 Task: Look for space in San Pedro, Argentina from 1st July, 2023 to 3rd July, 2023 for 1 adult in price range Rs.5000 to Rs.15000. Place can be private room with 1  bedroom having 1 bed and 1 bathroom. Property type can be house, flat, guest house, hotel. Amenities needed are: wifi, heating. Booking option can be shelf check-in. Required host language is English.
Action: Mouse moved to (472, 102)
Screenshot: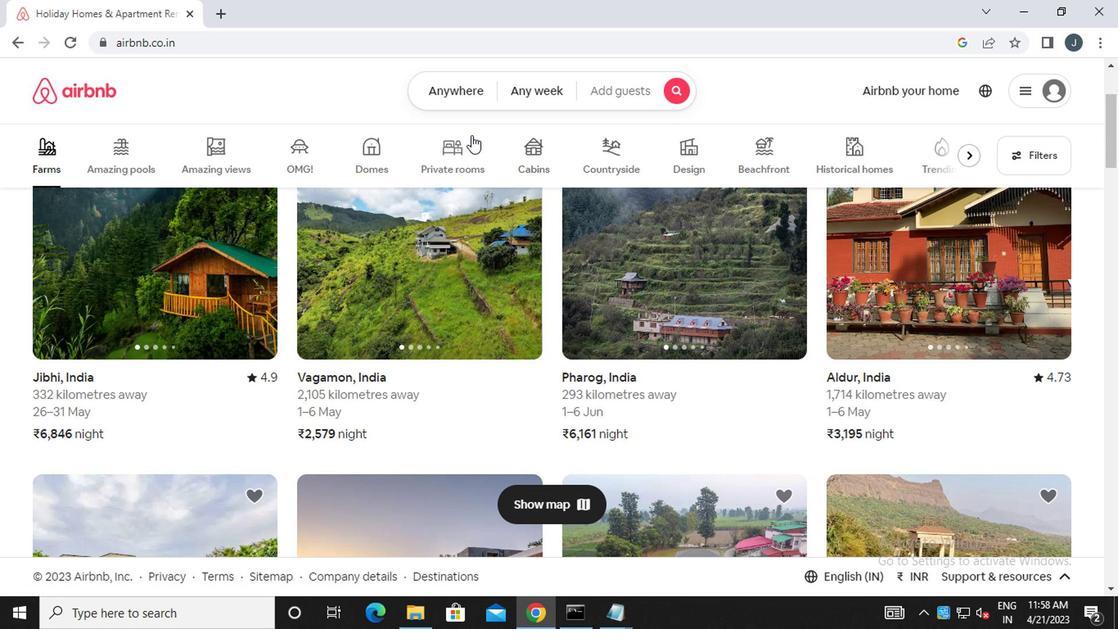 
Action: Mouse pressed left at (472, 102)
Screenshot: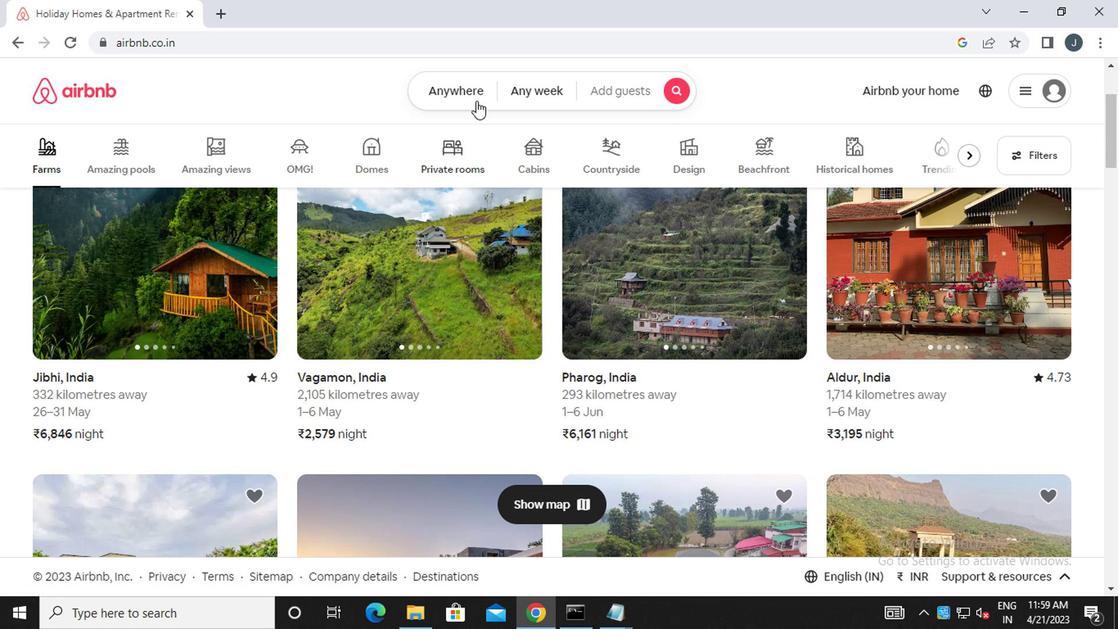 
Action: Mouse moved to (283, 164)
Screenshot: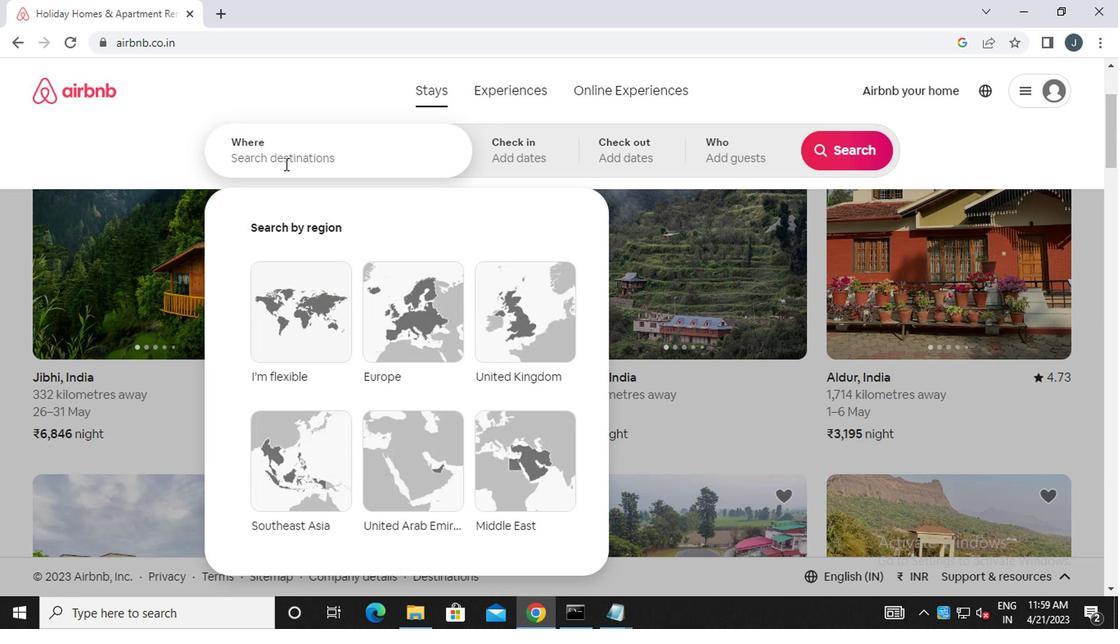 
Action: Key pressed s<Key.caps_lock>anp<Key.backspace><Key.space>p
Screenshot: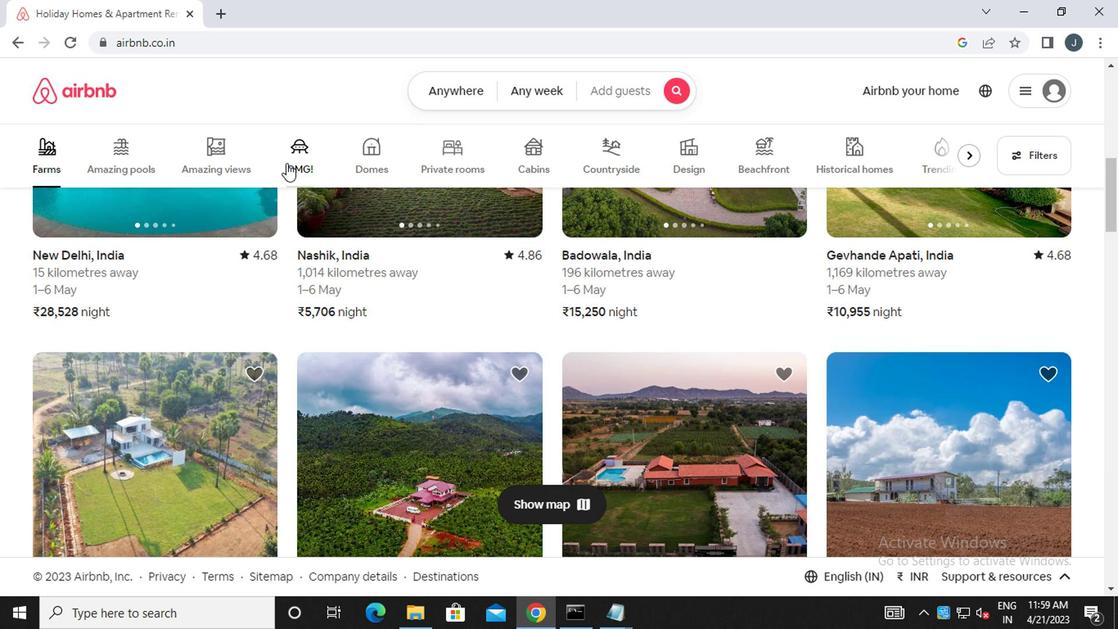 
Action: Mouse moved to (451, 99)
Screenshot: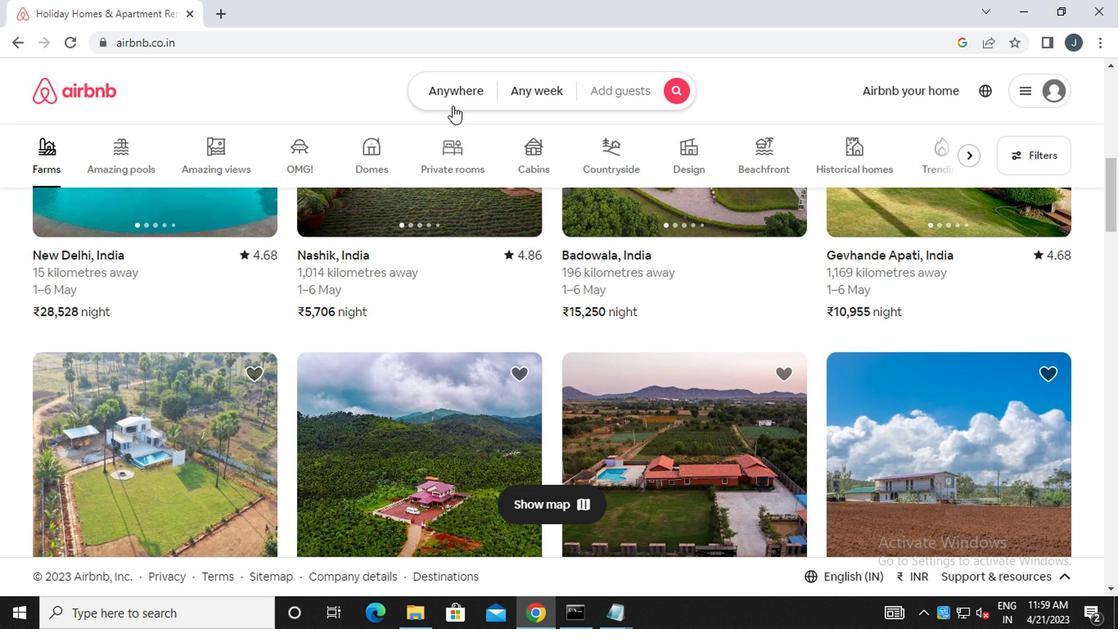 
Action: Mouse pressed left at (451, 99)
Screenshot: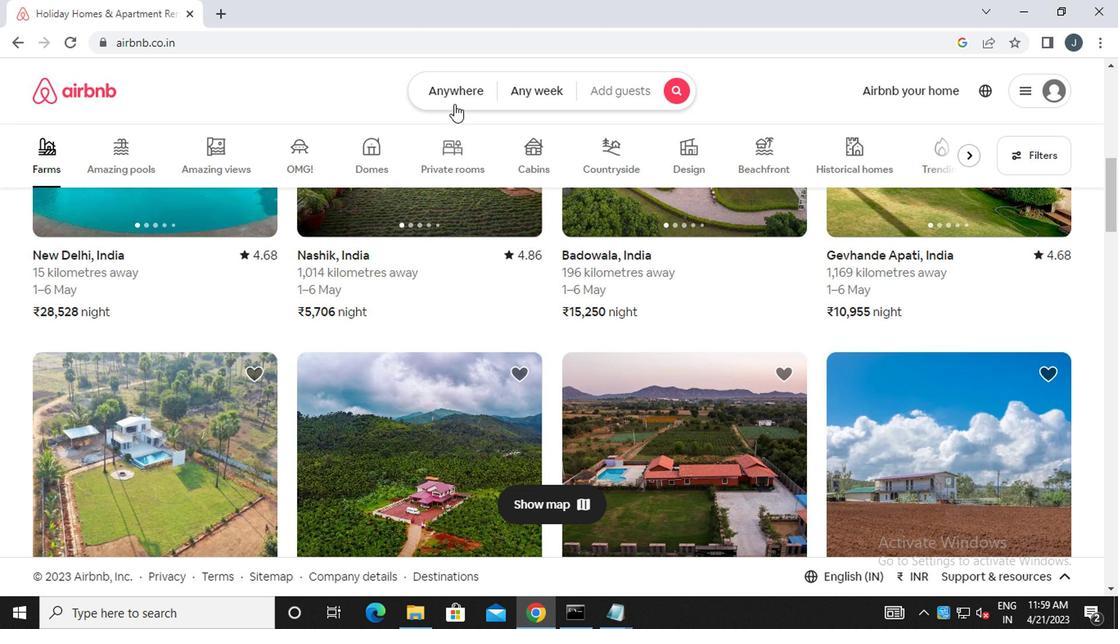 
Action: Mouse moved to (260, 159)
Screenshot: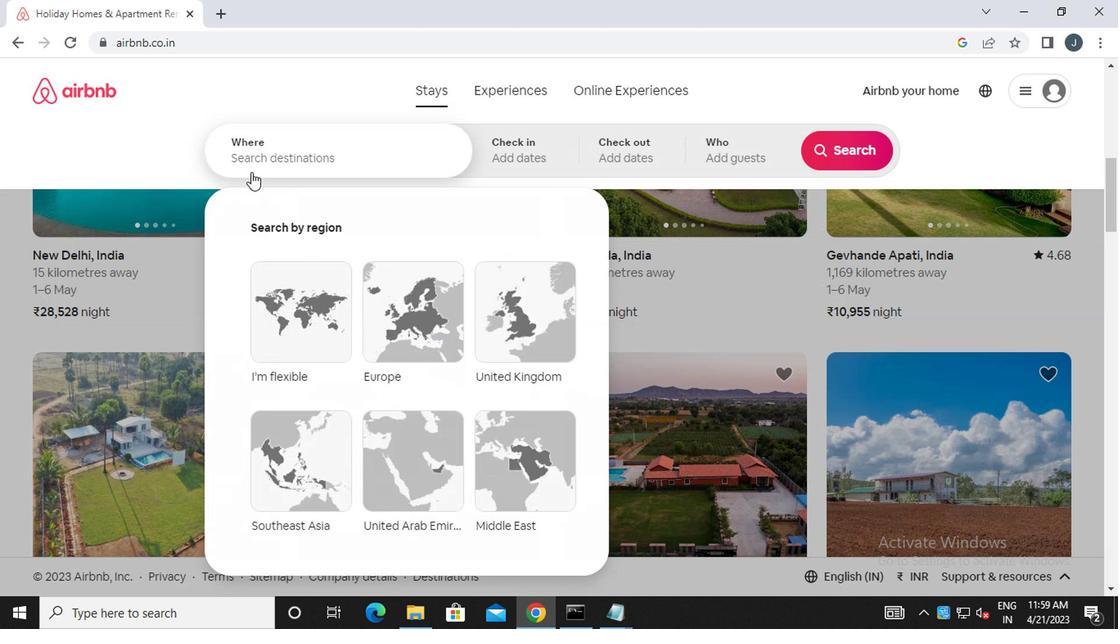 
Action: Mouse pressed left at (260, 159)
Screenshot: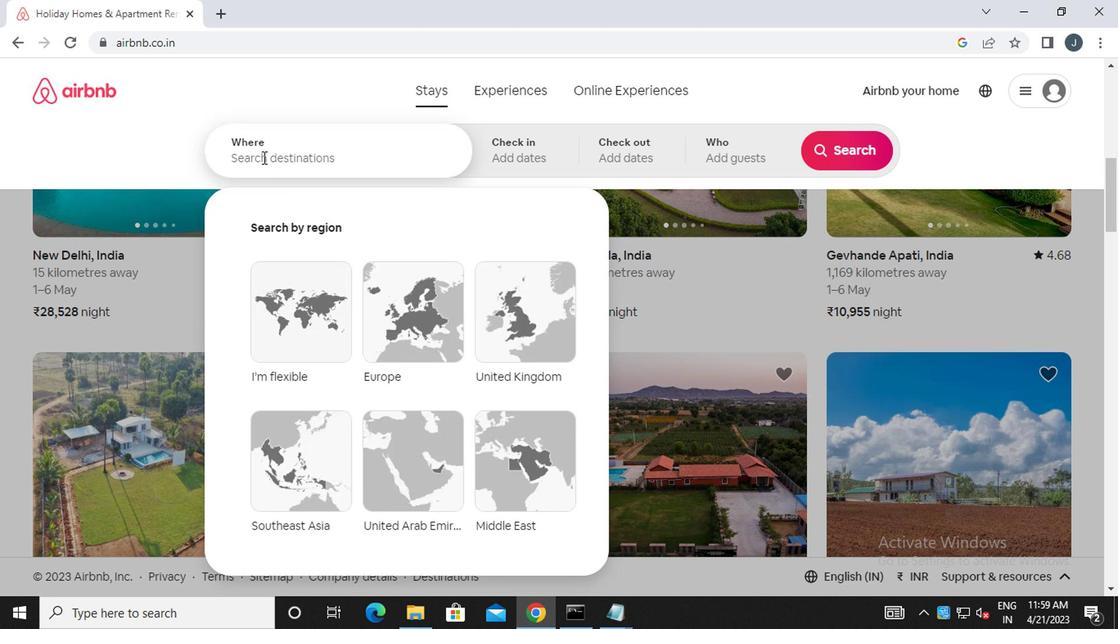 
Action: Mouse moved to (260, 159)
Screenshot: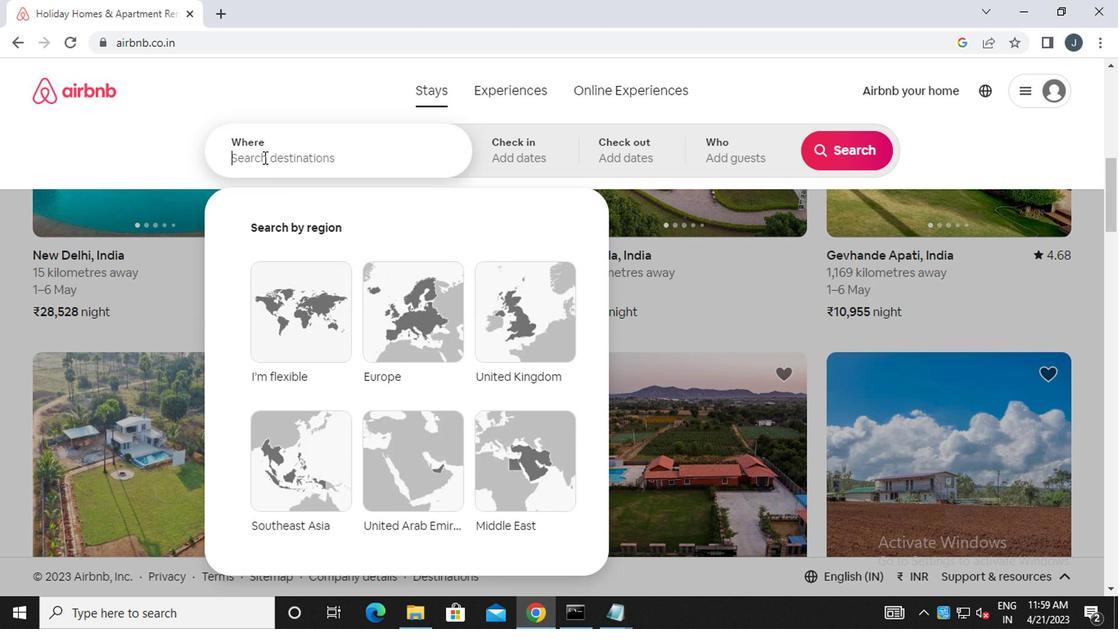 
Action: Key pressed <Key.caps_lock>s<Key.caps_lock>an<Key.space><Key.caps_lock>p<Key.caps_lock>edro
Screenshot: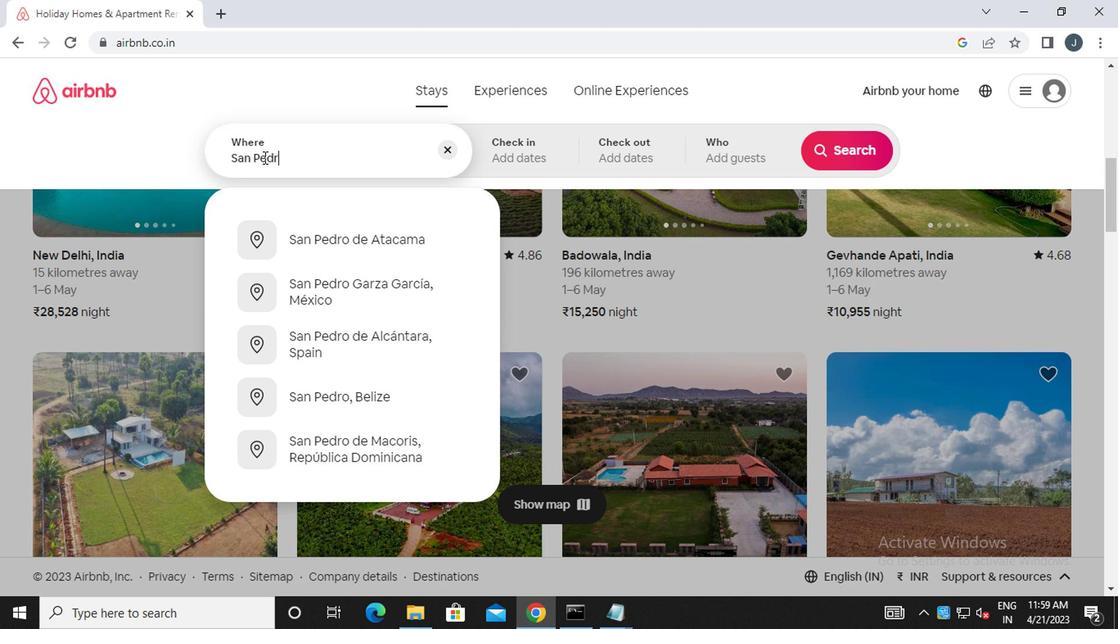 
Action: Mouse moved to (290, 174)
Screenshot: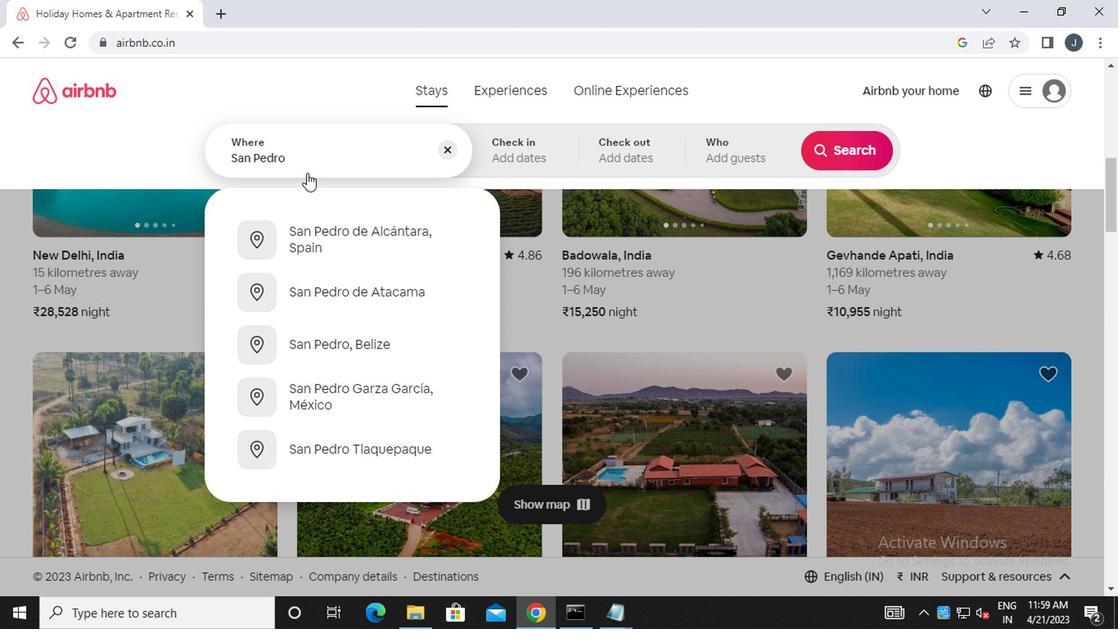 
Action: Key pressed ,<Key.space><Key.caps_lock>a<Key.caps_lock>rgentina
Screenshot: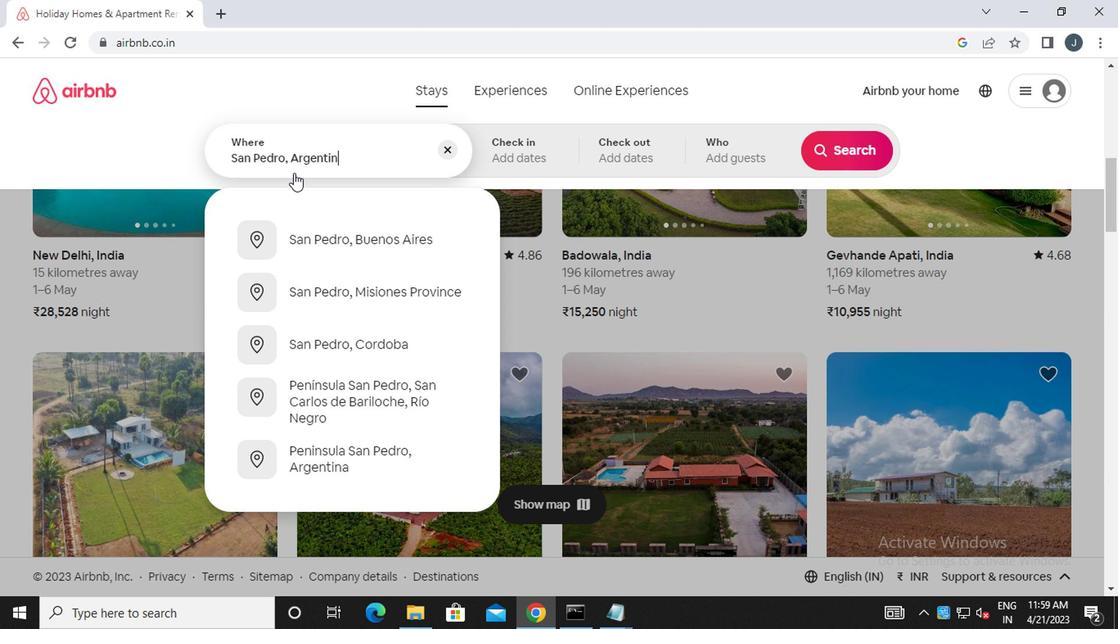 
Action: Mouse moved to (517, 158)
Screenshot: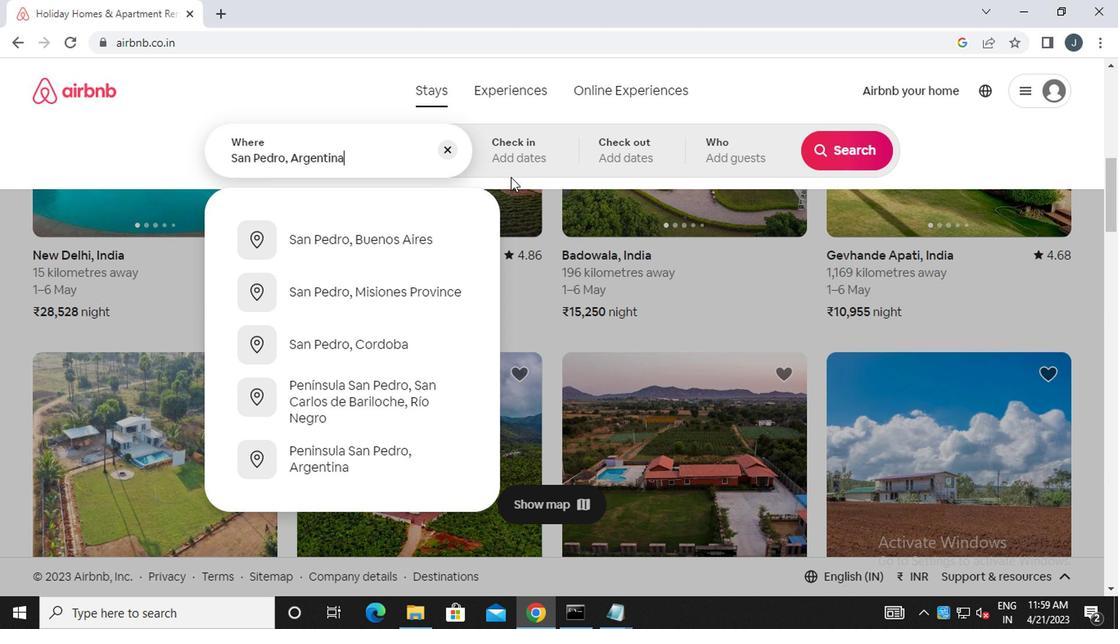 
Action: Mouse pressed left at (517, 158)
Screenshot: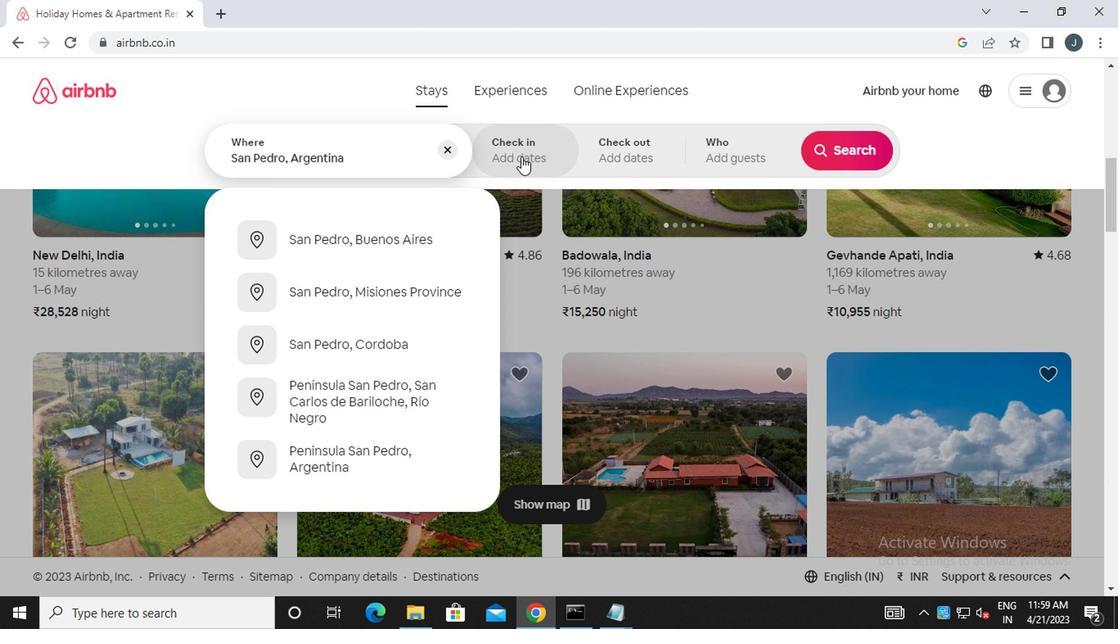 
Action: Mouse moved to (835, 280)
Screenshot: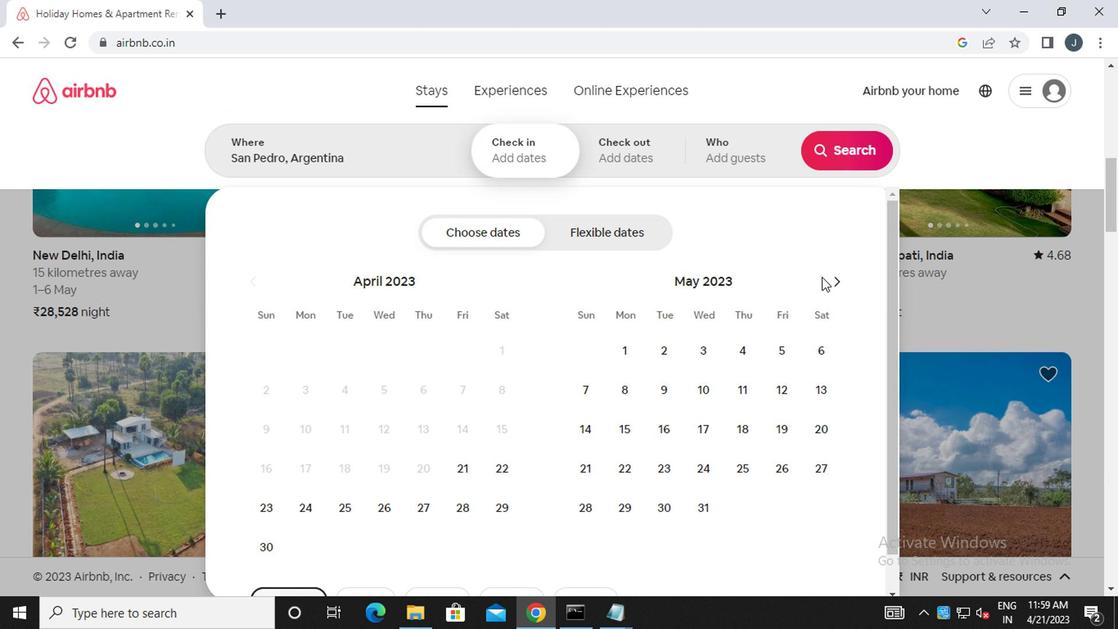 
Action: Mouse pressed left at (835, 280)
Screenshot: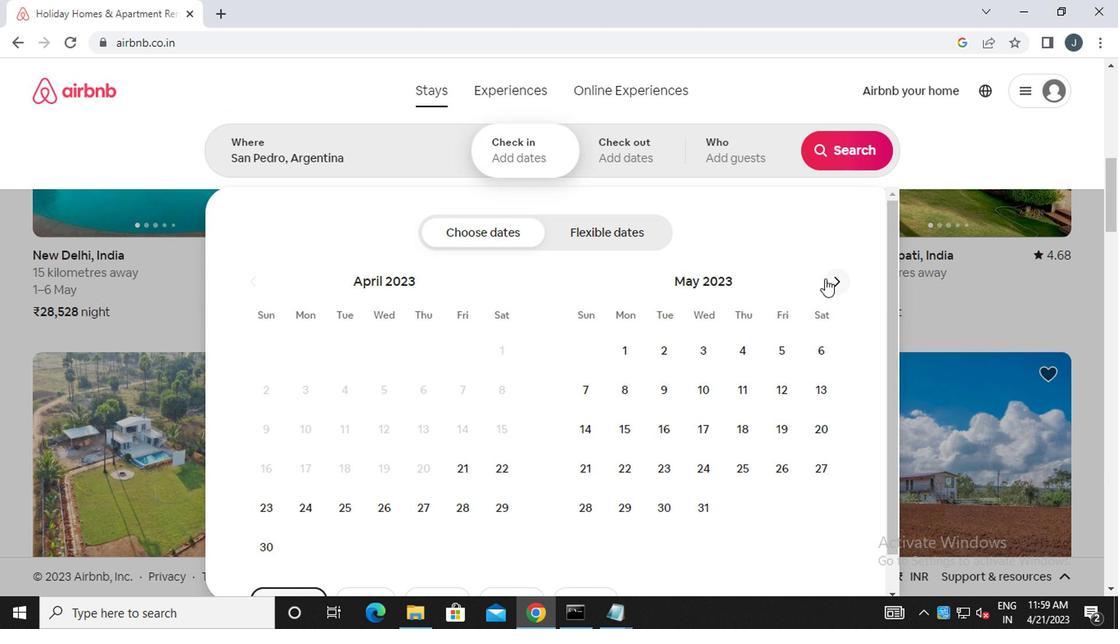 
Action: Mouse pressed left at (835, 280)
Screenshot: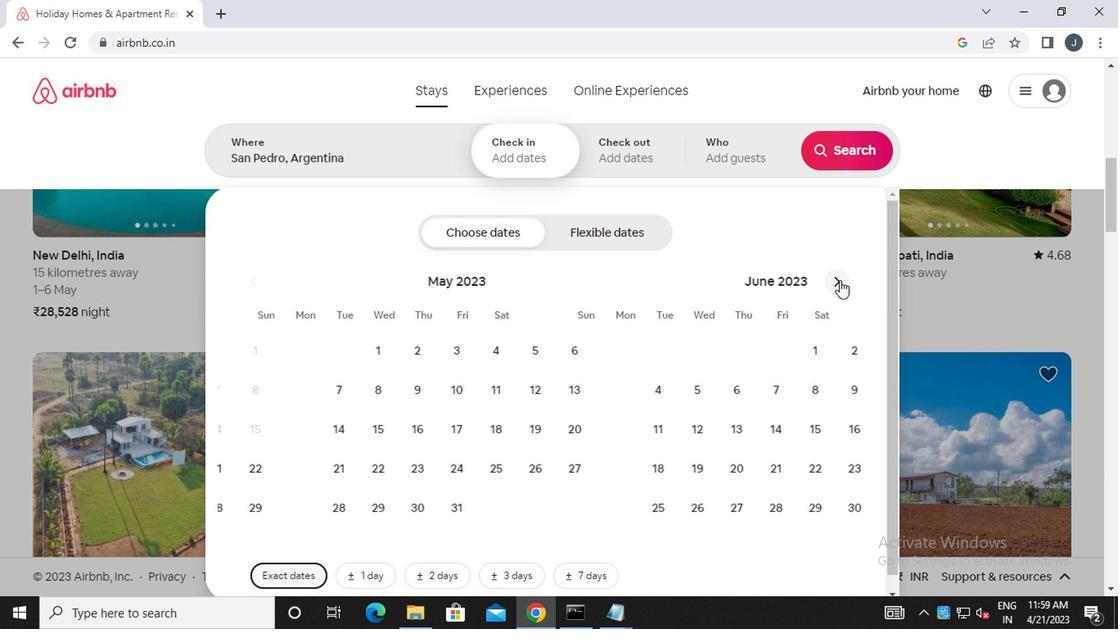 
Action: Mouse moved to (828, 351)
Screenshot: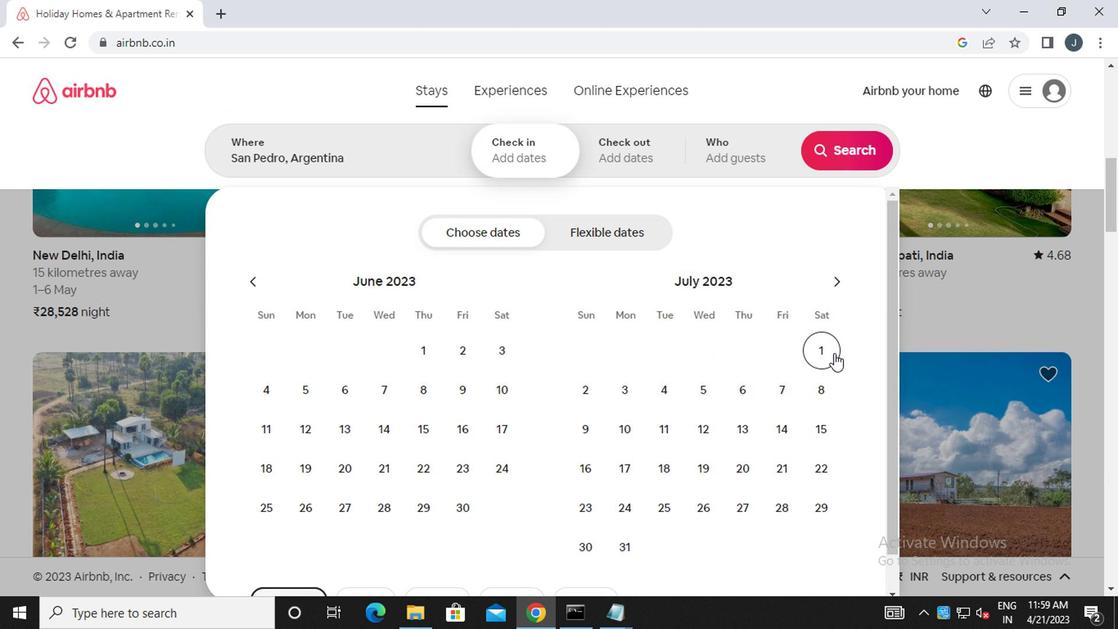 
Action: Mouse pressed left at (828, 351)
Screenshot: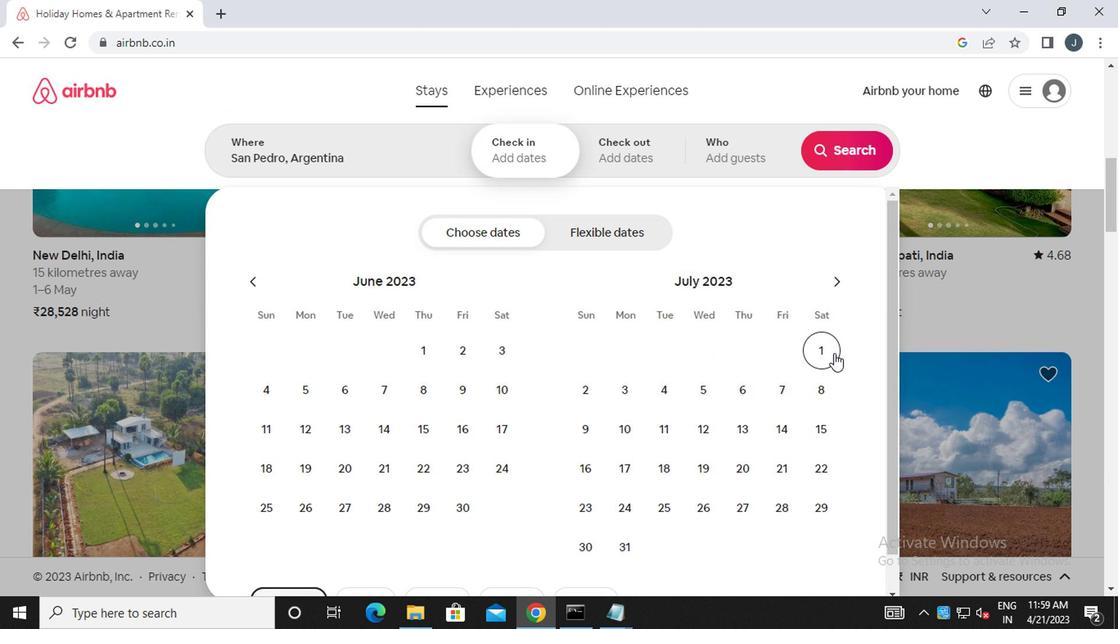 
Action: Mouse moved to (633, 390)
Screenshot: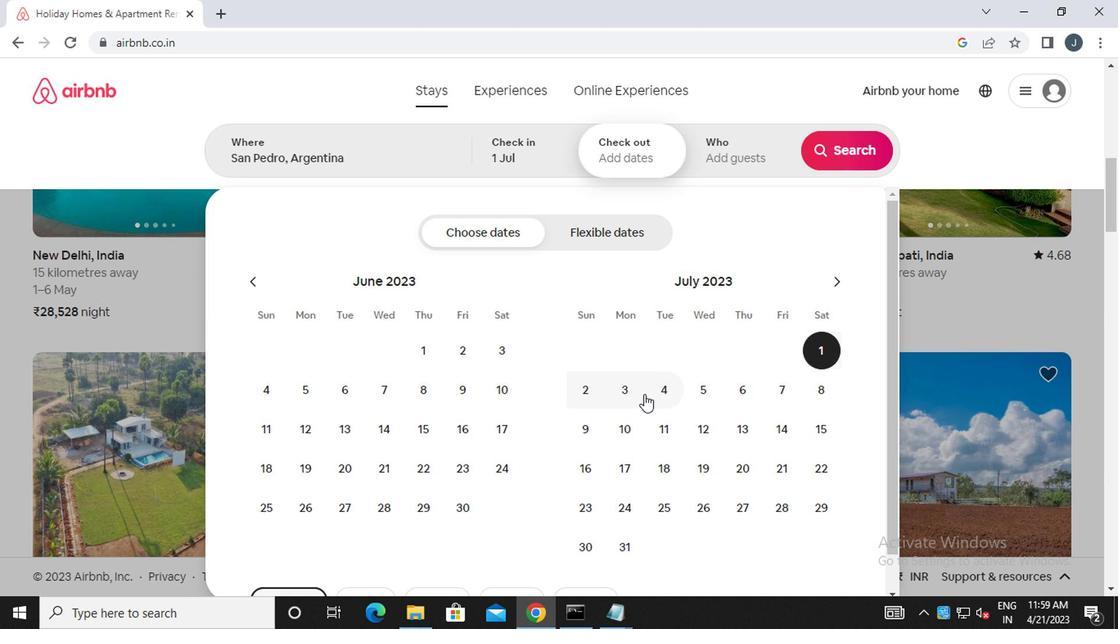 
Action: Mouse pressed left at (633, 390)
Screenshot: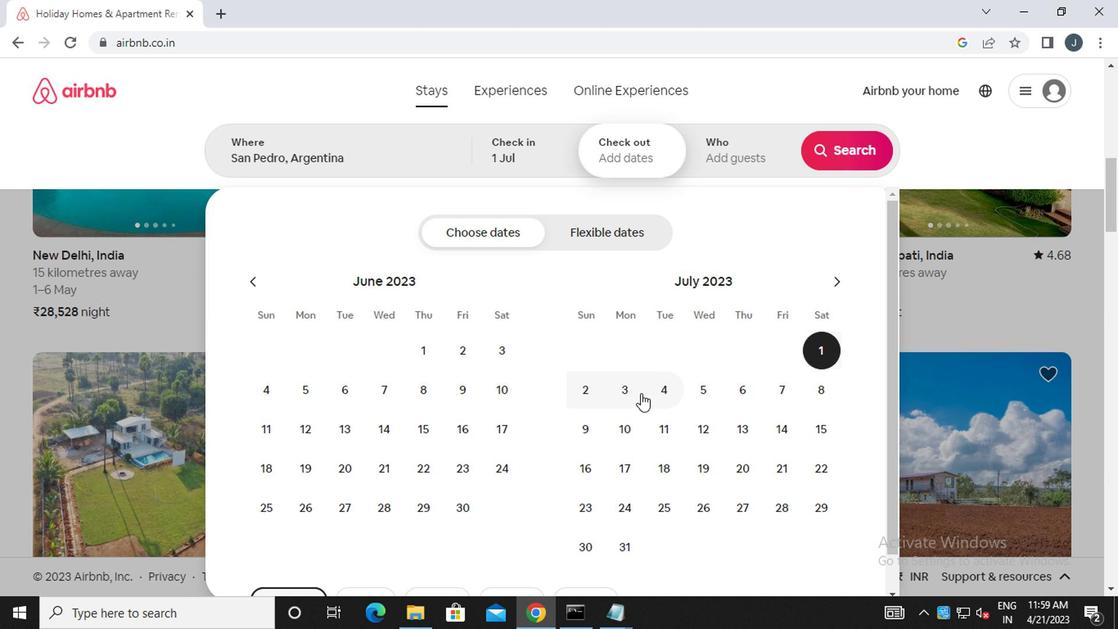 
Action: Mouse moved to (736, 147)
Screenshot: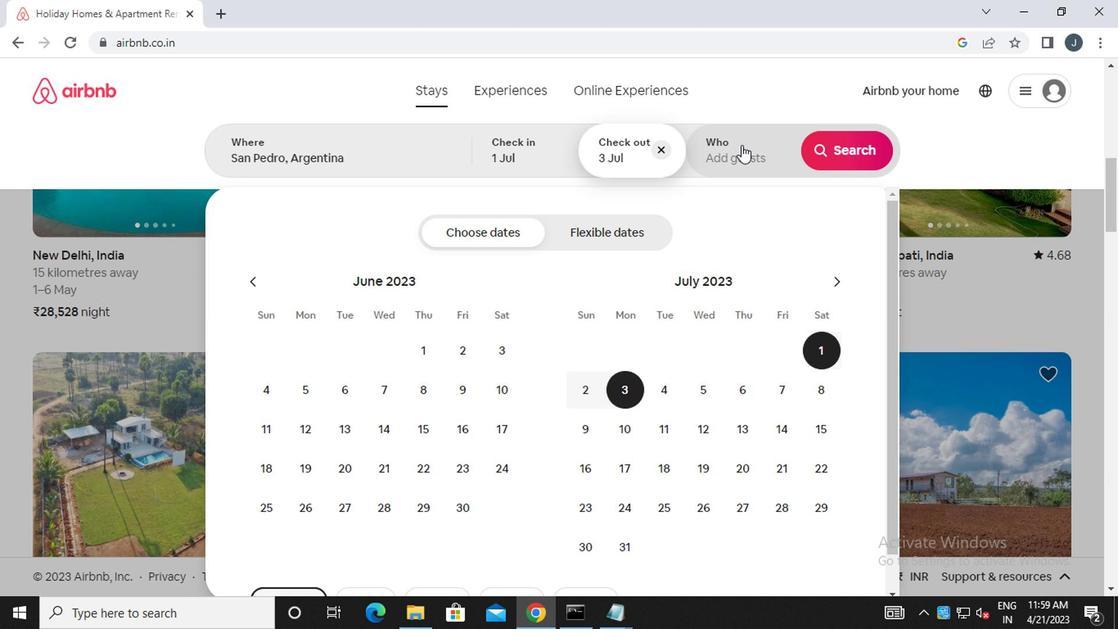 
Action: Mouse pressed left at (736, 147)
Screenshot: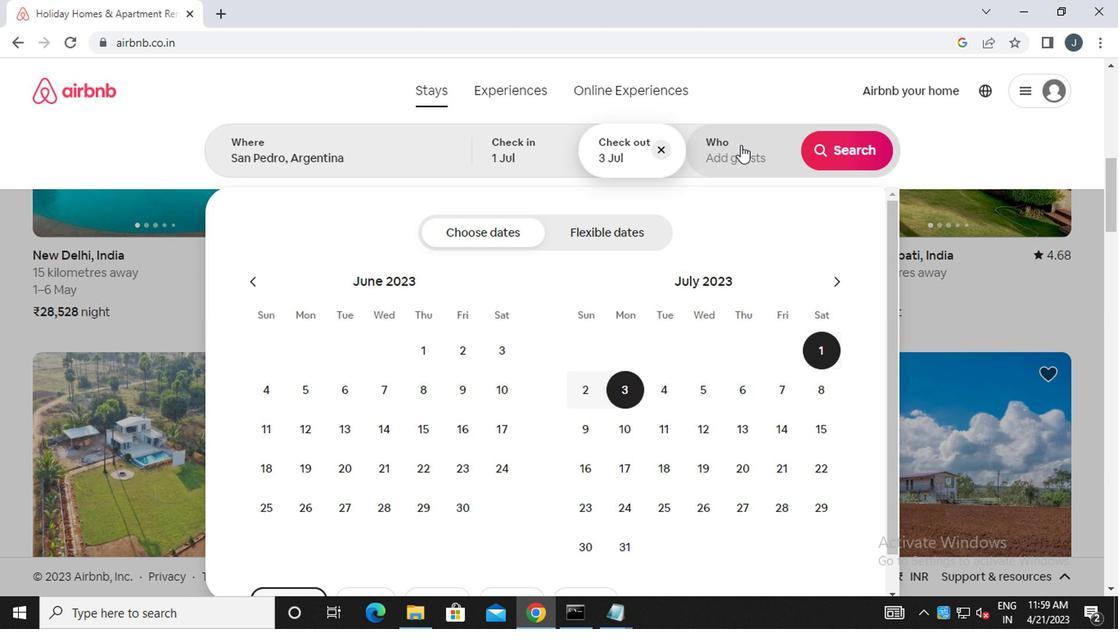 
Action: Mouse moved to (859, 237)
Screenshot: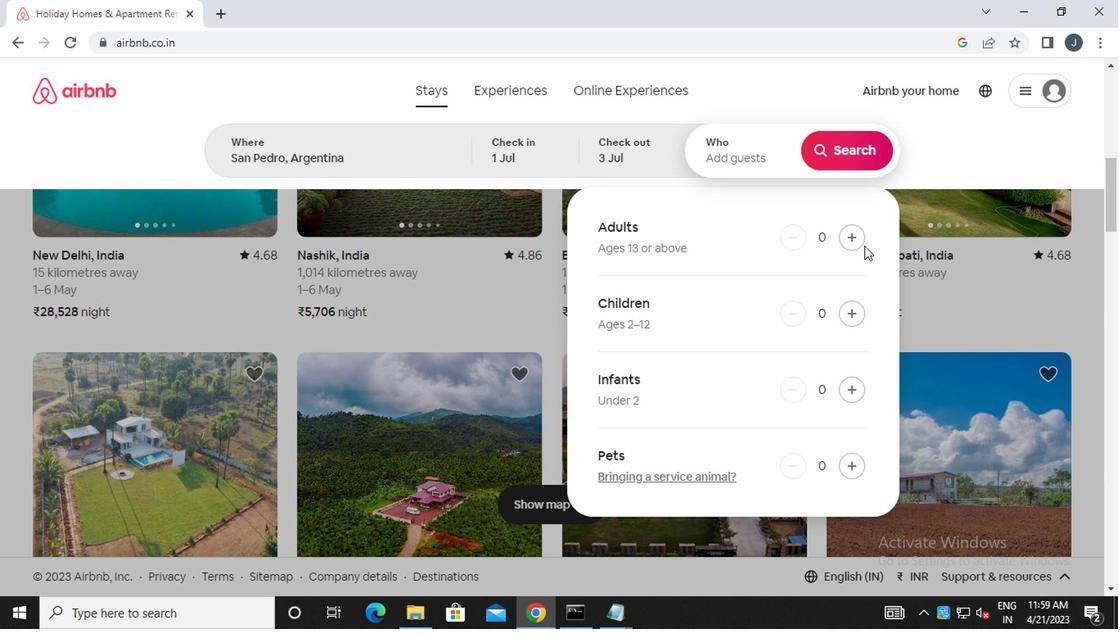
Action: Mouse pressed left at (859, 237)
Screenshot: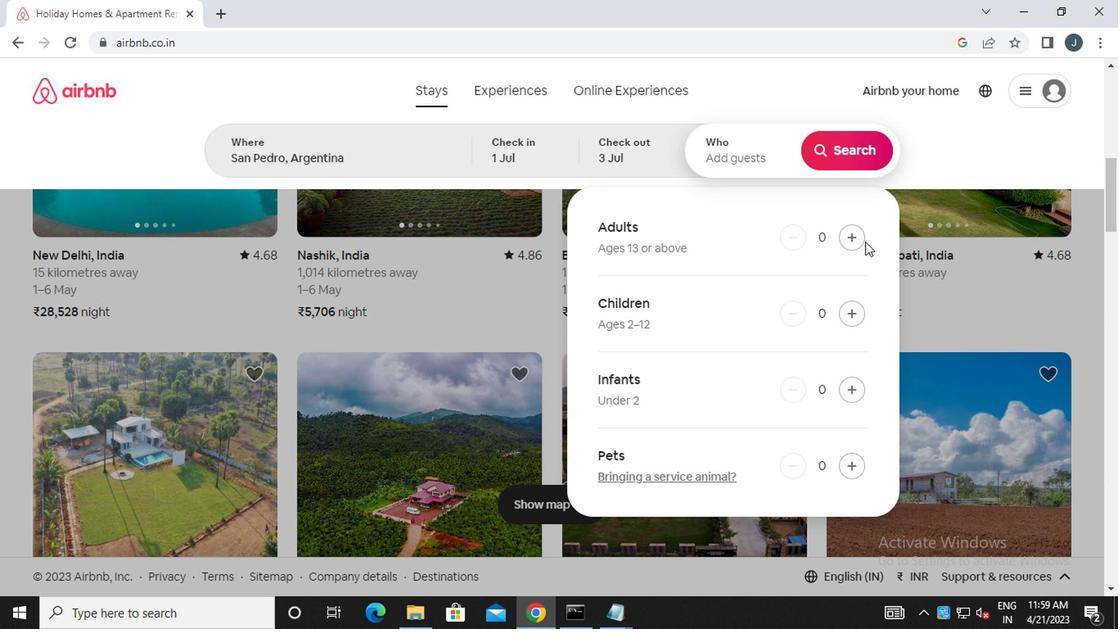 
Action: Mouse moved to (843, 149)
Screenshot: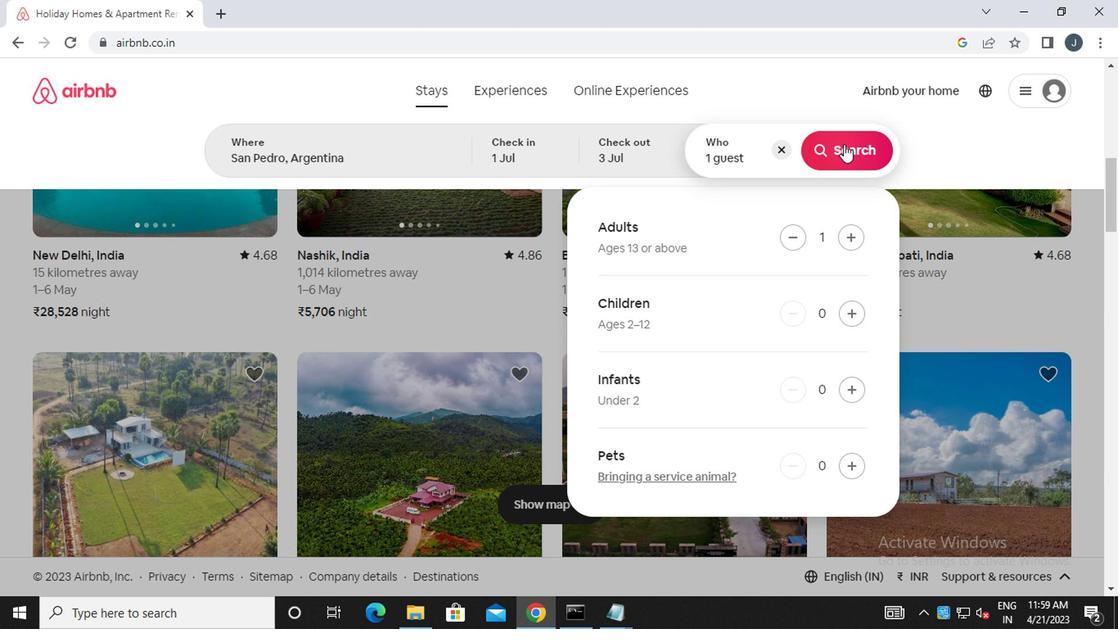 
Action: Mouse pressed left at (843, 149)
Screenshot: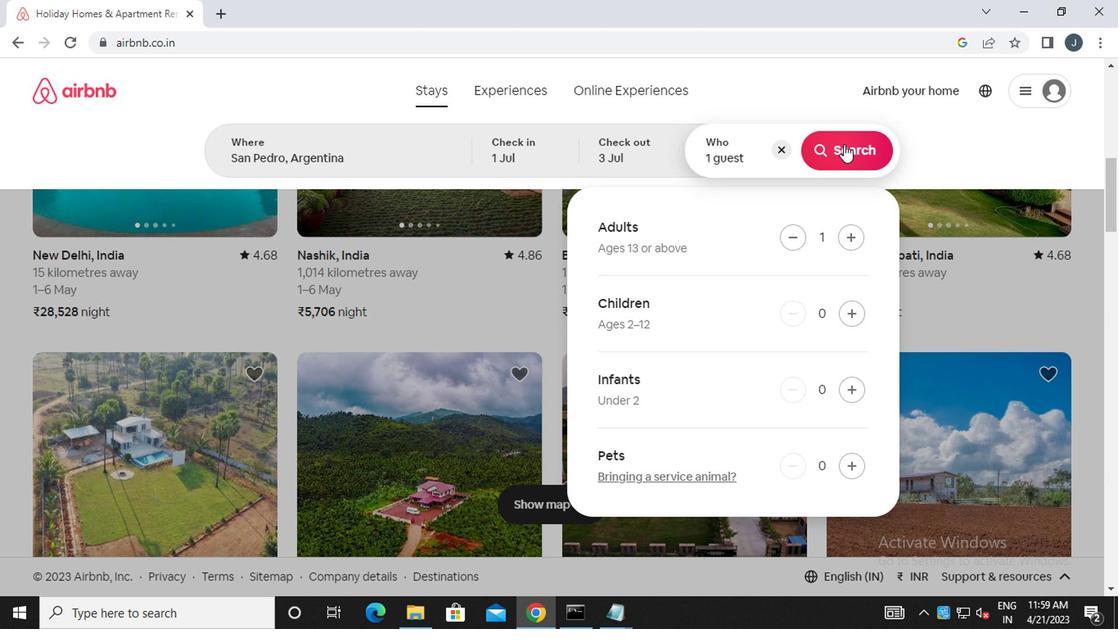 
Action: Mouse moved to (1047, 156)
Screenshot: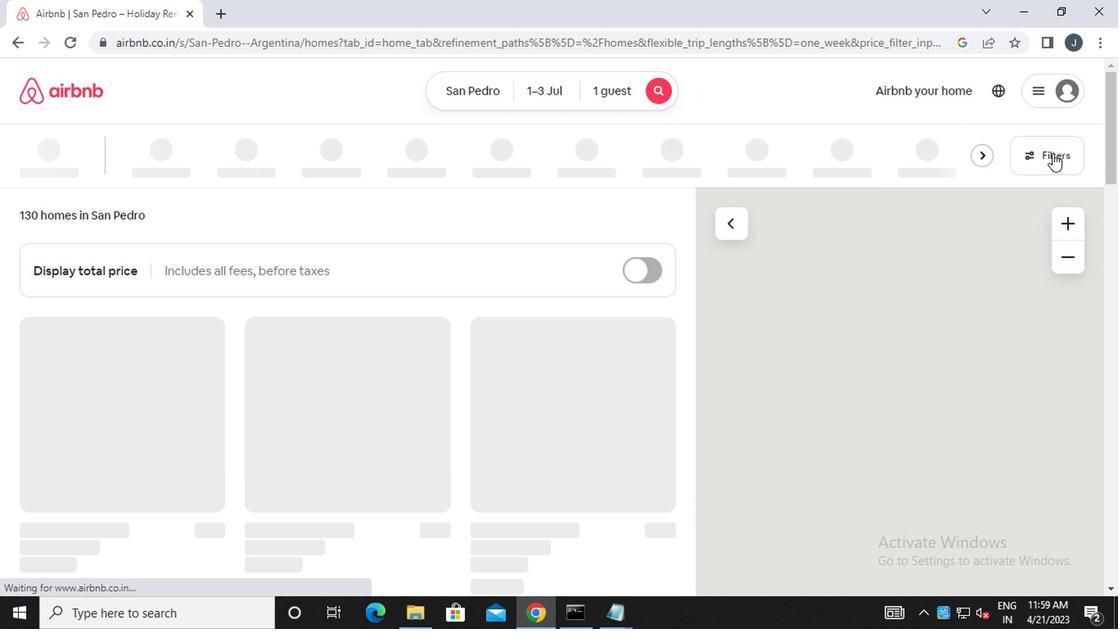 
Action: Mouse pressed left at (1047, 156)
Screenshot: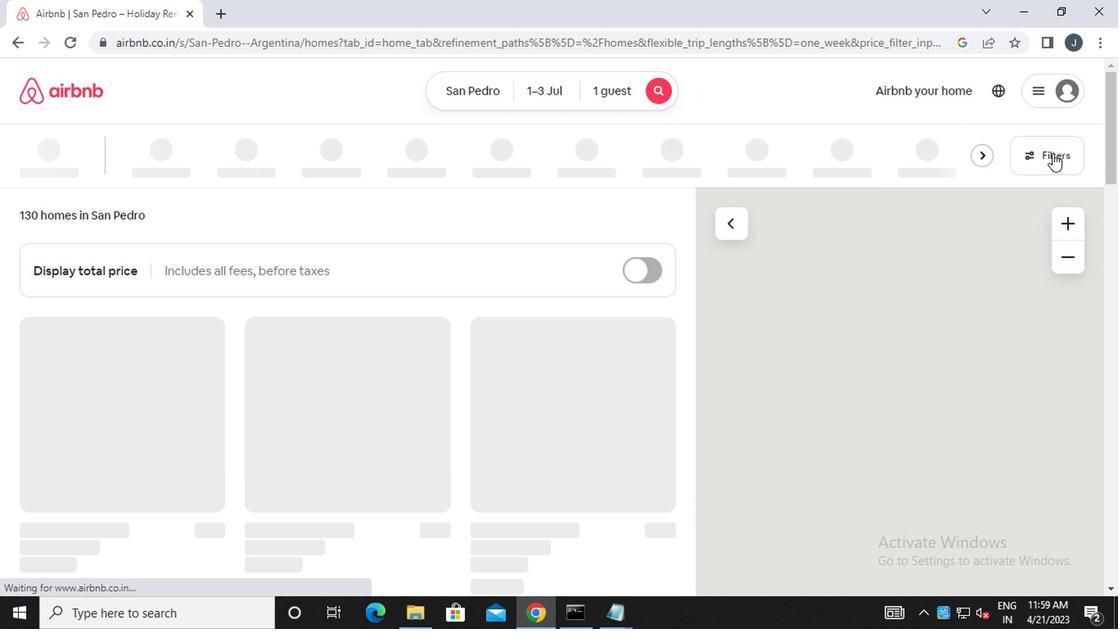 
Action: Mouse moved to (367, 363)
Screenshot: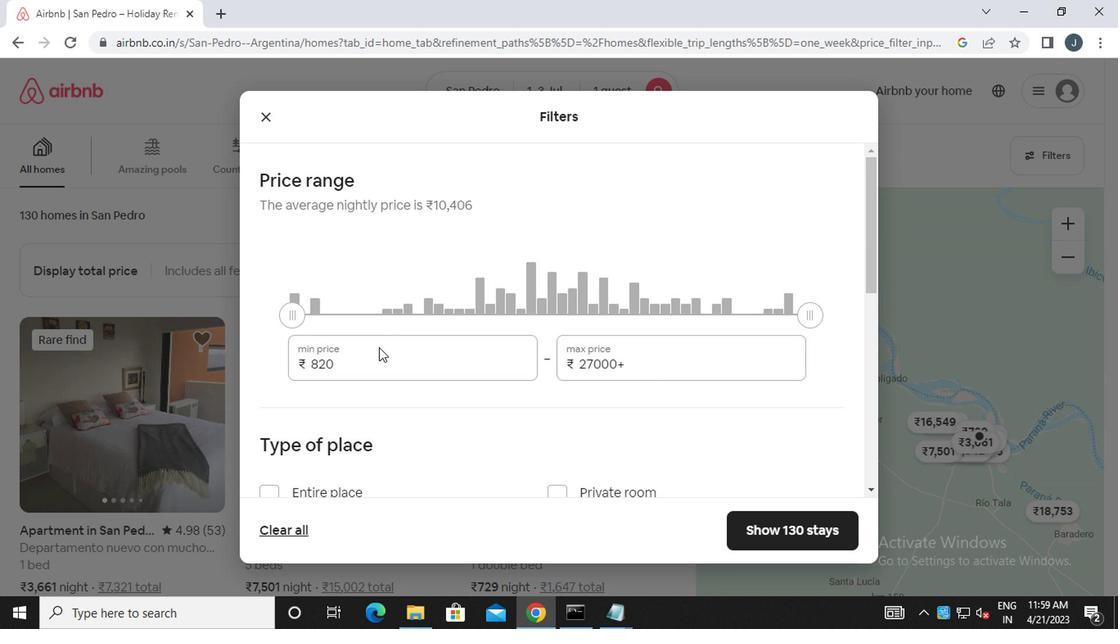 
Action: Mouse pressed left at (367, 363)
Screenshot: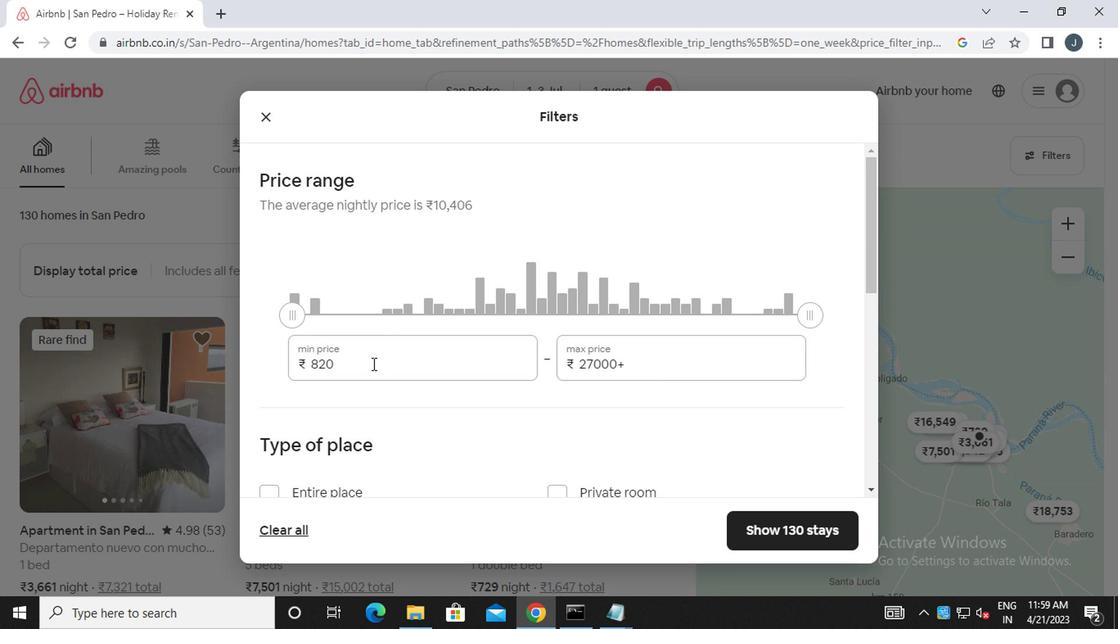 
Action: Mouse moved to (367, 363)
Screenshot: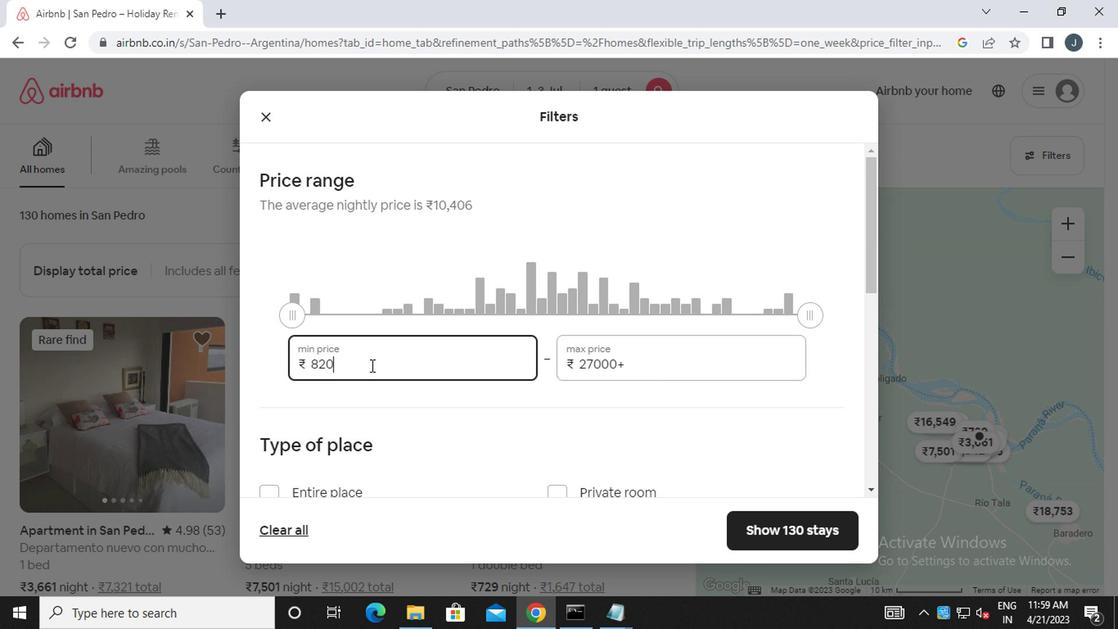 
Action: Key pressed <Key.backspace><Key.backspace><Key.backspace><Key.backspace><Key.backspace><Key.backspace><Key.backspace><Key.backspace><Key.backspace><Key.backspace><Key.backspace><Key.backspace><Key.backspace><Key.backspace><Key.backspace><Key.backspace><Key.backspace><Key.backspace><Key.backspace><Key.backspace><Key.backspace><Key.backspace><Key.backspace><Key.backspace><Key.backspace><Key.backspace><Key.backspace><Key.backspace><Key.backspace><Key.backspace><Key.backspace><Key.backspace><Key.backspace><Key.backspace><Key.backspace><Key.backspace><Key.backspace><Key.backspace><Key.backspace><Key.backspace><Key.backspace><Key.backspace><Key.backspace><Key.backspace>5000
Screenshot: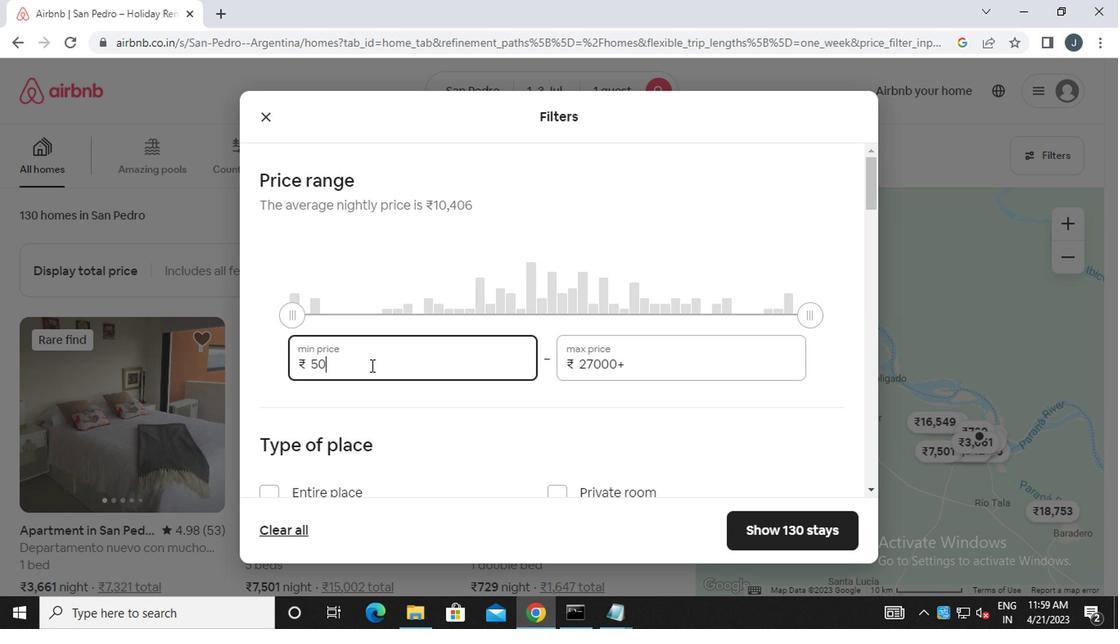 
Action: Mouse moved to (654, 357)
Screenshot: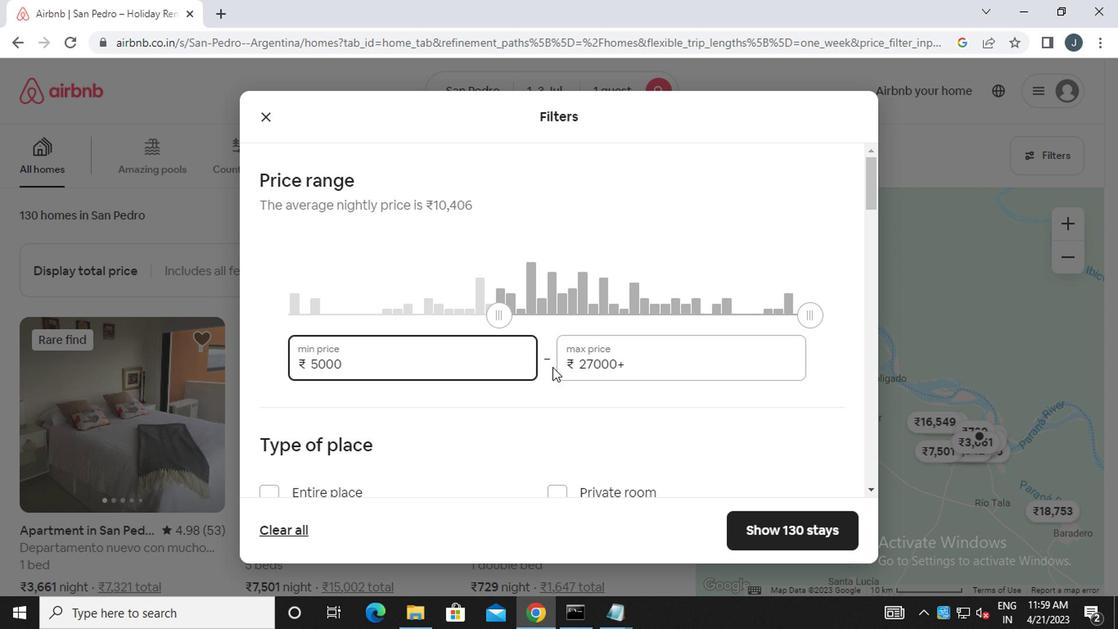 
Action: Mouse pressed left at (654, 357)
Screenshot: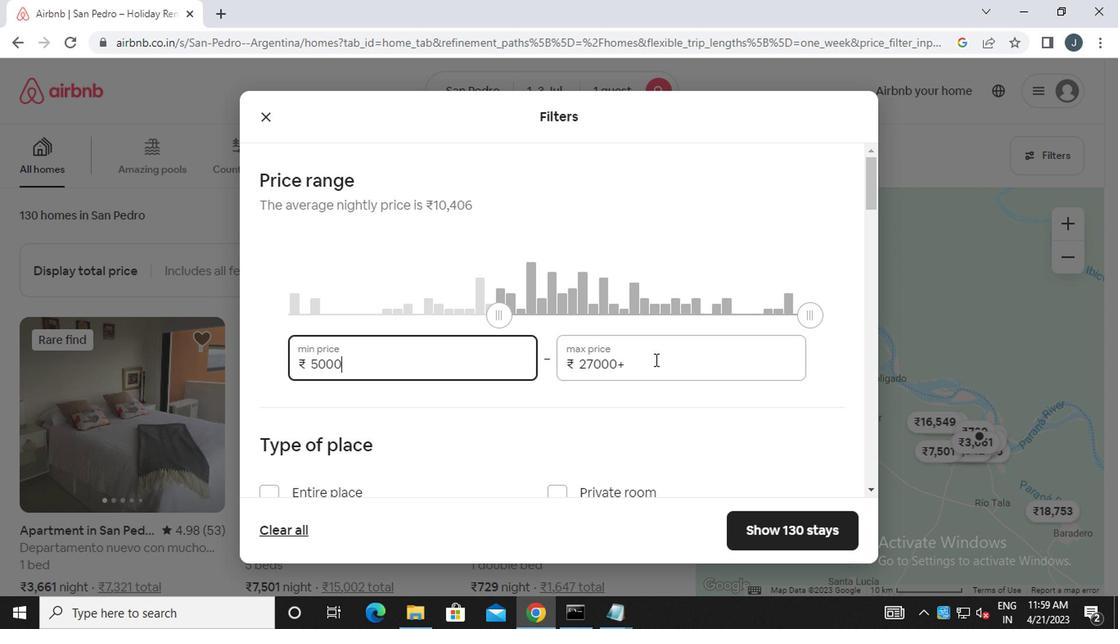 
Action: Mouse moved to (654, 359)
Screenshot: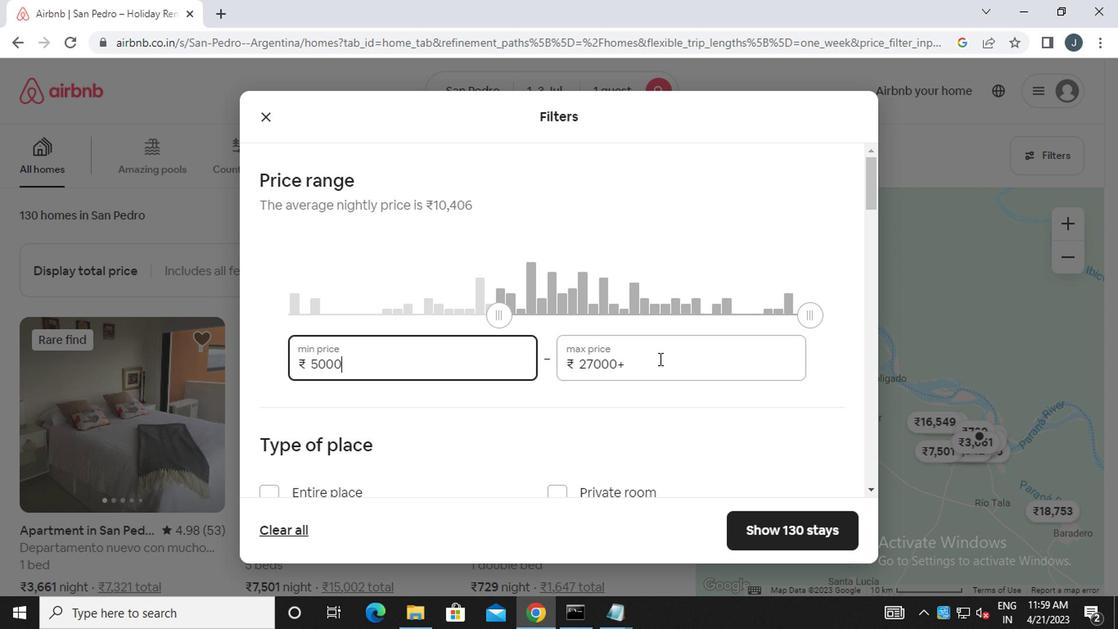 
Action: Key pressed <Key.backspace><Key.backspace><Key.backspace><Key.backspace><Key.backspace><Key.backspace><Key.backspace><Key.backspace><Key.backspace><Key.backspace><Key.backspace>15000
Screenshot: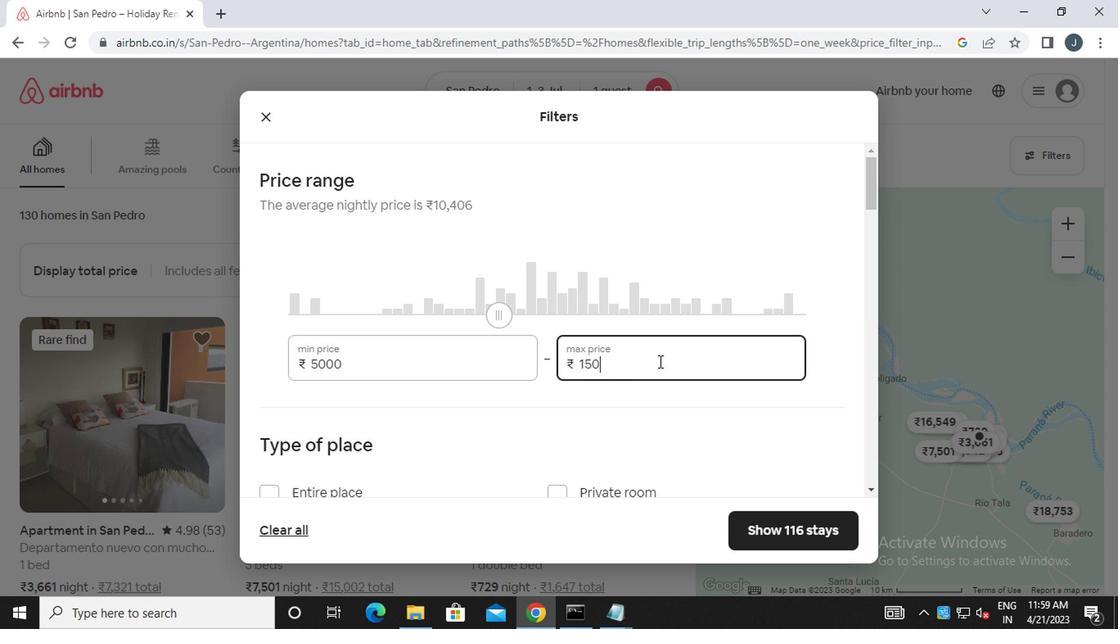 
Action: Mouse moved to (639, 371)
Screenshot: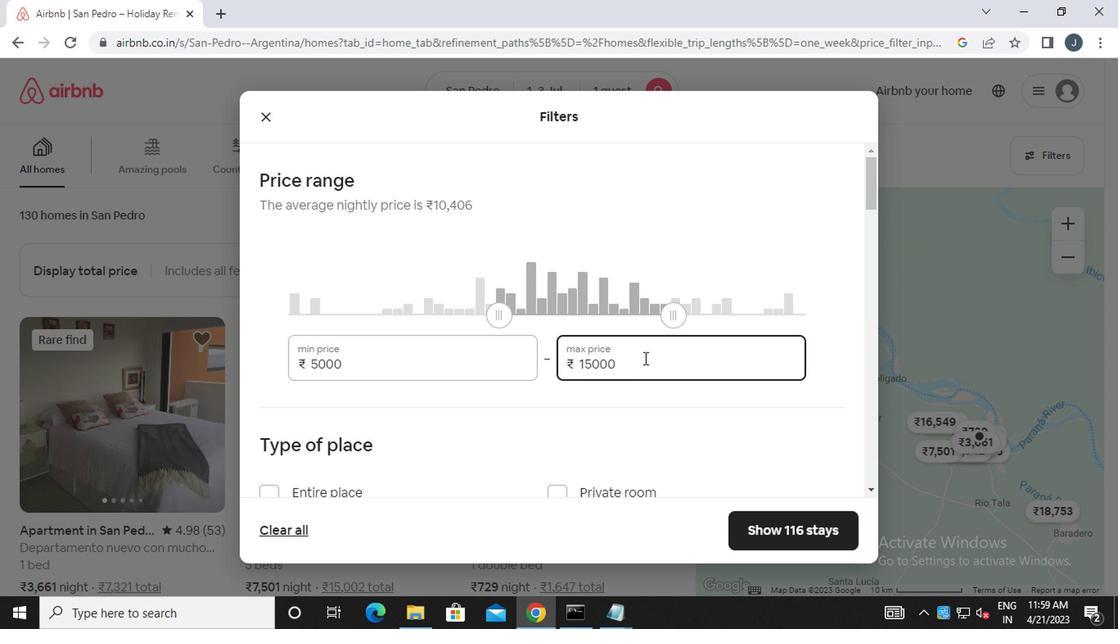 
Action: Mouse scrolled (639, 369) with delta (0, -1)
Screenshot: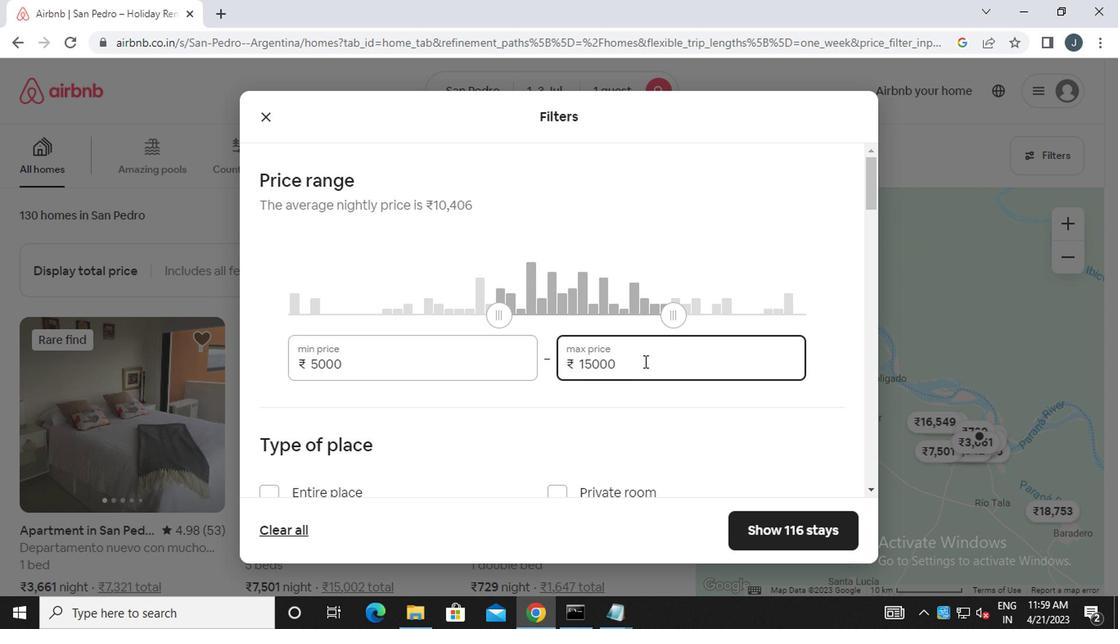 
Action: Mouse scrolled (639, 369) with delta (0, -1)
Screenshot: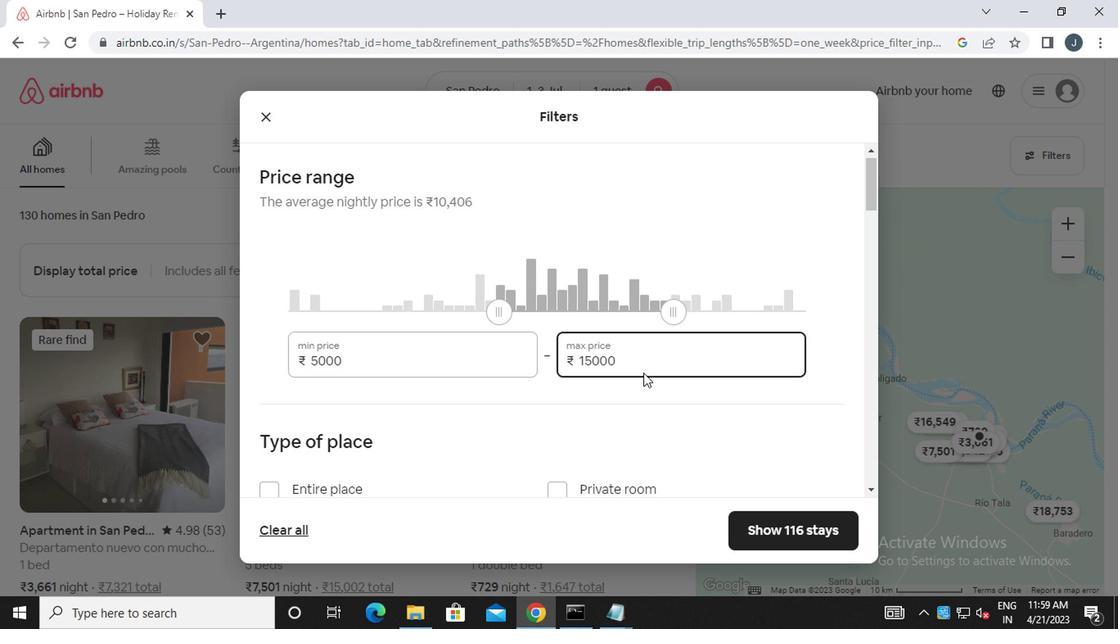 
Action: Mouse moved to (361, 334)
Screenshot: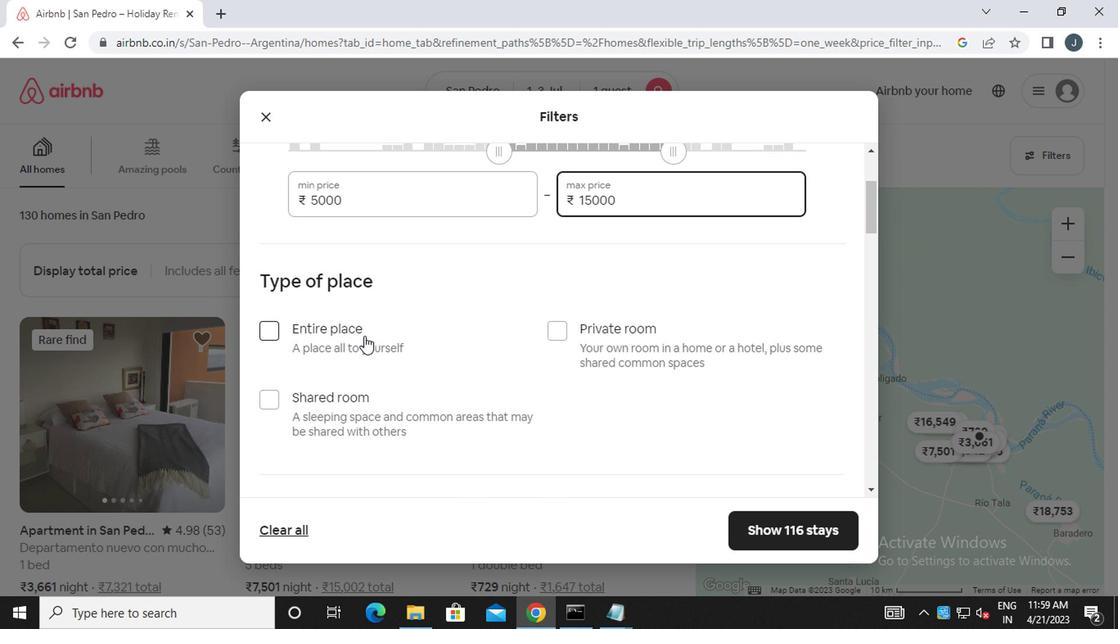 
Action: Mouse pressed left at (361, 334)
Screenshot: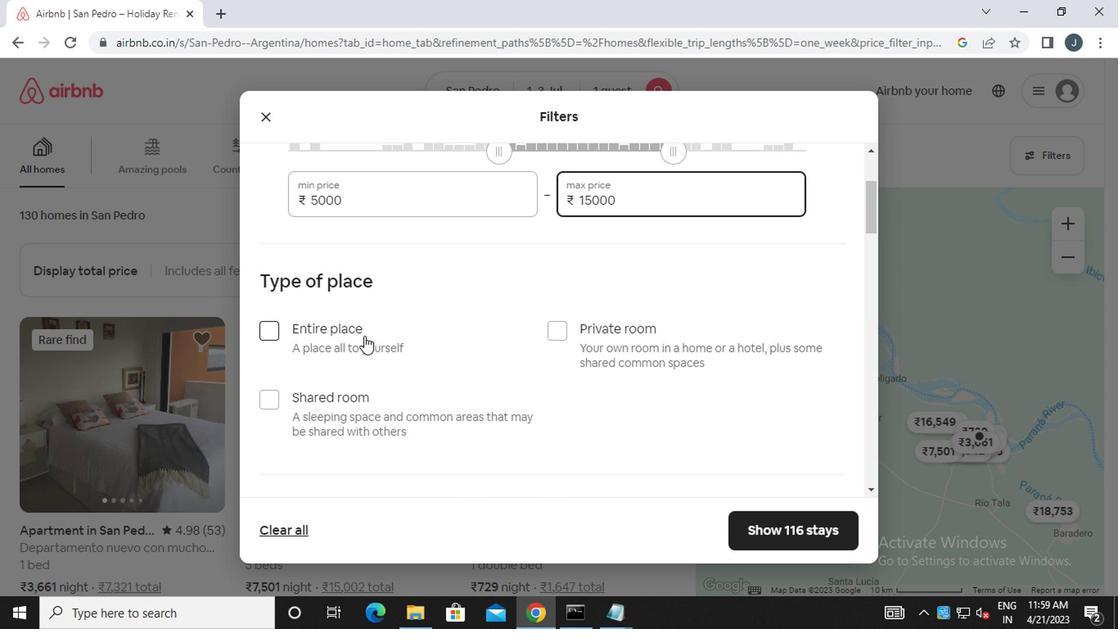 
Action: Mouse moved to (375, 355)
Screenshot: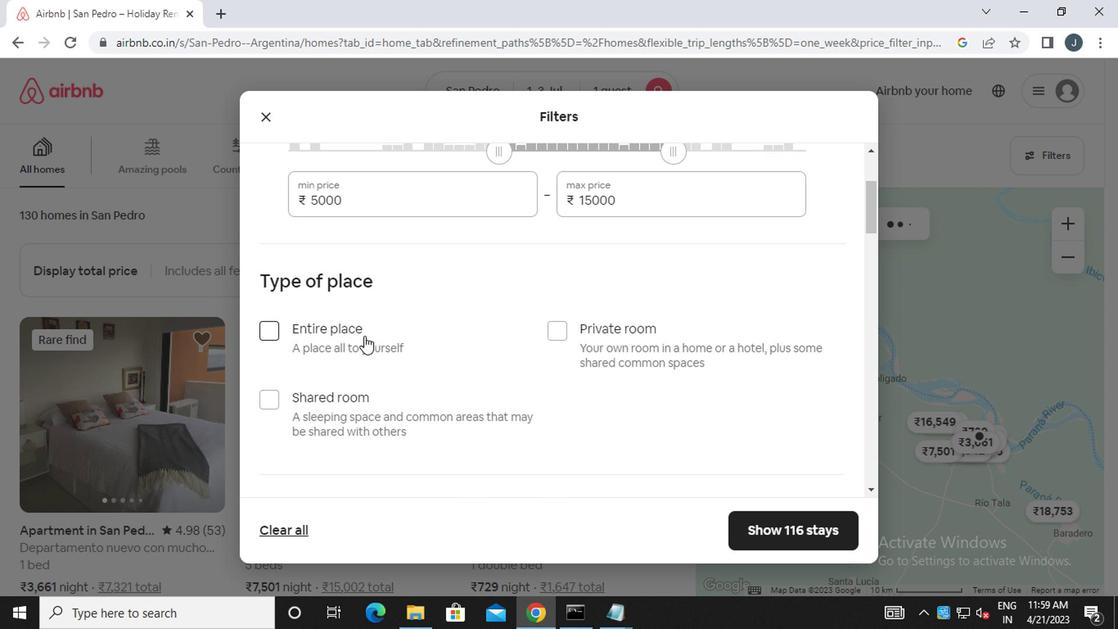 
Action: Mouse scrolled (375, 354) with delta (0, 0)
Screenshot: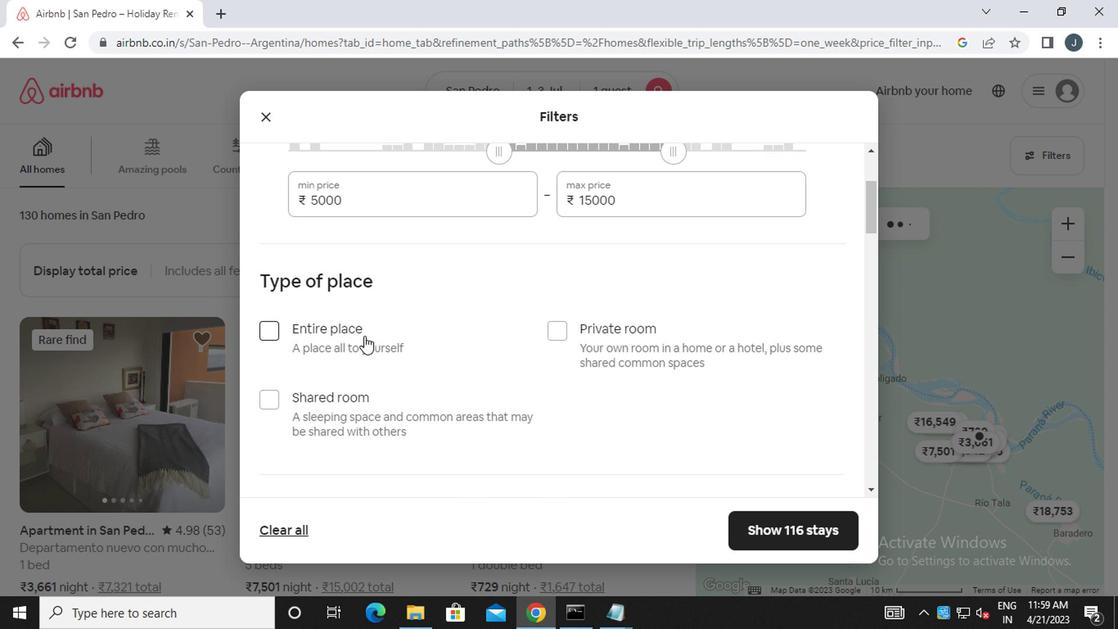 
Action: Mouse moved to (376, 357)
Screenshot: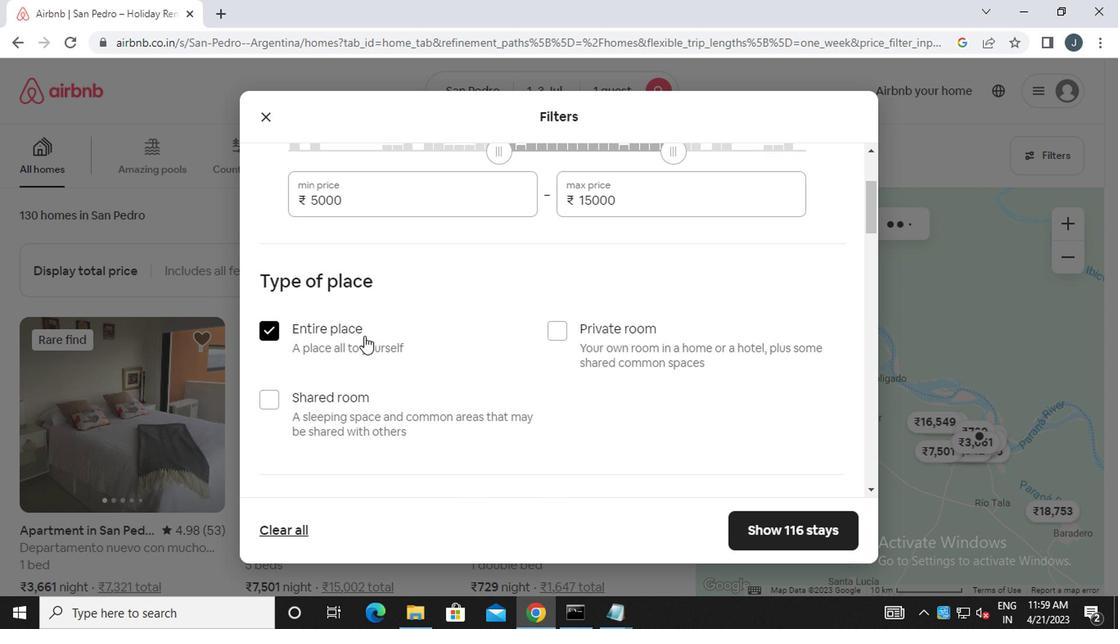 
Action: Mouse scrolled (376, 356) with delta (0, 0)
Screenshot: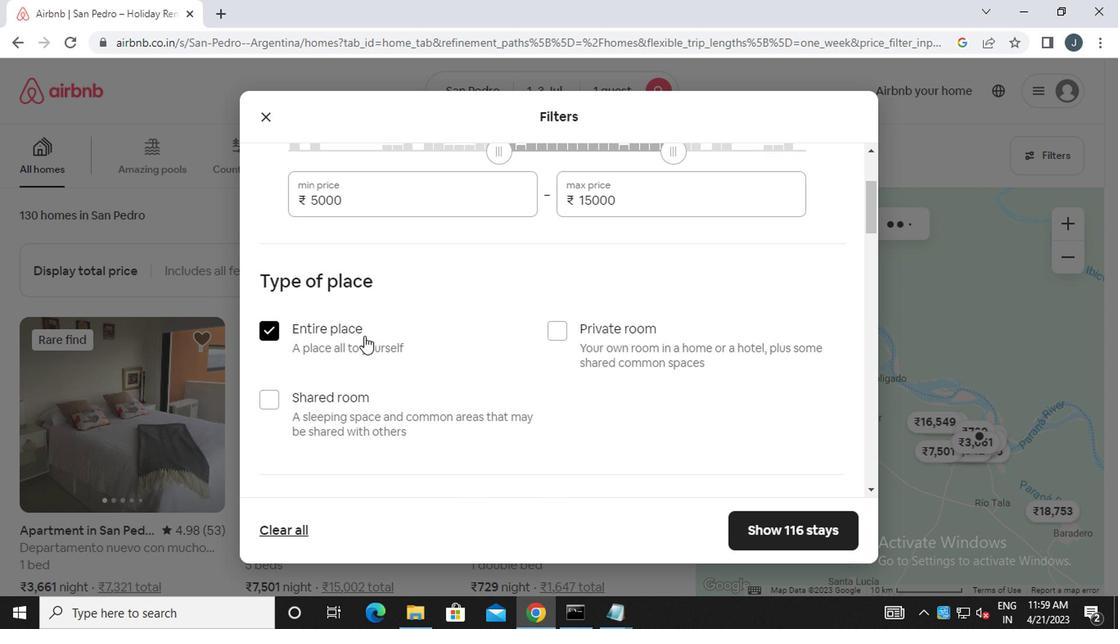 
Action: Mouse moved to (269, 168)
Screenshot: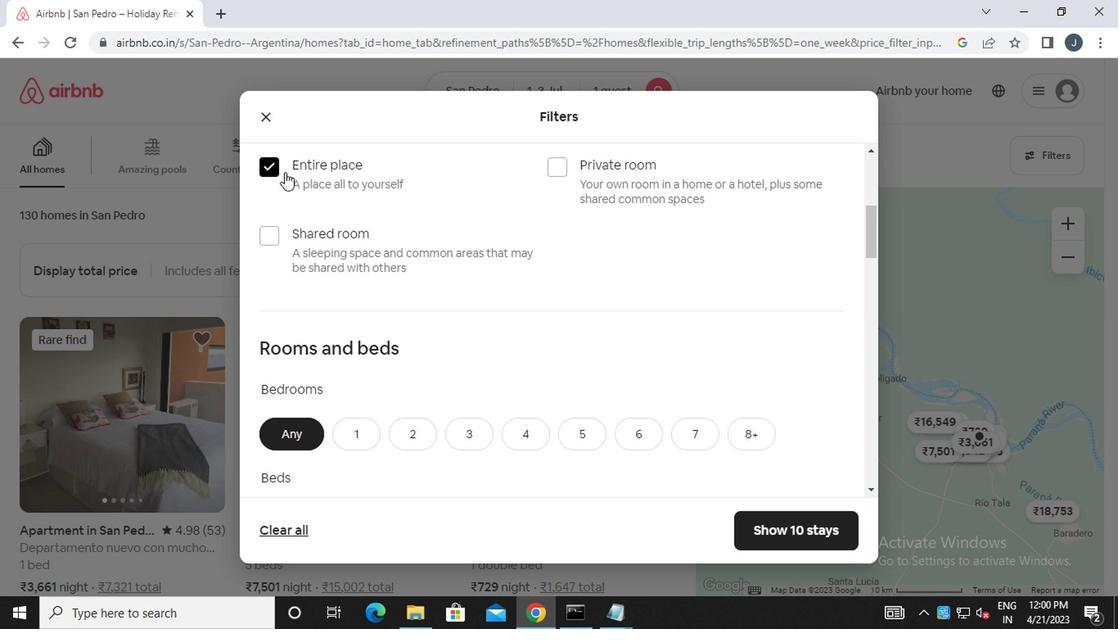 
Action: Mouse pressed left at (269, 168)
Screenshot: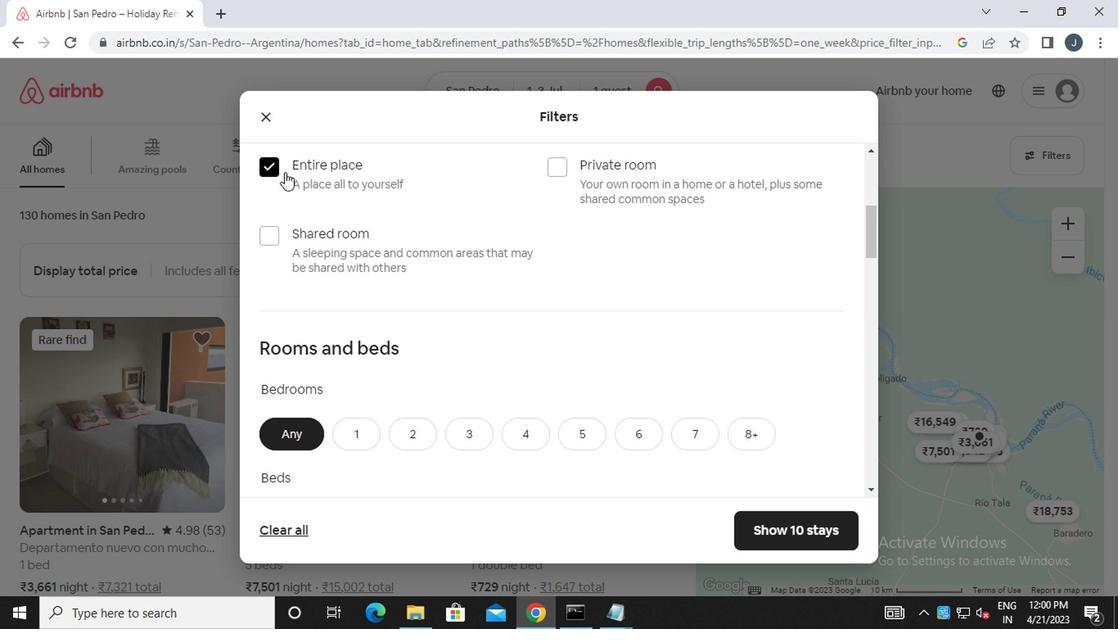 
Action: Mouse moved to (569, 170)
Screenshot: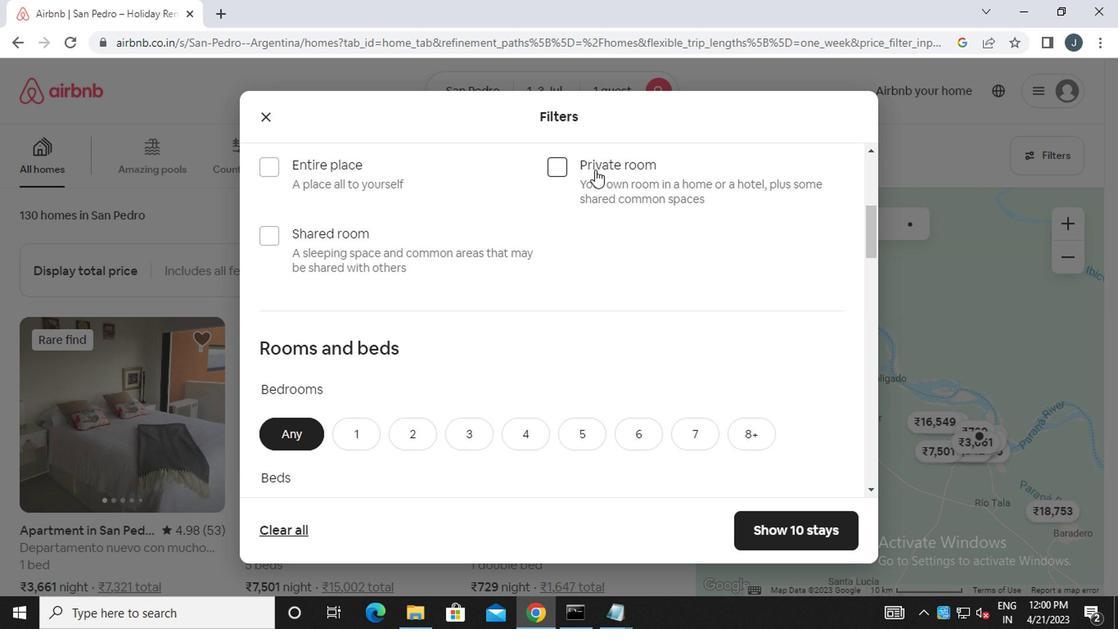 
Action: Mouse pressed left at (569, 170)
Screenshot: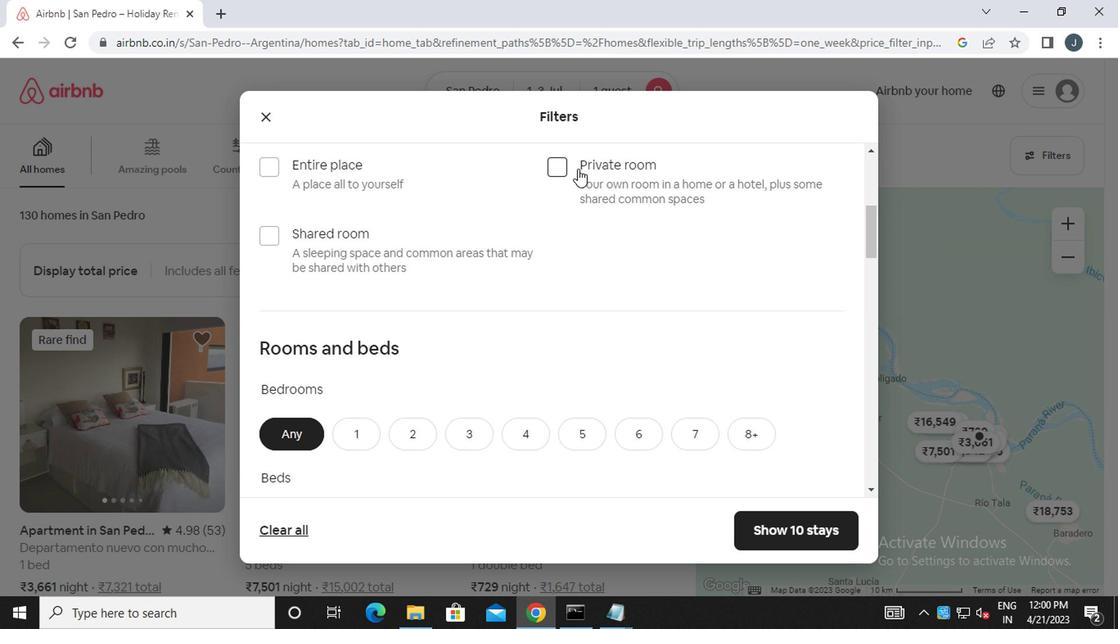 
Action: Mouse moved to (570, 170)
Screenshot: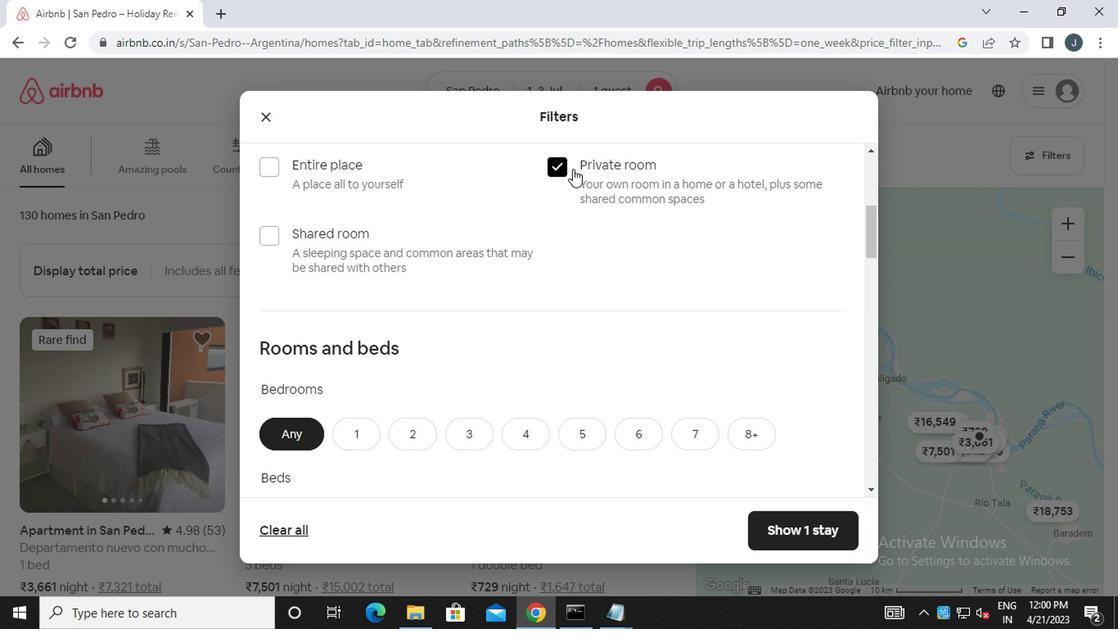 
Action: Mouse scrolled (570, 170) with delta (0, 0)
Screenshot: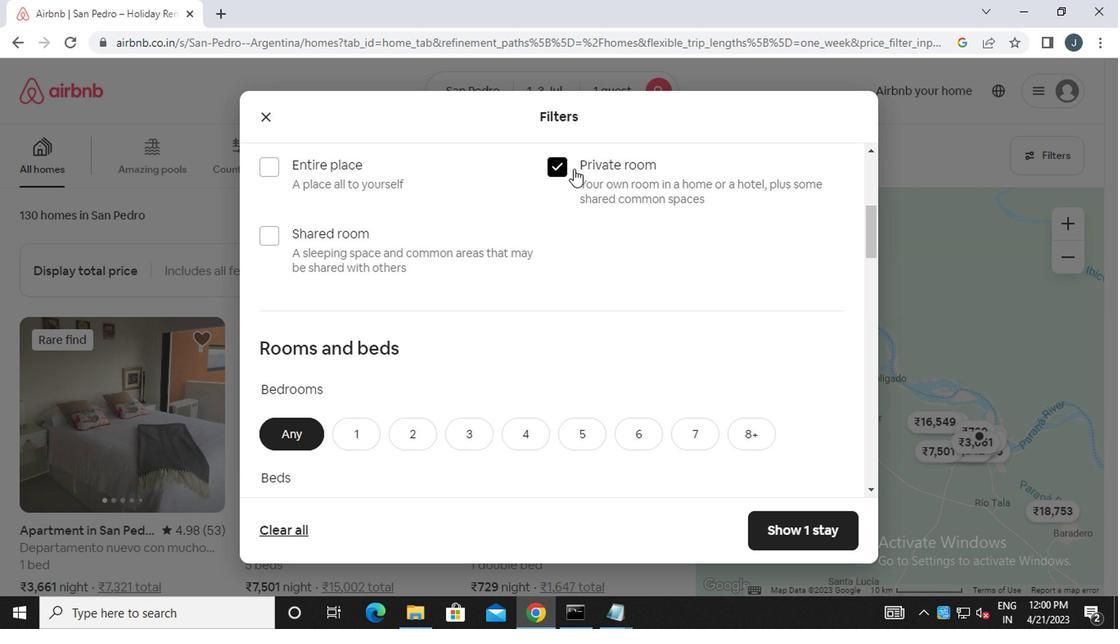 
Action: Mouse scrolled (570, 170) with delta (0, 0)
Screenshot: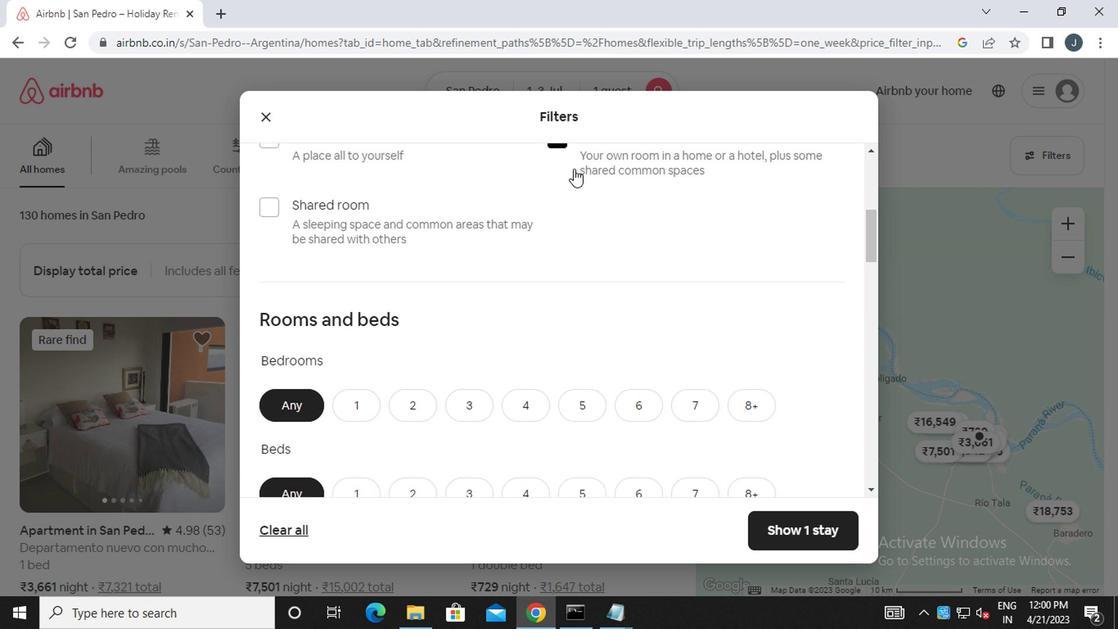 
Action: Mouse moved to (365, 265)
Screenshot: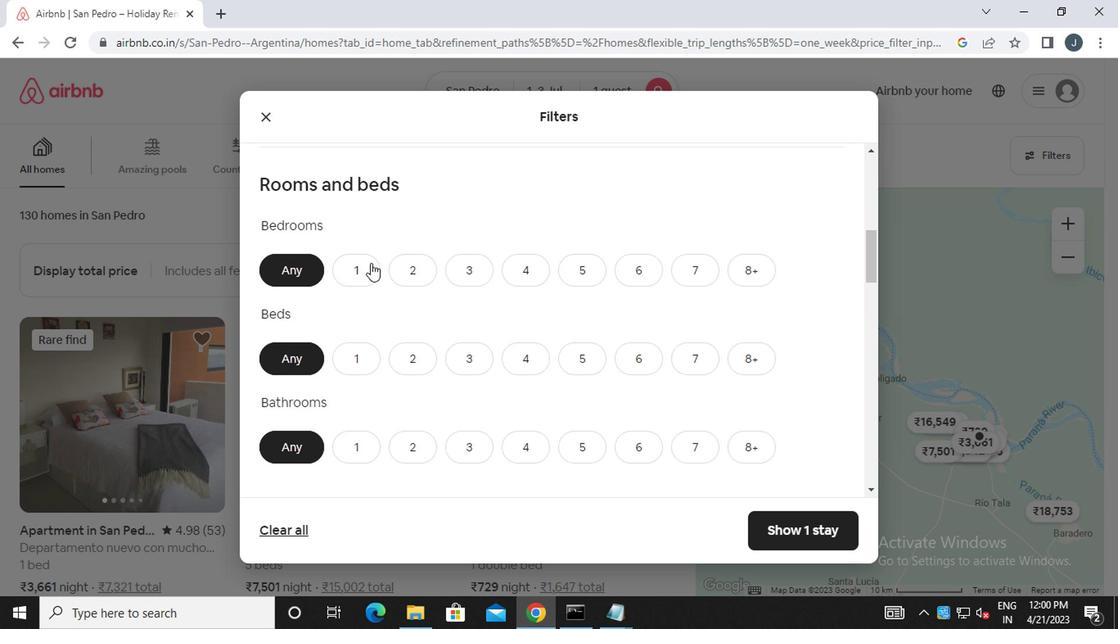 
Action: Mouse pressed left at (365, 265)
Screenshot: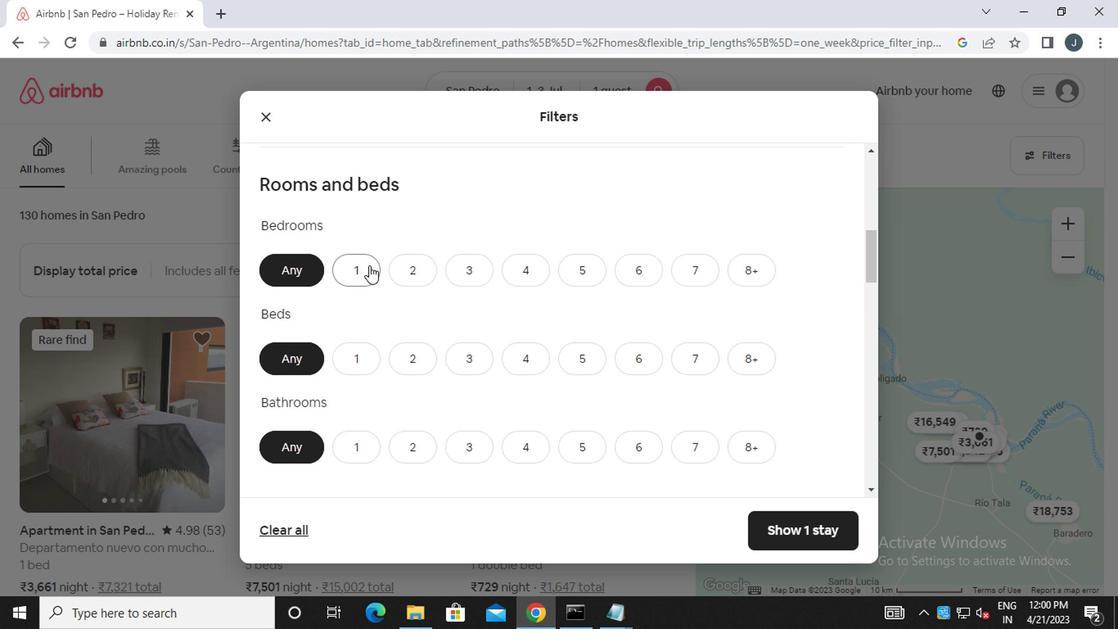 
Action: Mouse moved to (365, 266)
Screenshot: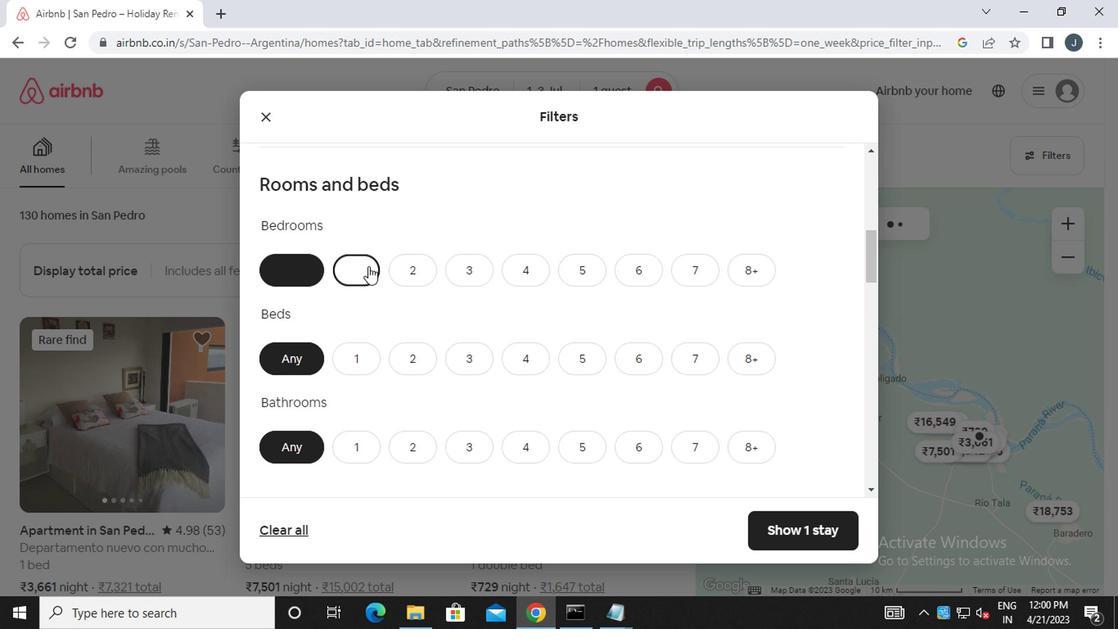 
Action: Mouse scrolled (365, 265) with delta (0, 0)
Screenshot: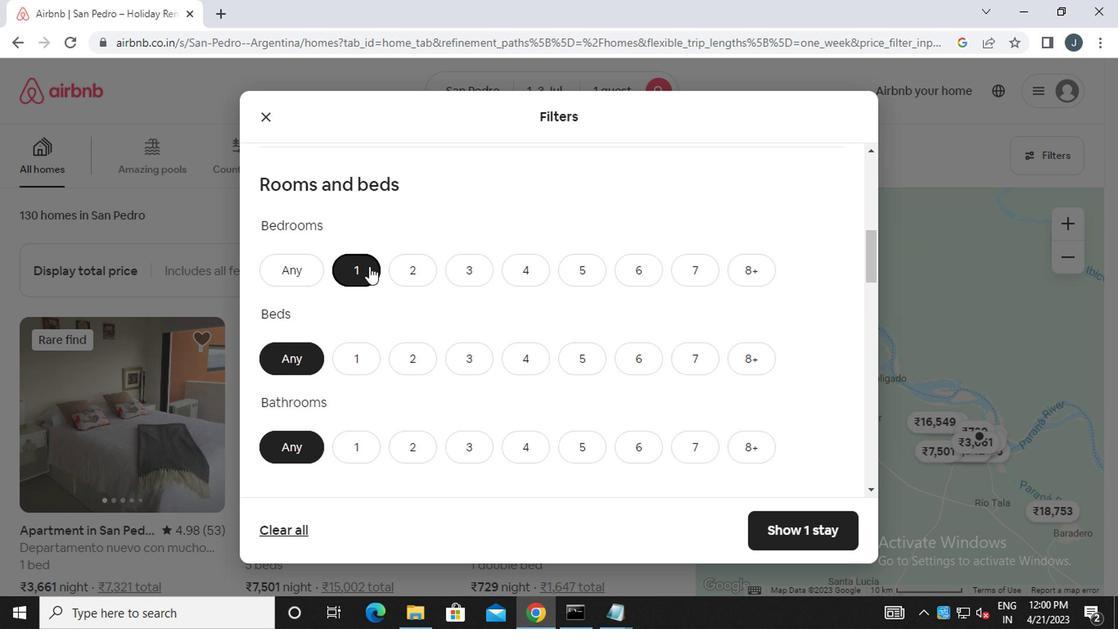 
Action: Mouse moved to (365, 266)
Screenshot: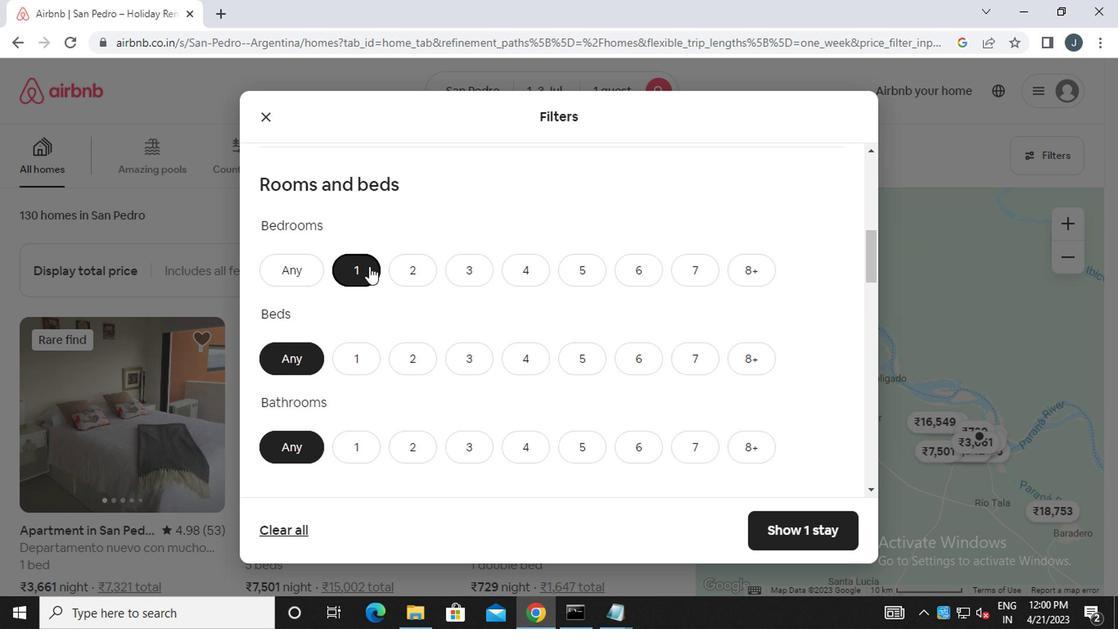 
Action: Mouse scrolled (365, 265) with delta (0, 0)
Screenshot: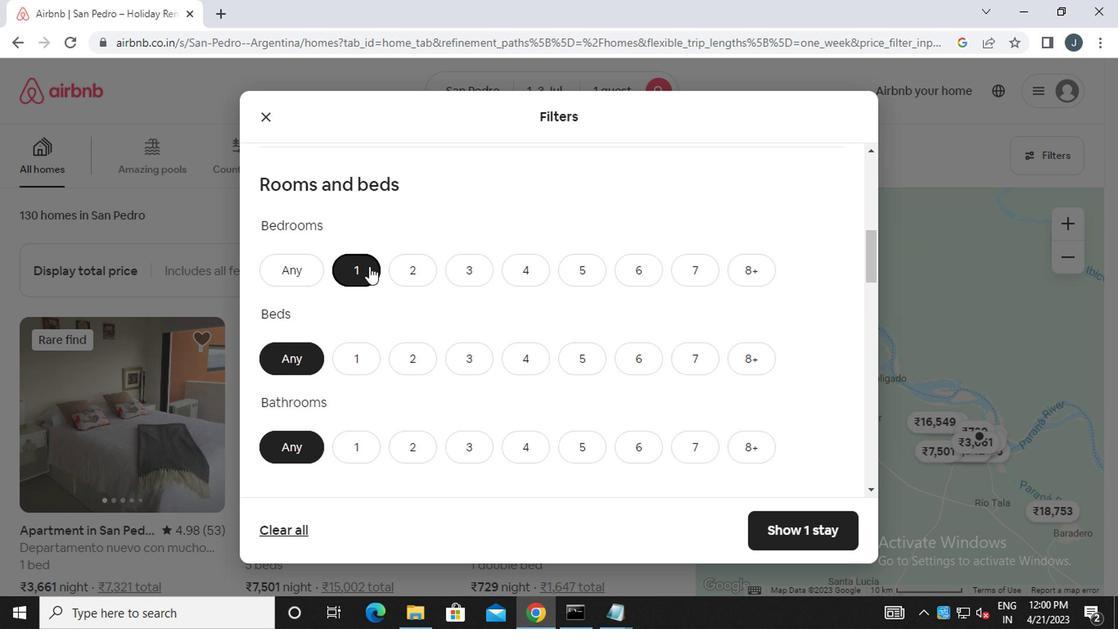 
Action: Mouse moved to (367, 202)
Screenshot: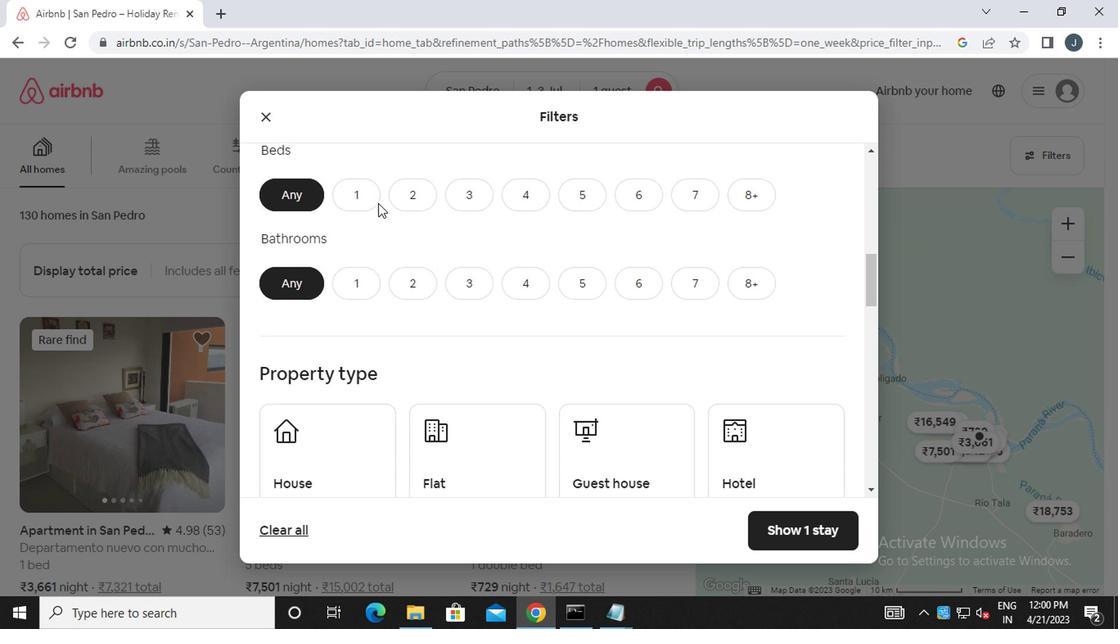 
Action: Mouse pressed left at (367, 202)
Screenshot: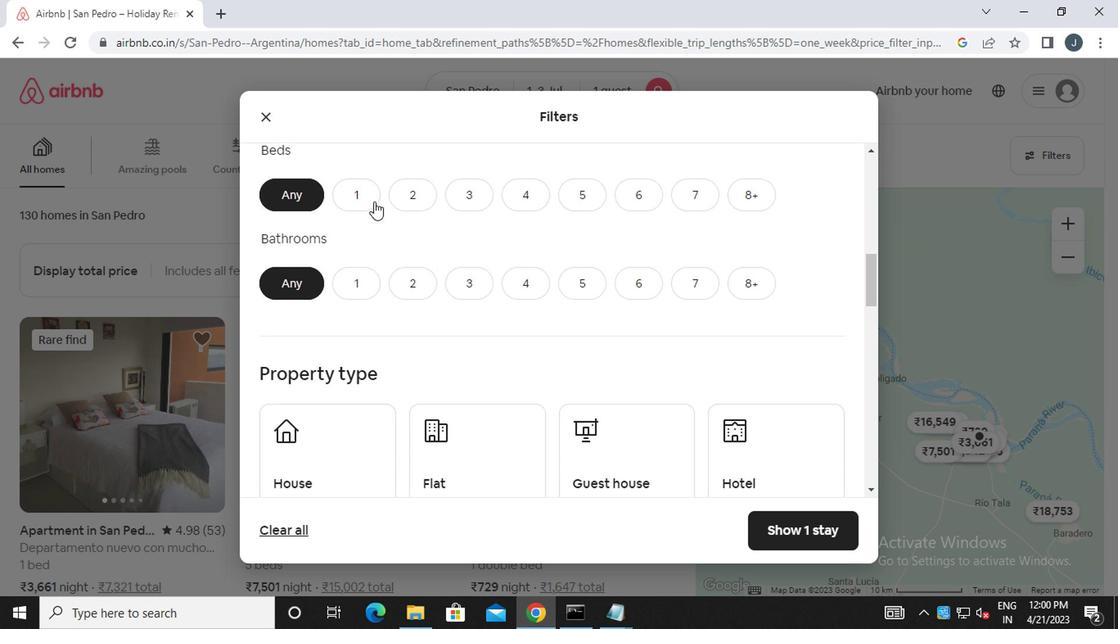 
Action: Mouse moved to (361, 273)
Screenshot: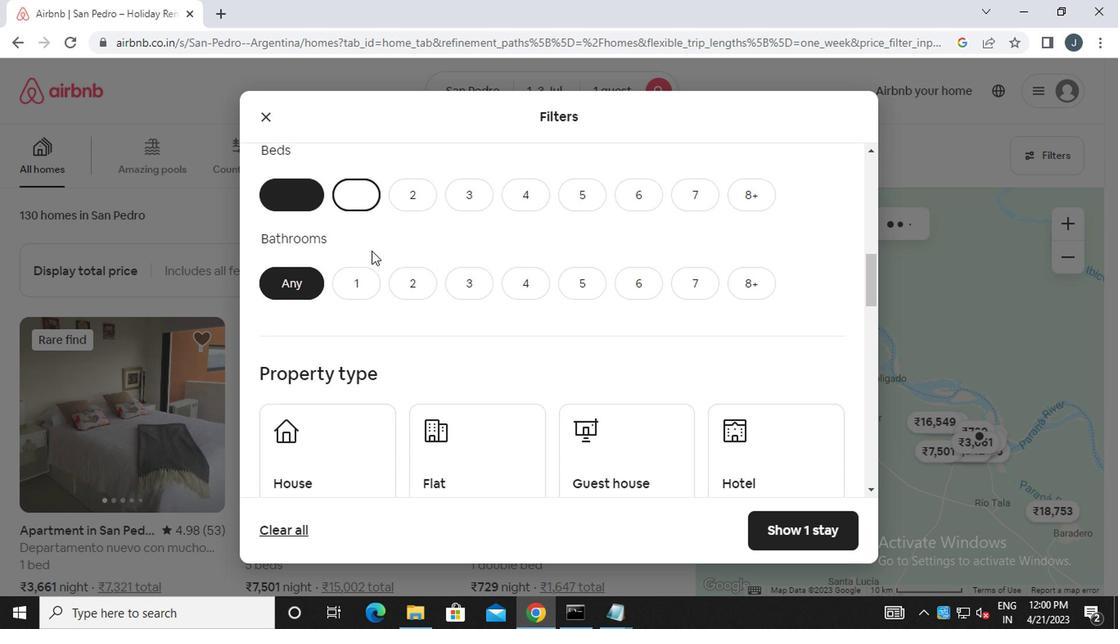 
Action: Mouse pressed left at (361, 273)
Screenshot: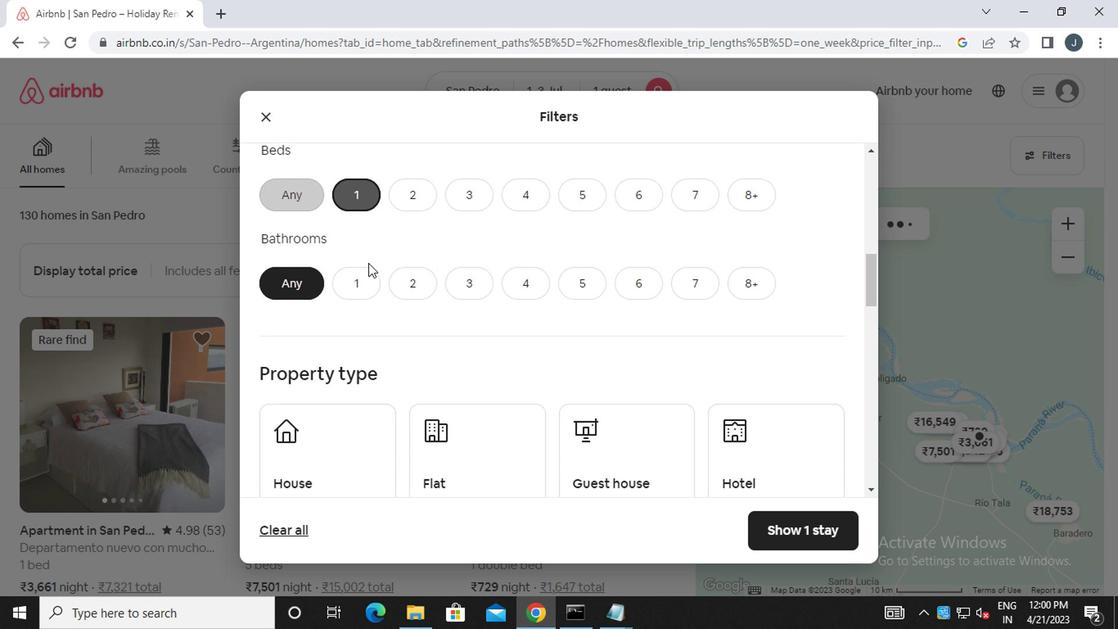 
Action: Mouse moved to (367, 306)
Screenshot: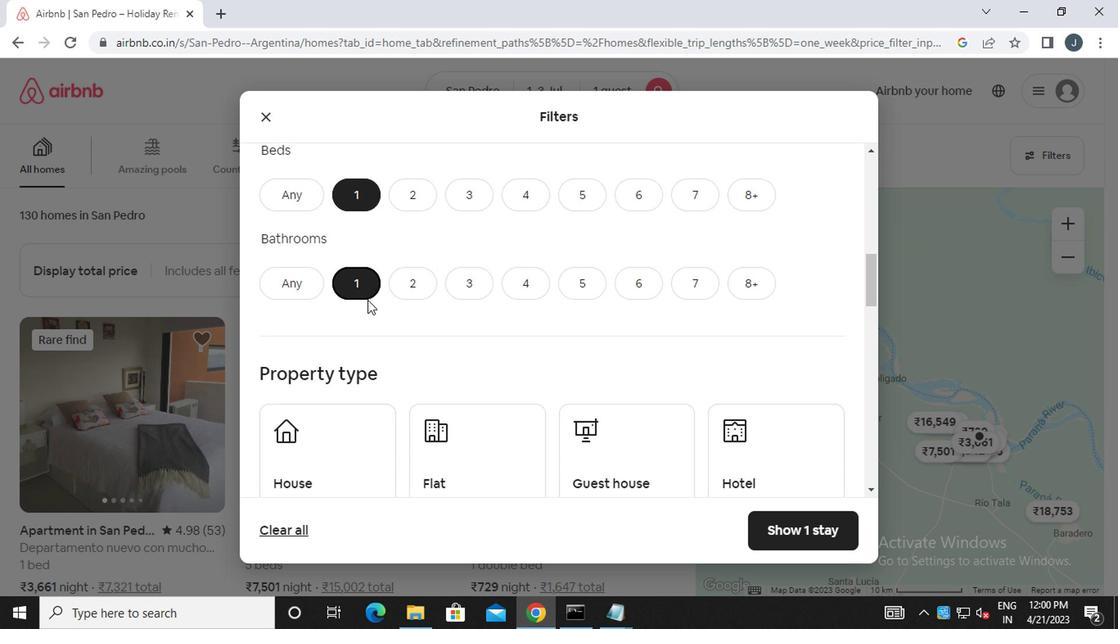
Action: Mouse scrolled (367, 305) with delta (0, 0)
Screenshot: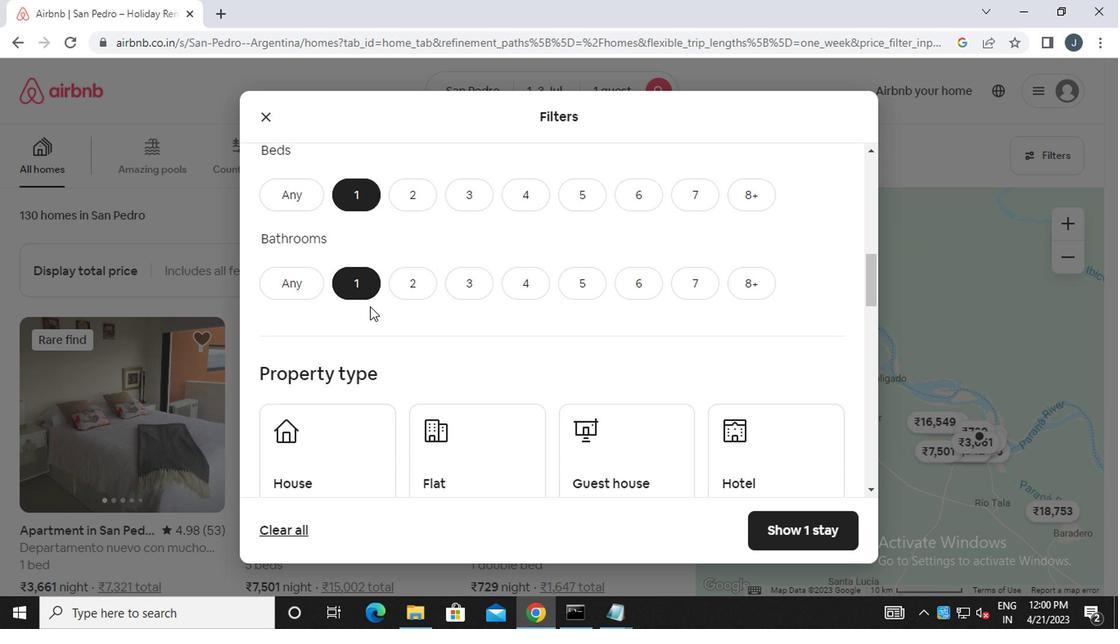 
Action: Mouse scrolled (367, 305) with delta (0, 0)
Screenshot: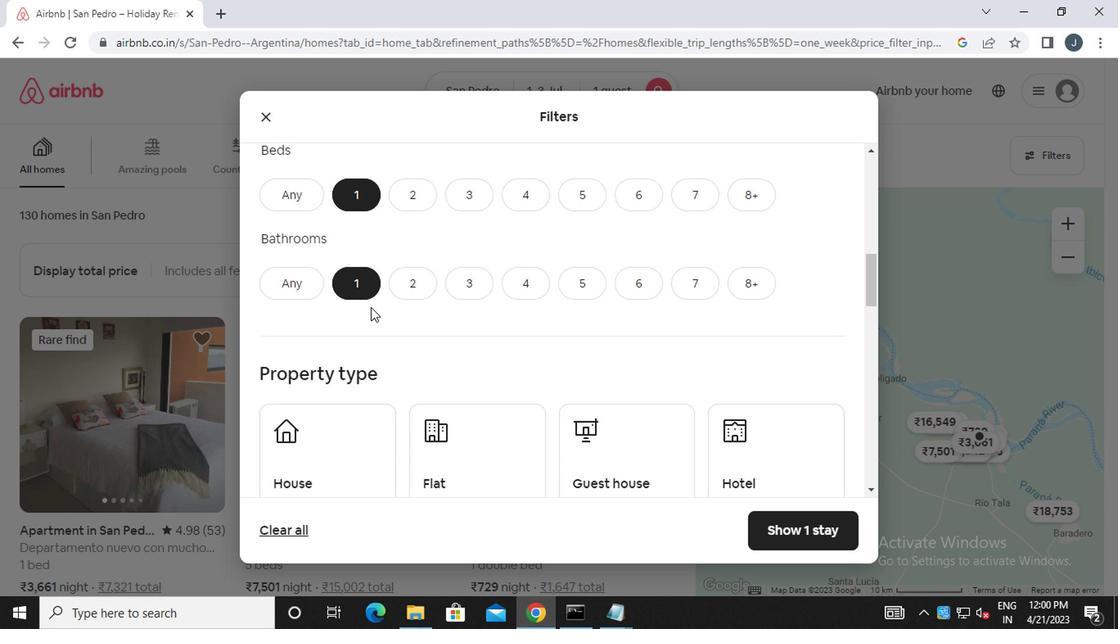 
Action: Mouse scrolled (367, 305) with delta (0, 0)
Screenshot: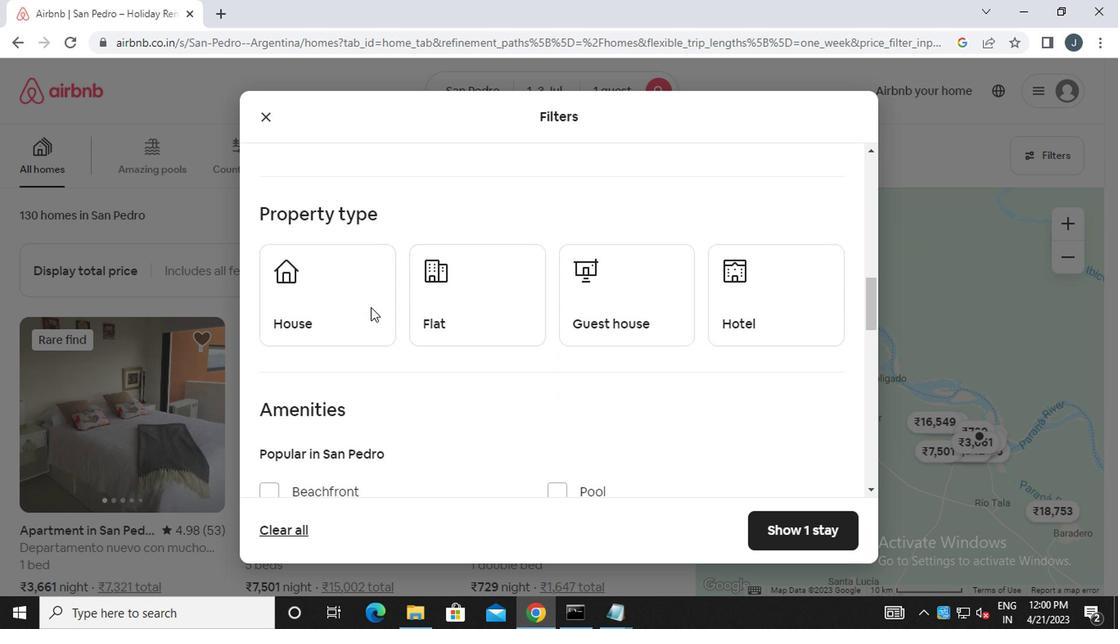 
Action: Mouse moved to (348, 206)
Screenshot: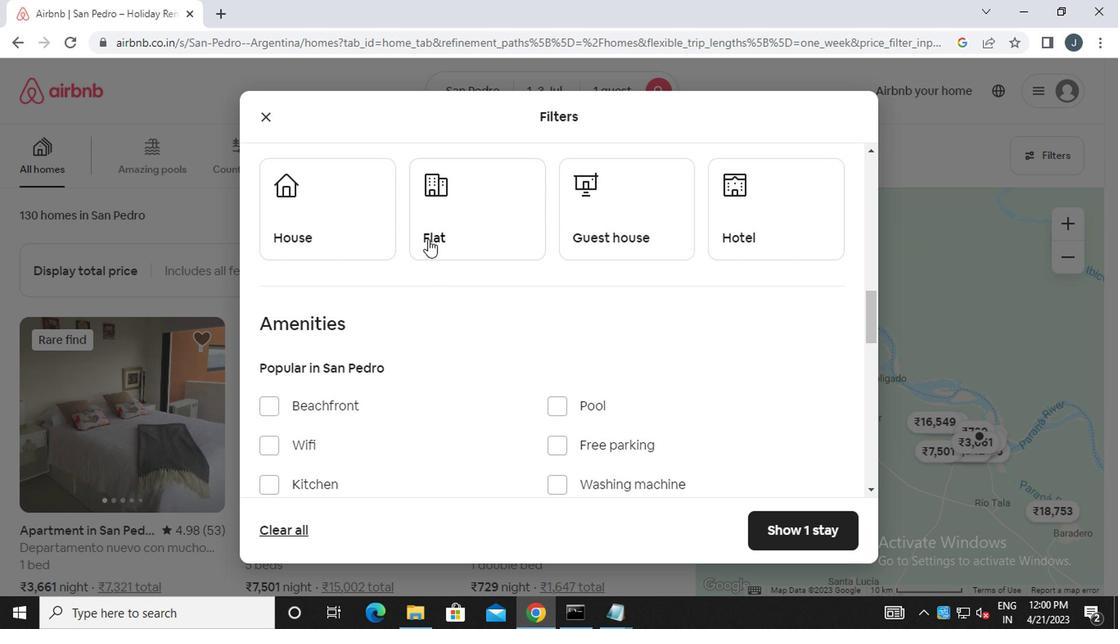 
Action: Mouse pressed left at (348, 206)
Screenshot: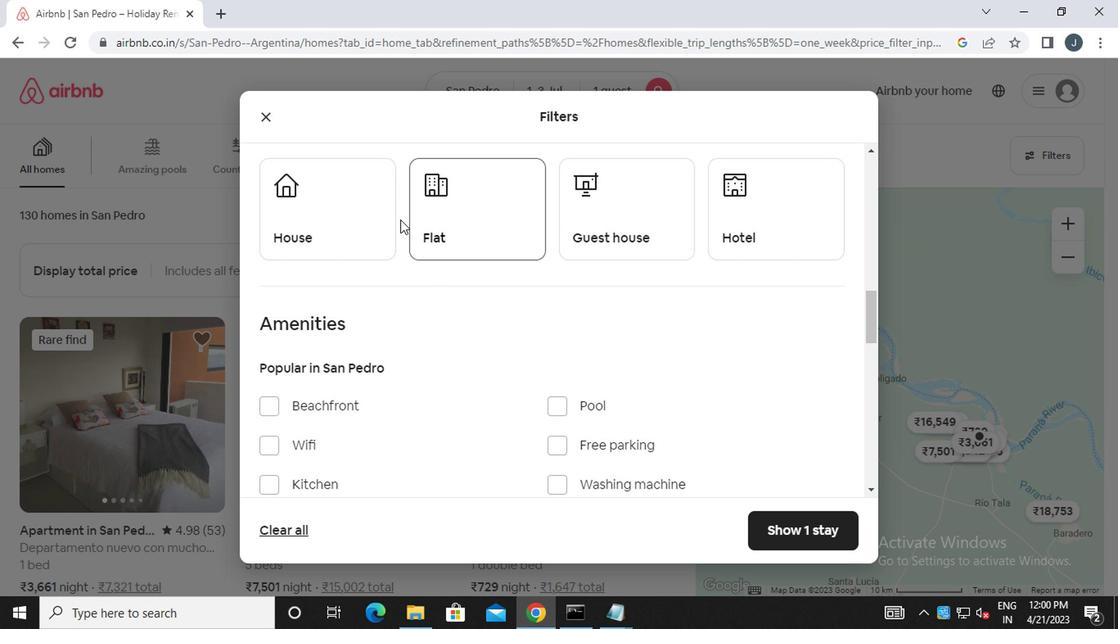 
Action: Mouse moved to (529, 233)
Screenshot: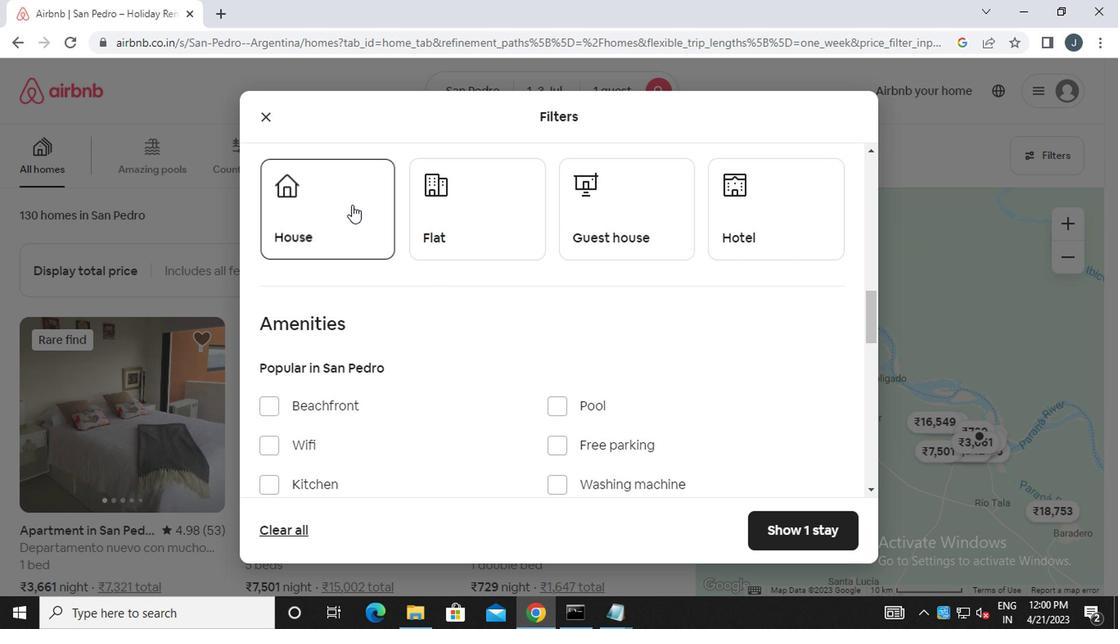 
Action: Mouse pressed left at (529, 233)
Screenshot: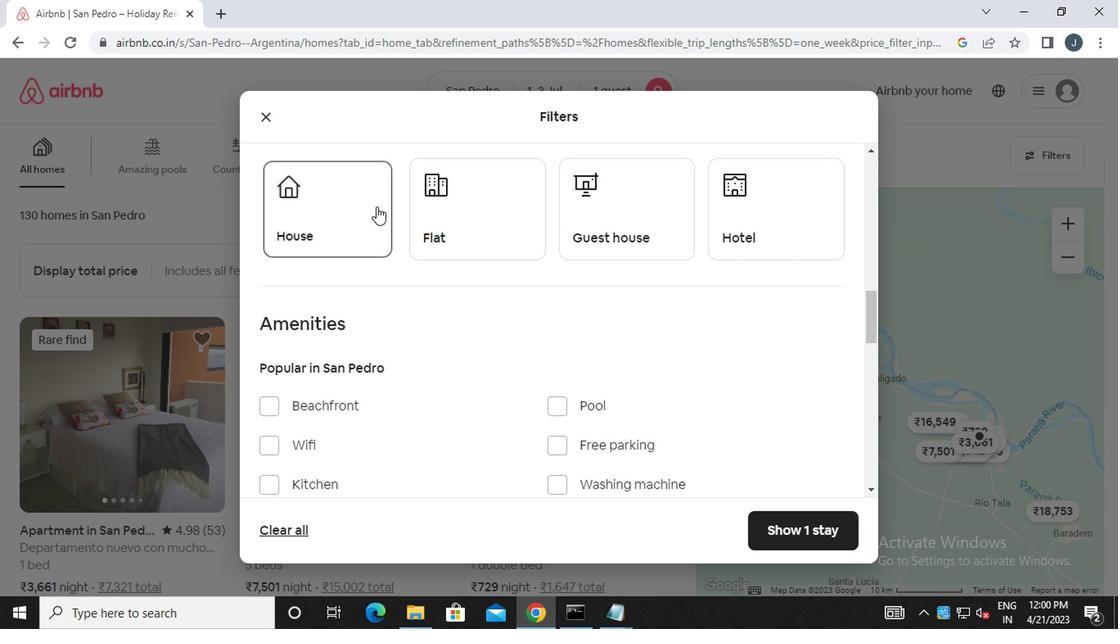 
Action: Mouse moved to (605, 221)
Screenshot: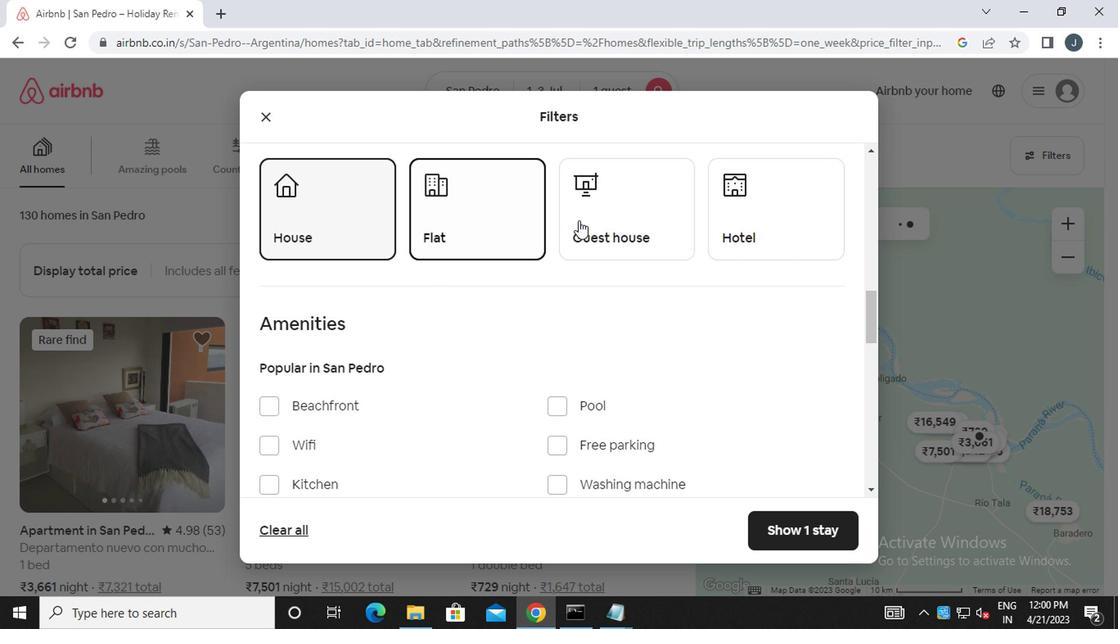 
Action: Mouse pressed left at (605, 221)
Screenshot: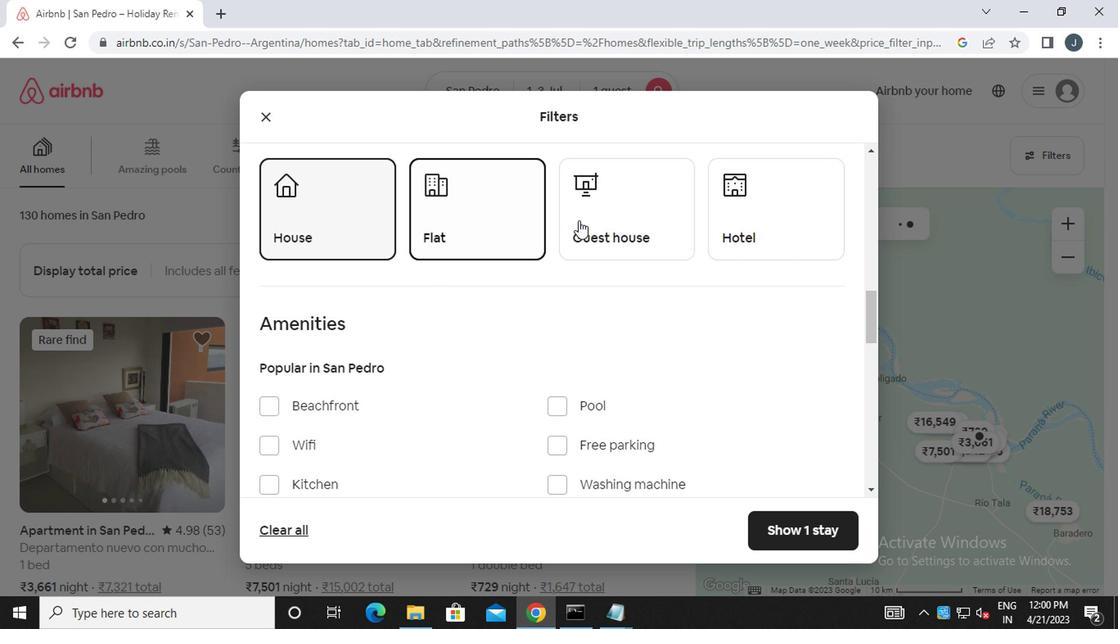 
Action: Mouse moved to (770, 231)
Screenshot: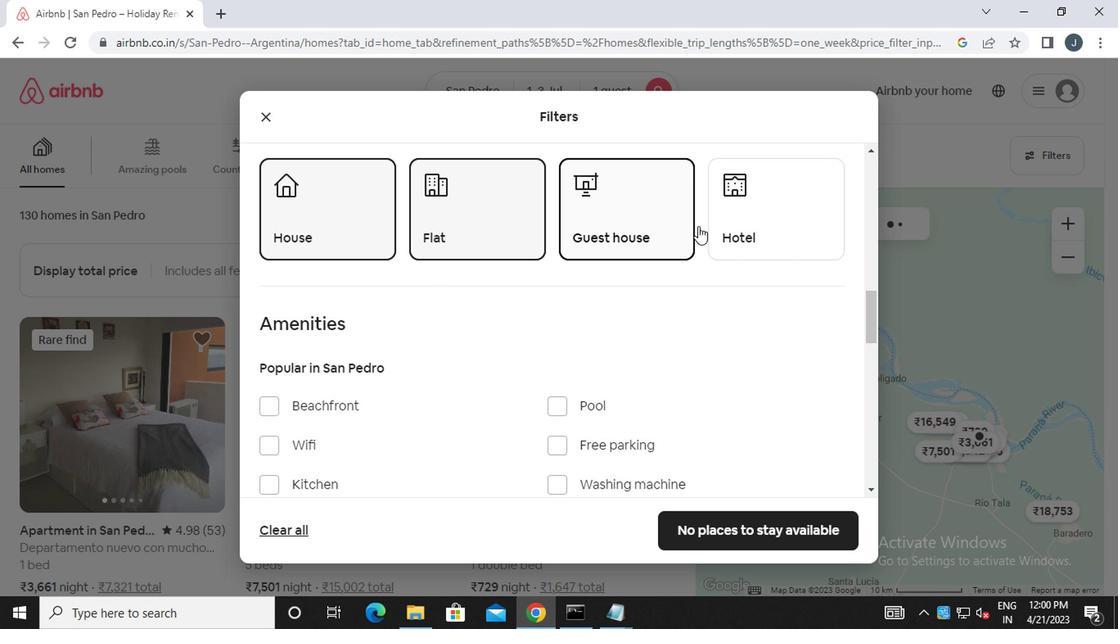 
Action: Mouse pressed left at (770, 231)
Screenshot: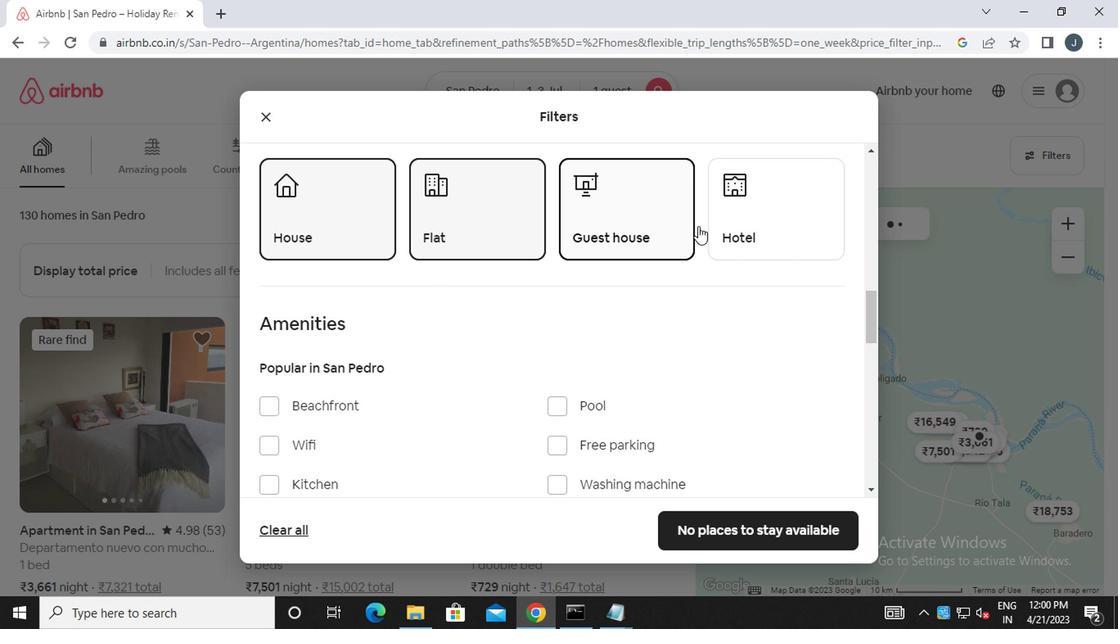 
Action: Mouse moved to (571, 283)
Screenshot: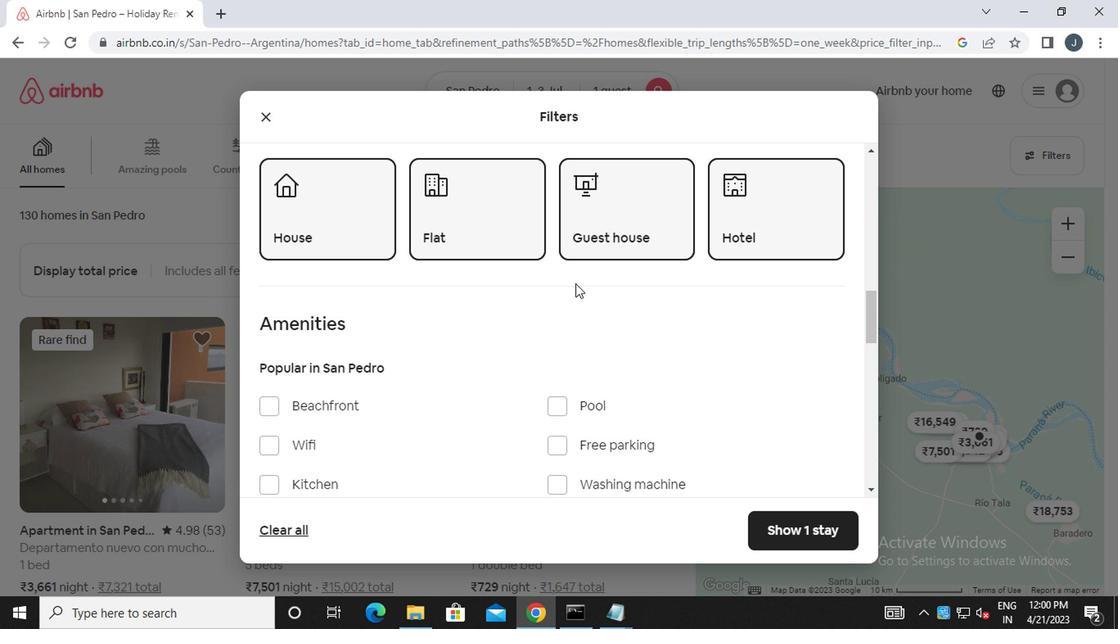 
Action: Mouse scrolled (571, 282) with delta (0, 0)
Screenshot: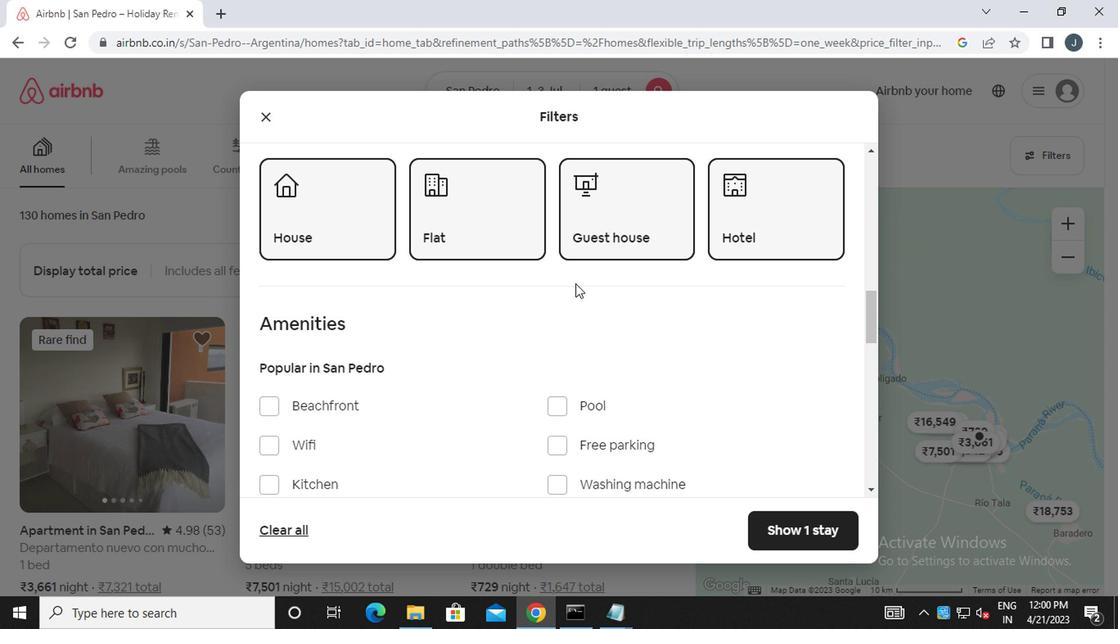 
Action: Mouse scrolled (571, 282) with delta (0, 0)
Screenshot: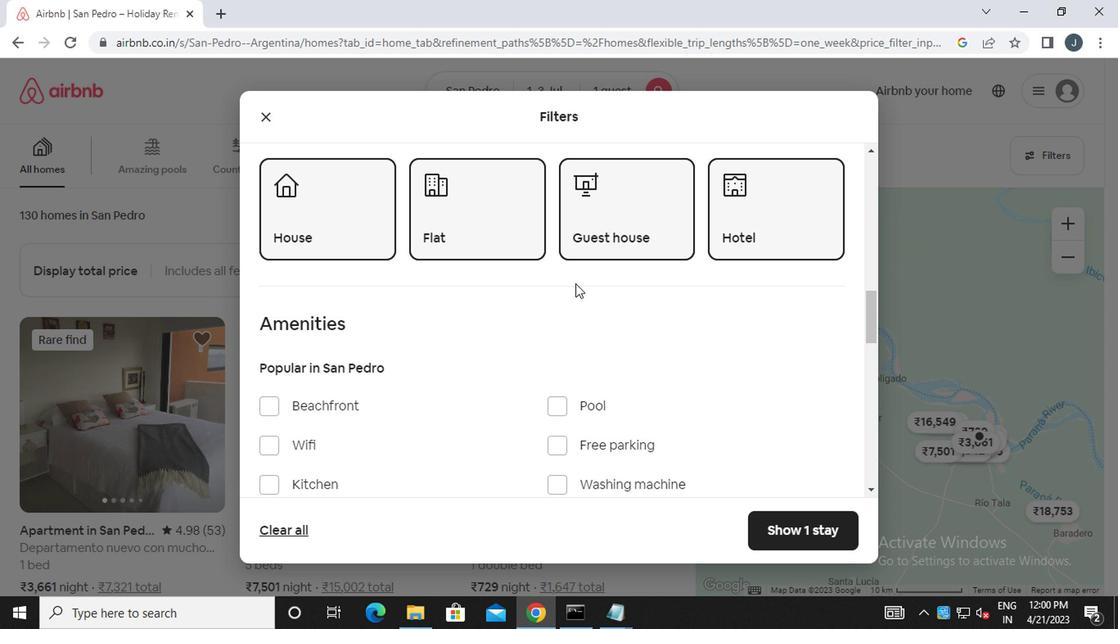 
Action: Mouse scrolled (571, 282) with delta (0, 0)
Screenshot: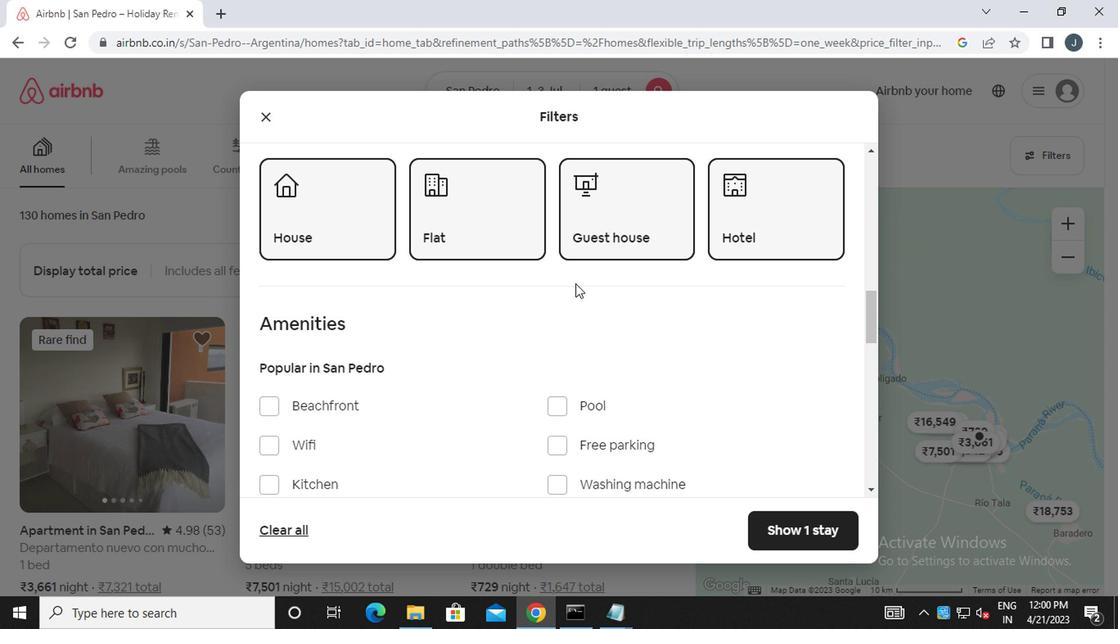 
Action: Mouse moved to (304, 203)
Screenshot: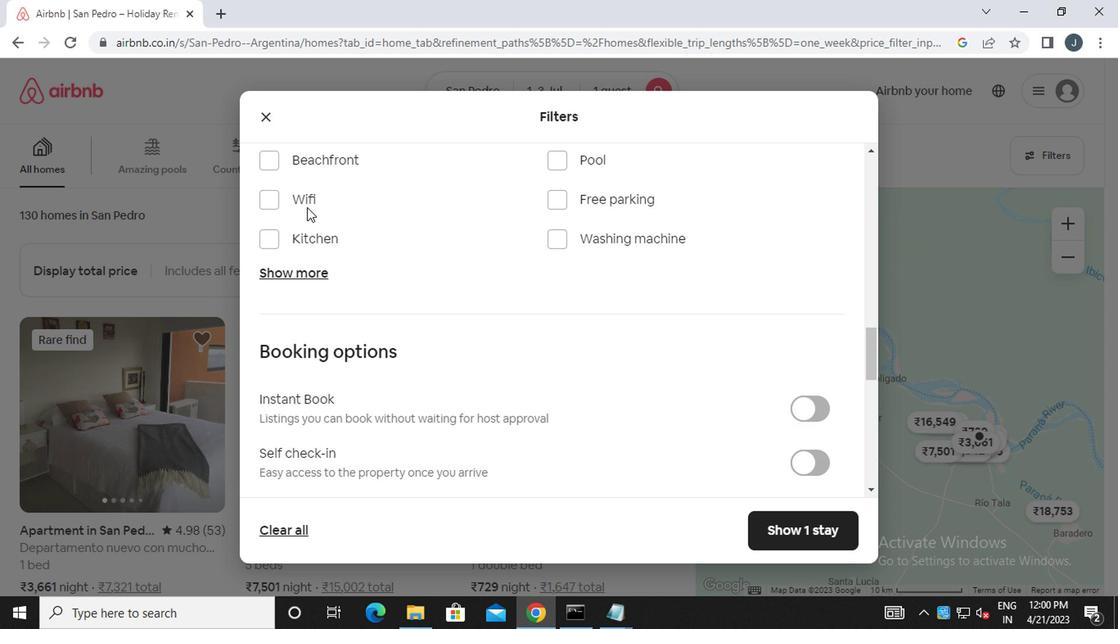 
Action: Mouse pressed left at (304, 203)
Screenshot: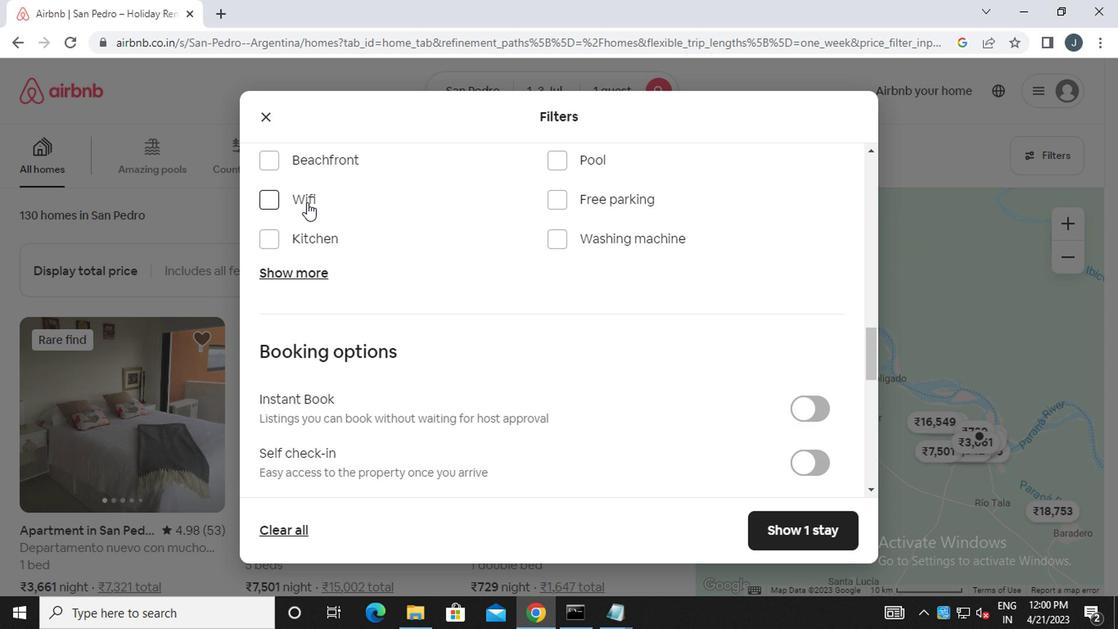 
Action: Mouse moved to (308, 272)
Screenshot: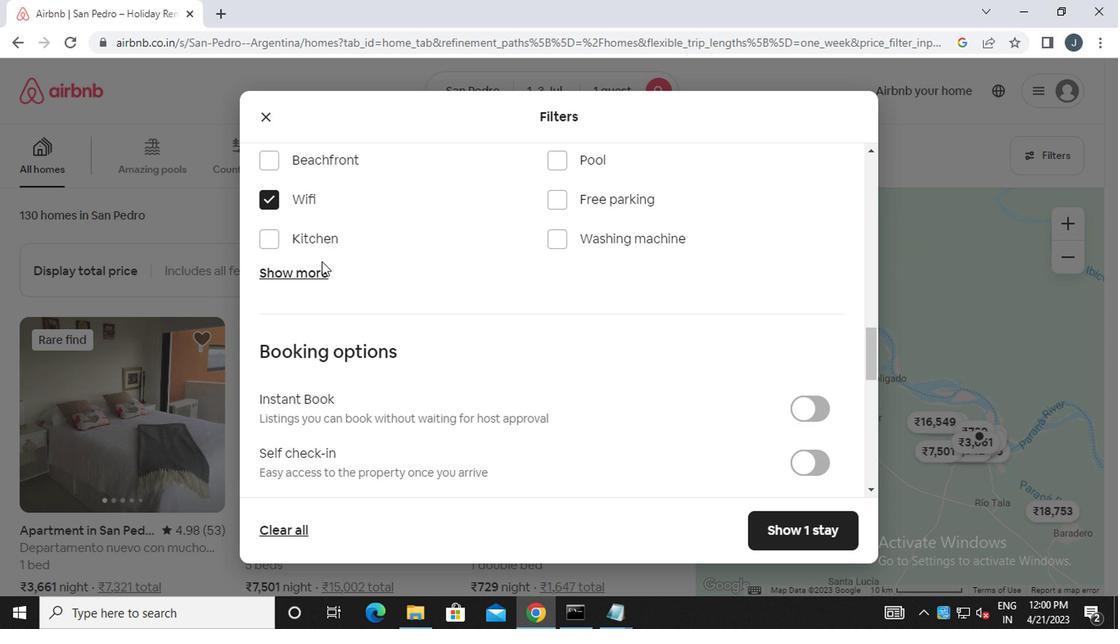 
Action: Mouse pressed left at (308, 272)
Screenshot: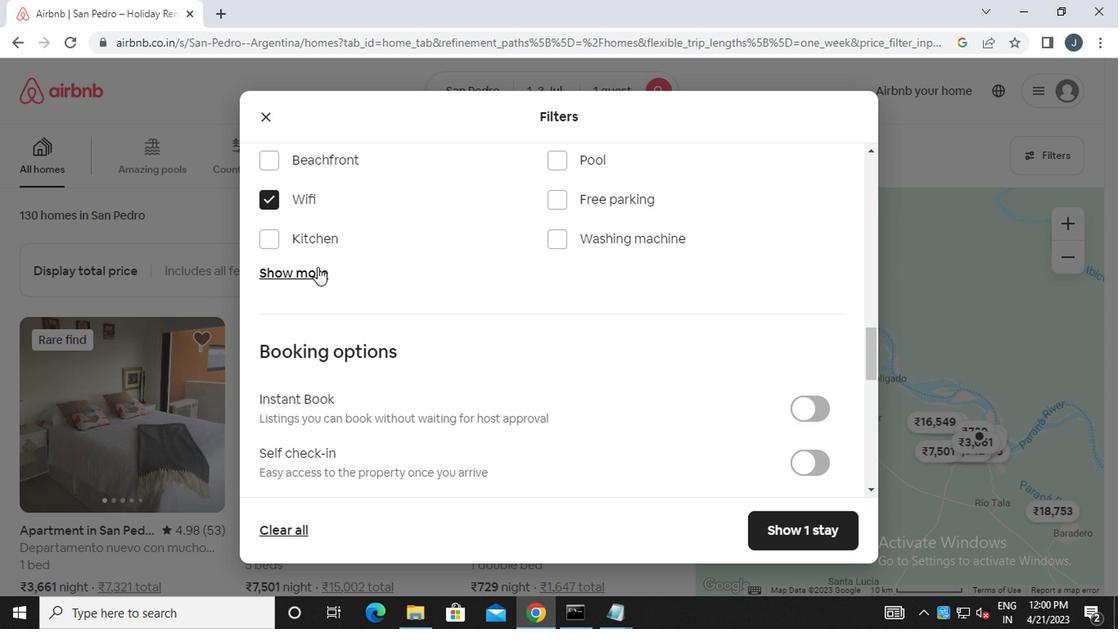 
Action: Mouse moved to (312, 367)
Screenshot: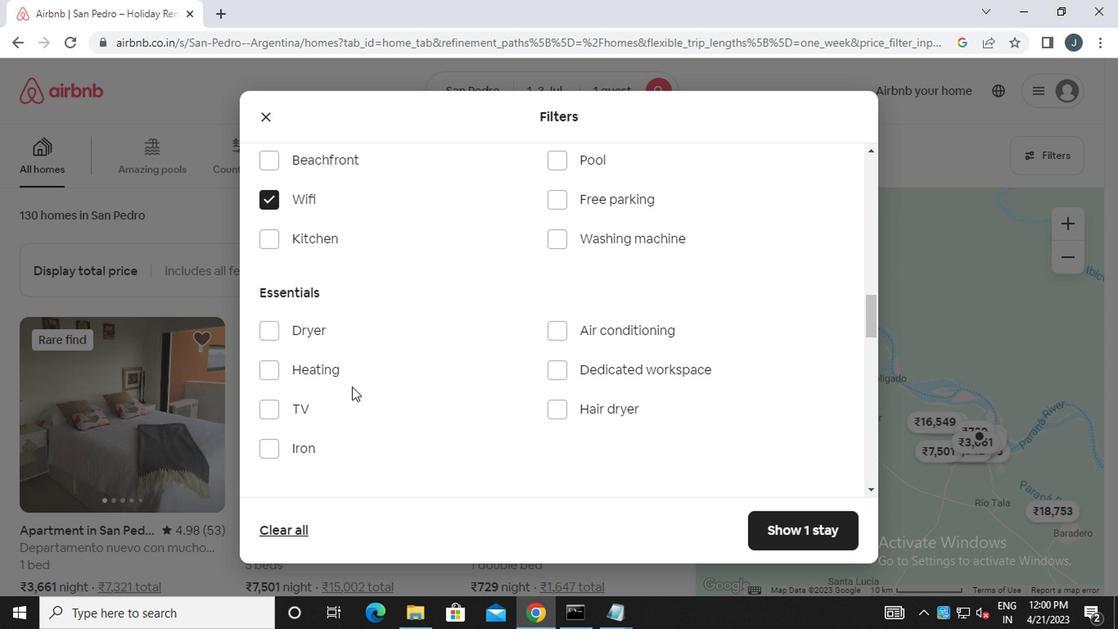 
Action: Mouse pressed left at (312, 367)
Screenshot: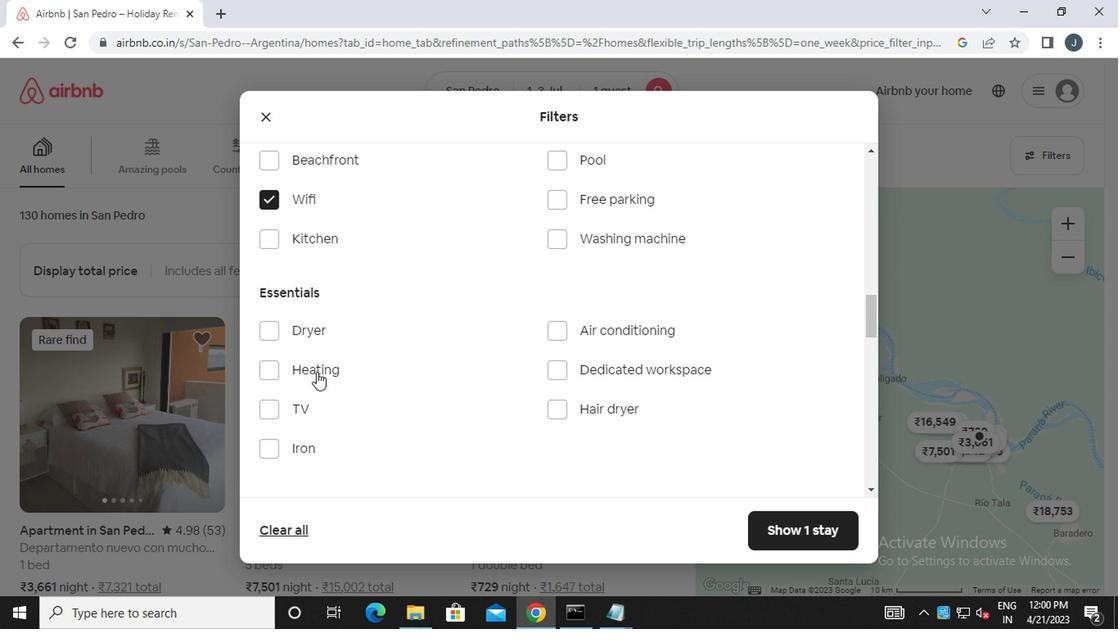 
Action: Mouse moved to (312, 367)
Screenshot: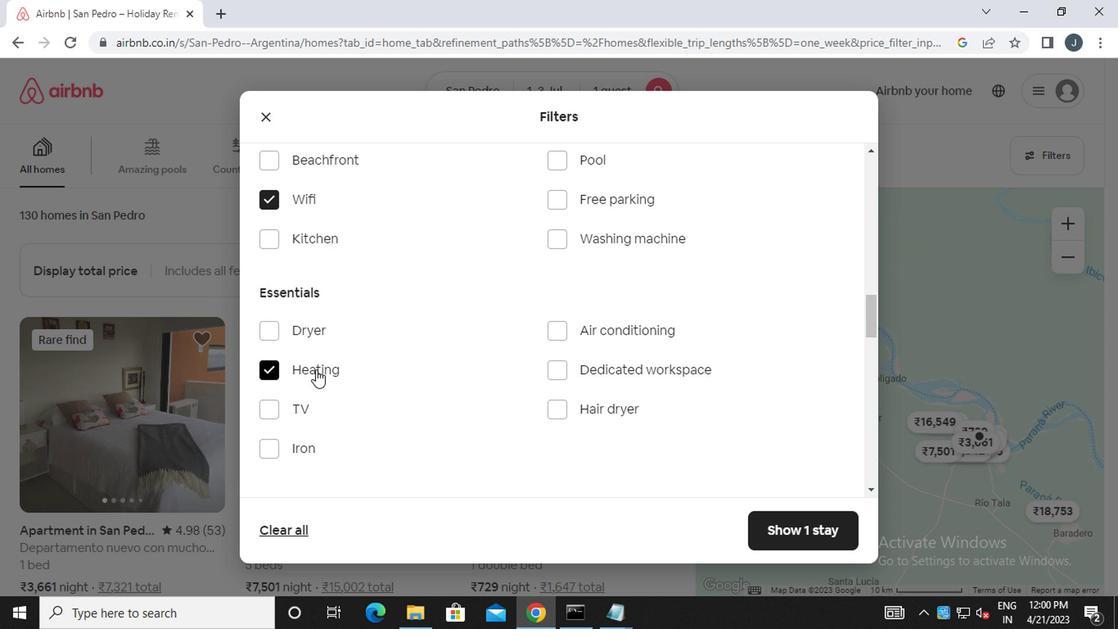 
Action: Mouse scrolled (312, 366) with delta (0, 0)
Screenshot: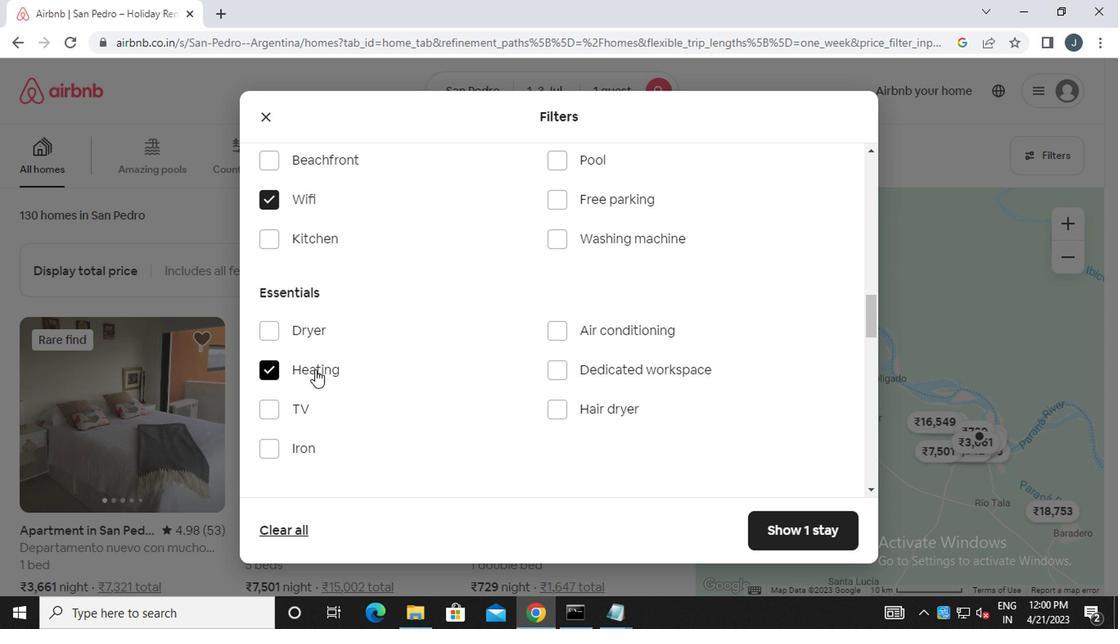 
Action: Mouse scrolled (312, 366) with delta (0, 0)
Screenshot: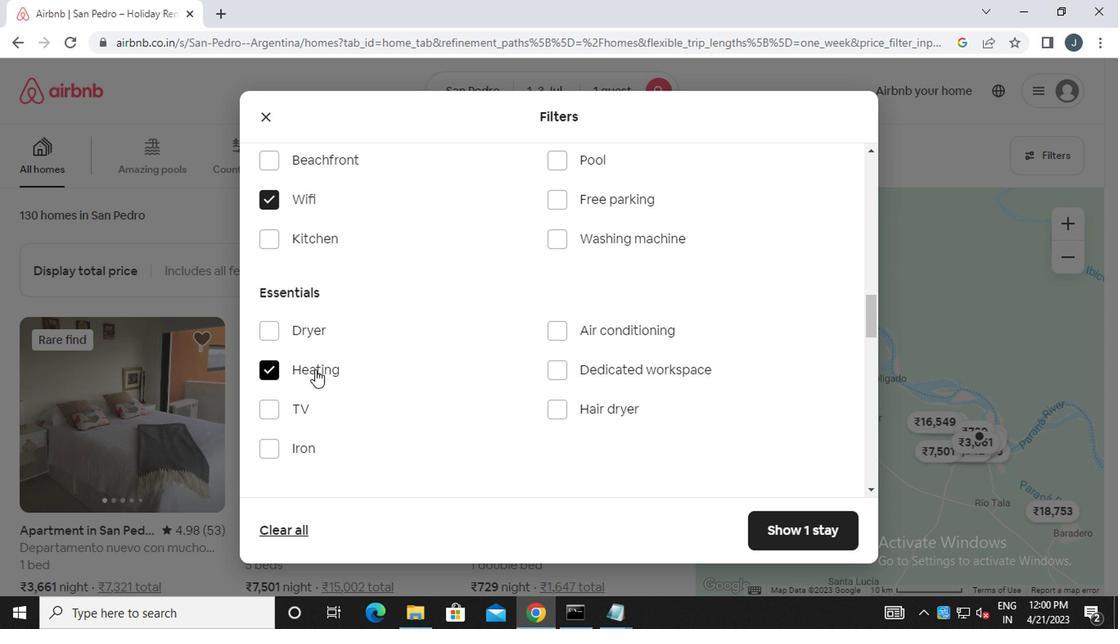 
Action: Mouse moved to (447, 335)
Screenshot: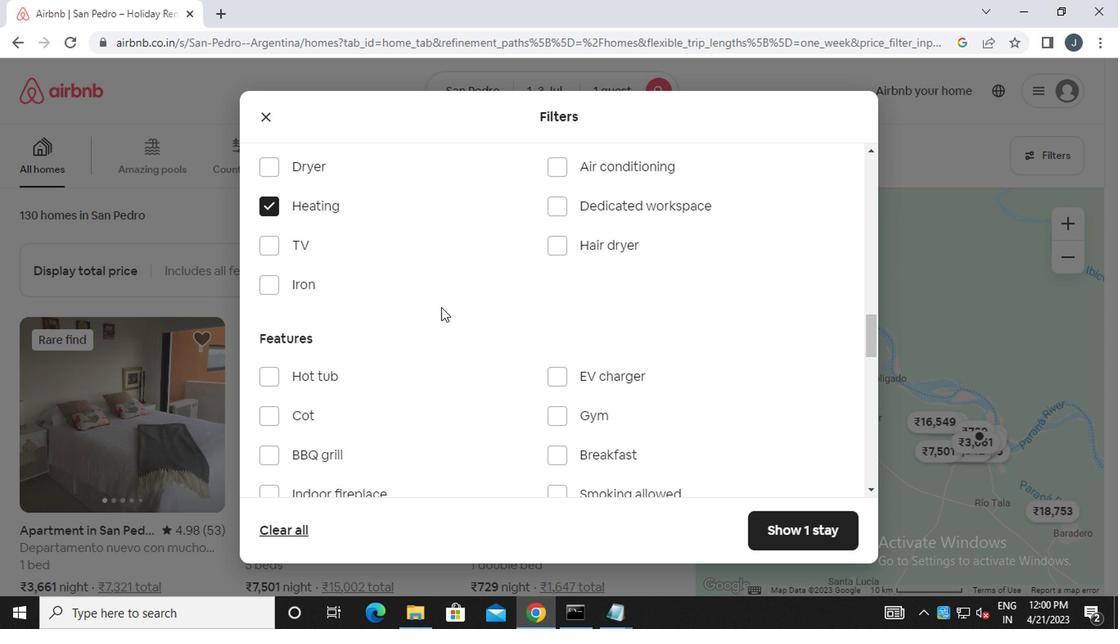 
Action: Mouse scrolled (447, 334) with delta (0, -1)
Screenshot: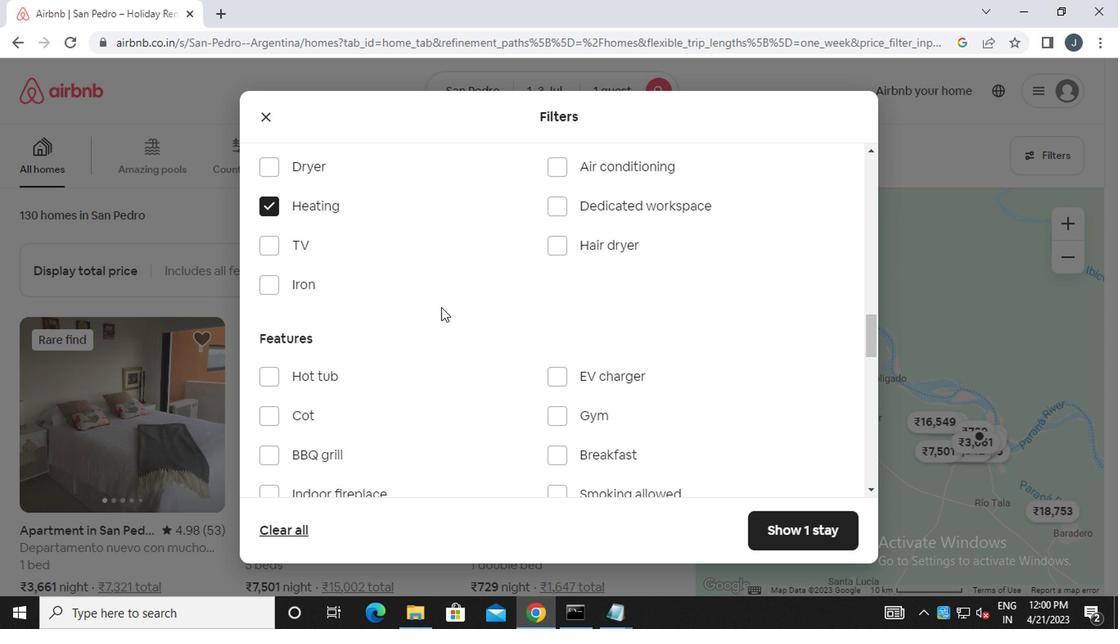
Action: Mouse scrolled (447, 334) with delta (0, -1)
Screenshot: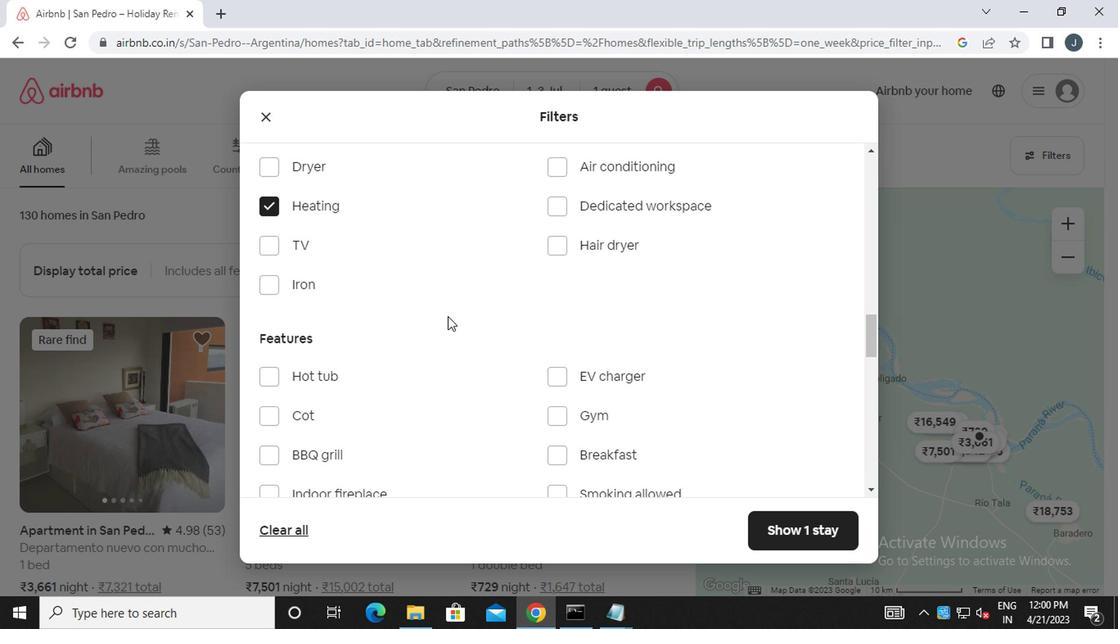 
Action: Mouse scrolled (447, 334) with delta (0, -1)
Screenshot: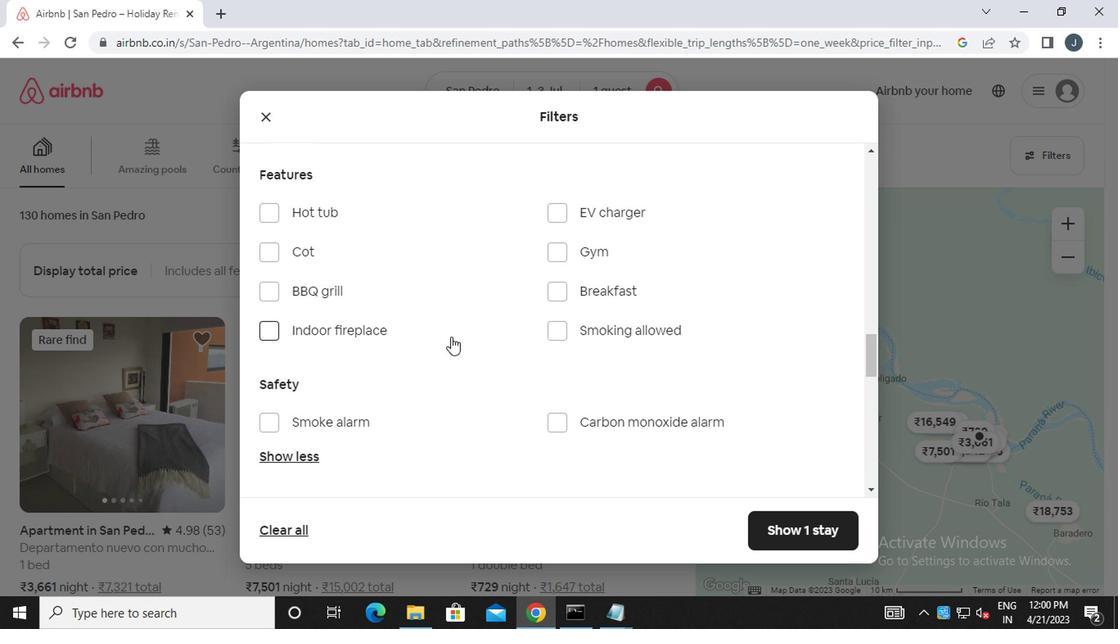 
Action: Mouse scrolled (447, 334) with delta (0, -1)
Screenshot: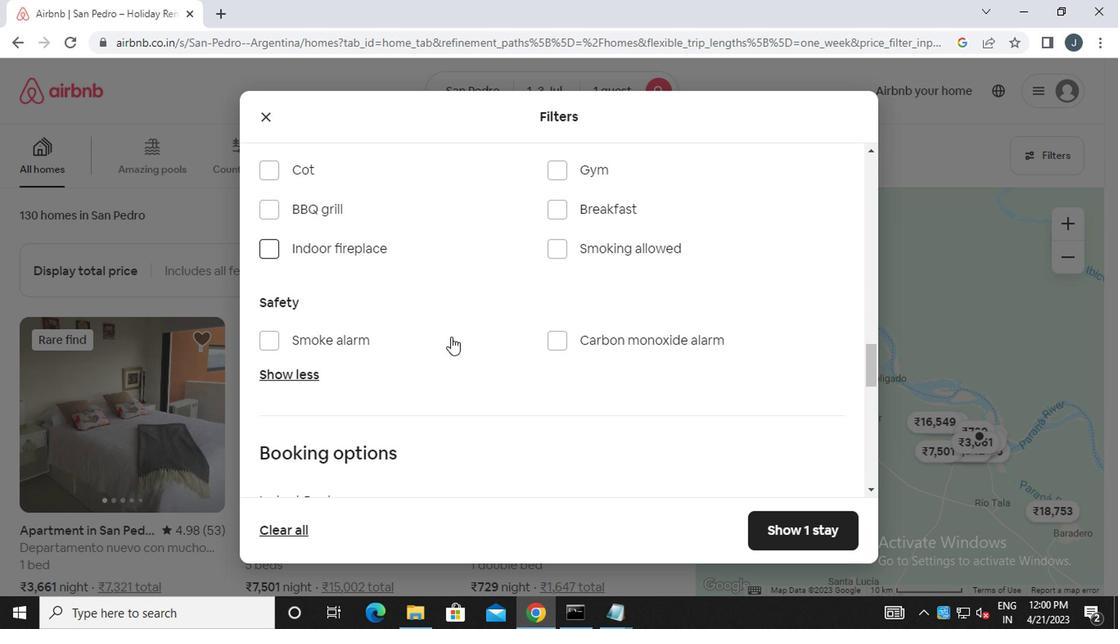 
Action: Mouse scrolled (447, 334) with delta (0, -1)
Screenshot: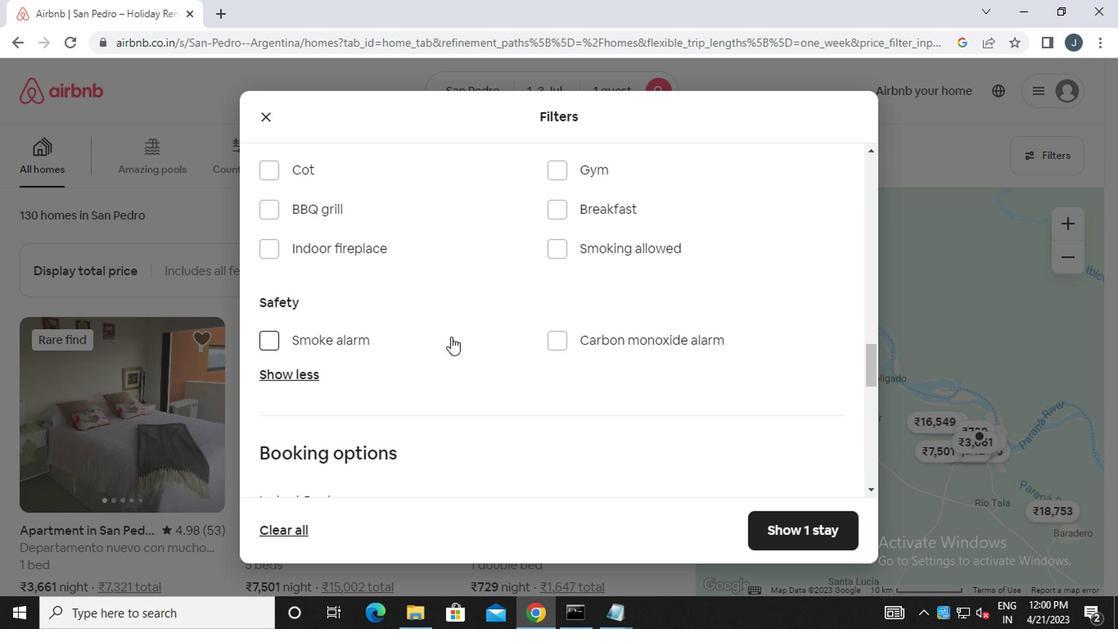 
Action: Mouse scrolled (447, 334) with delta (0, -1)
Screenshot: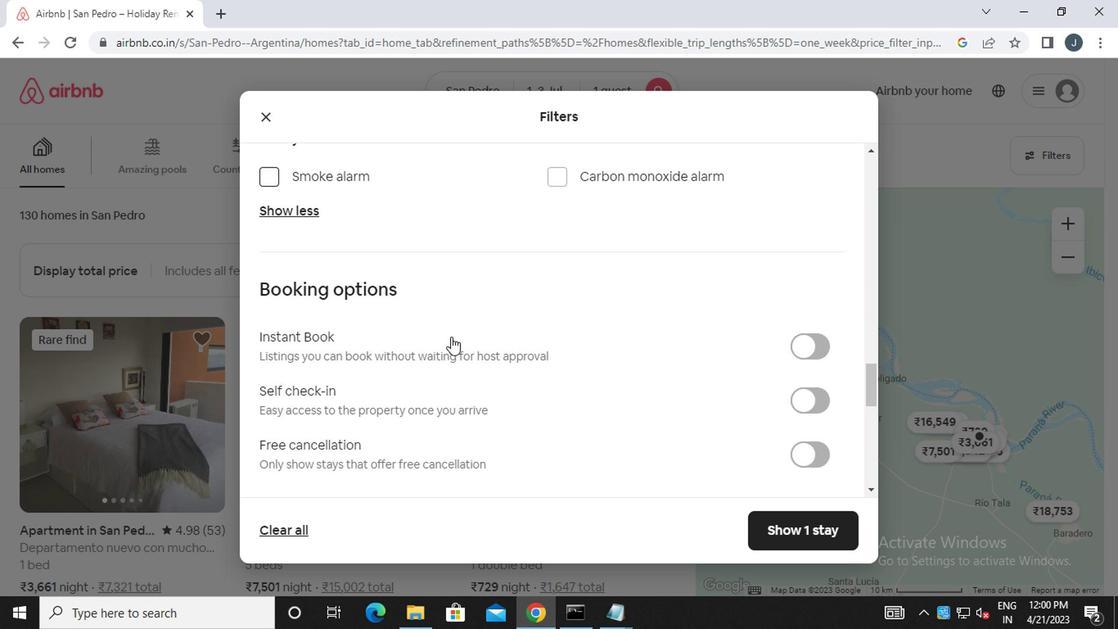 
Action: Mouse moved to (791, 316)
Screenshot: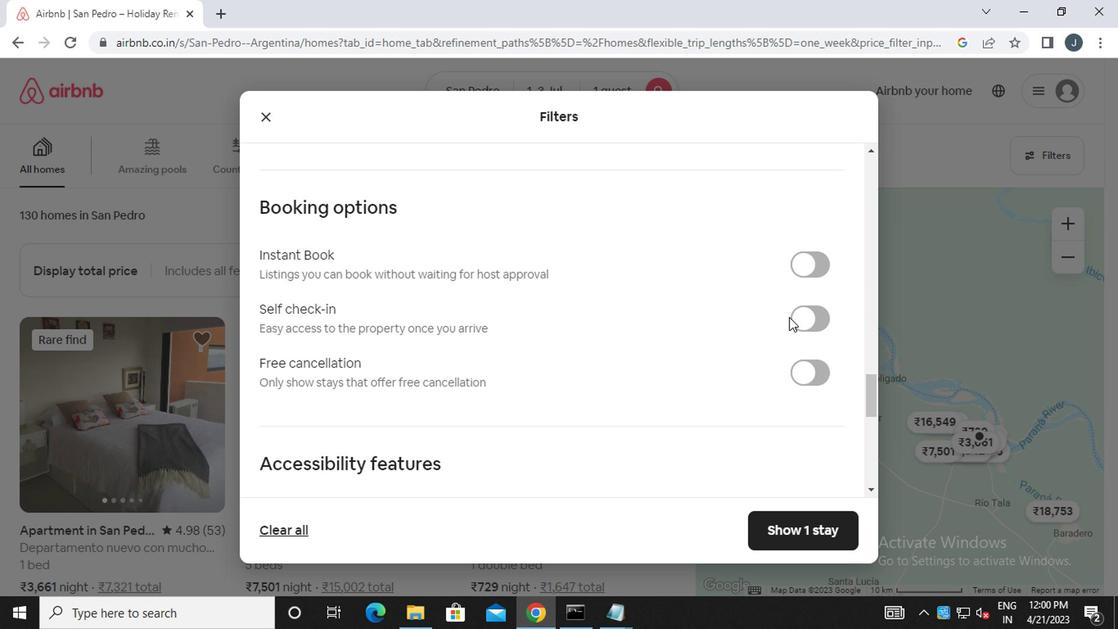 
Action: Mouse pressed left at (791, 316)
Screenshot: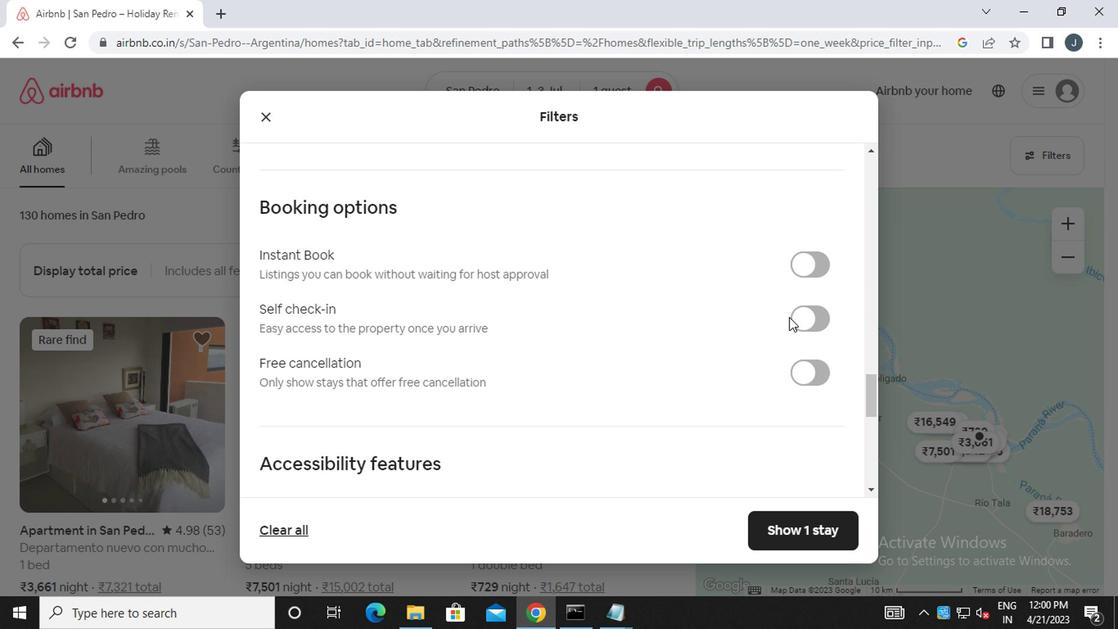 
Action: Mouse moved to (527, 366)
Screenshot: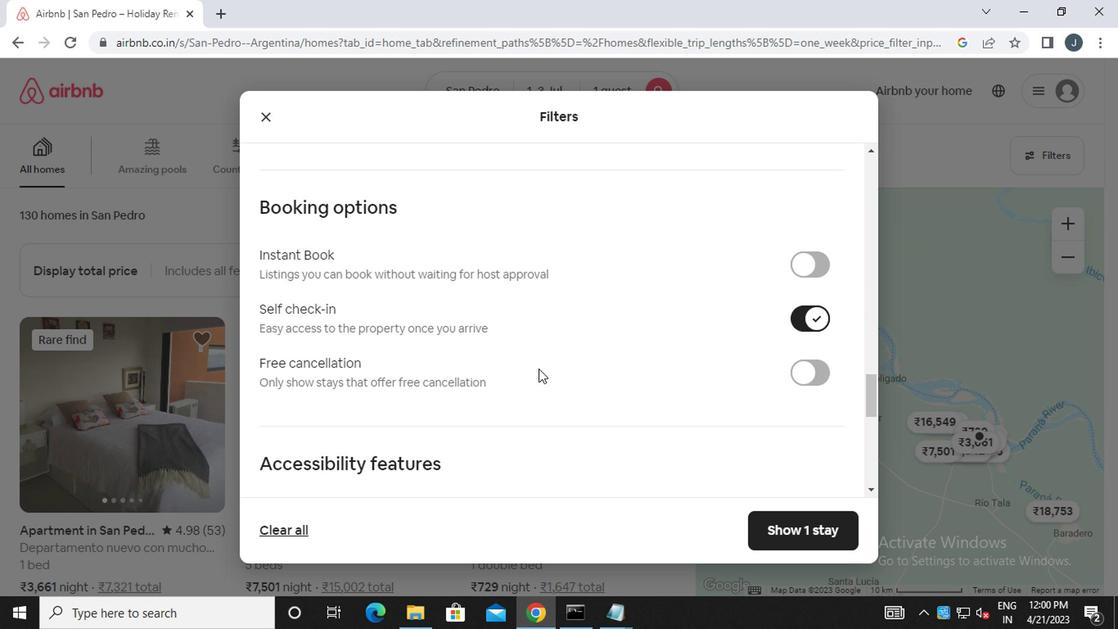 
Action: Mouse scrolled (527, 365) with delta (0, -1)
Screenshot: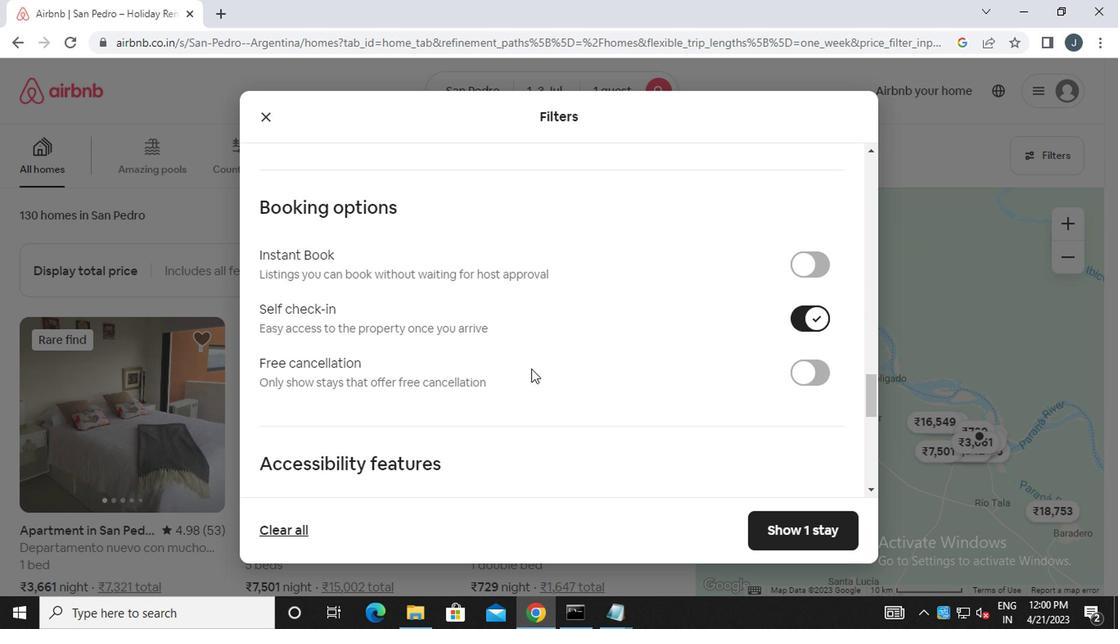 
Action: Mouse scrolled (527, 365) with delta (0, -1)
Screenshot: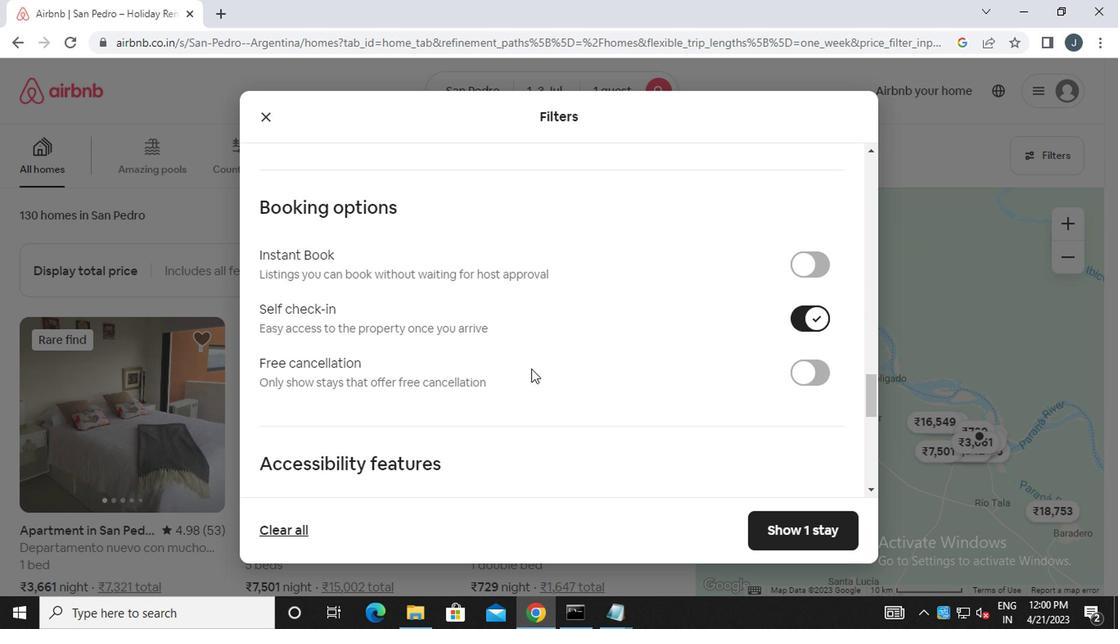 
Action: Mouse scrolled (527, 365) with delta (0, -1)
Screenshot: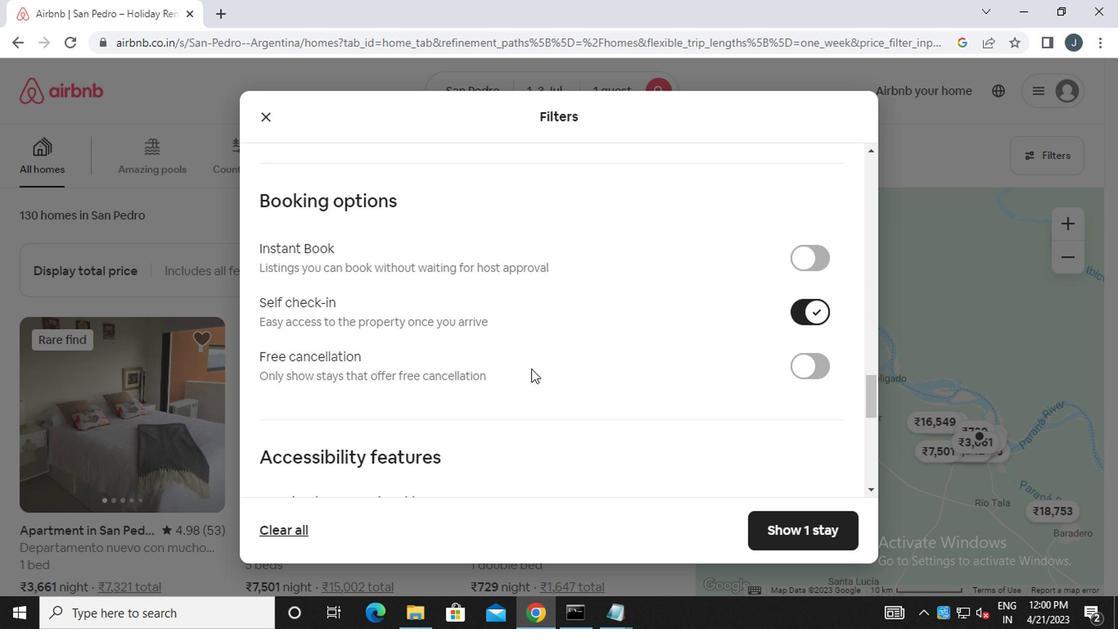 
Action: Mouse scrolled (527, 365) with delta (0, -1)
Screenshot: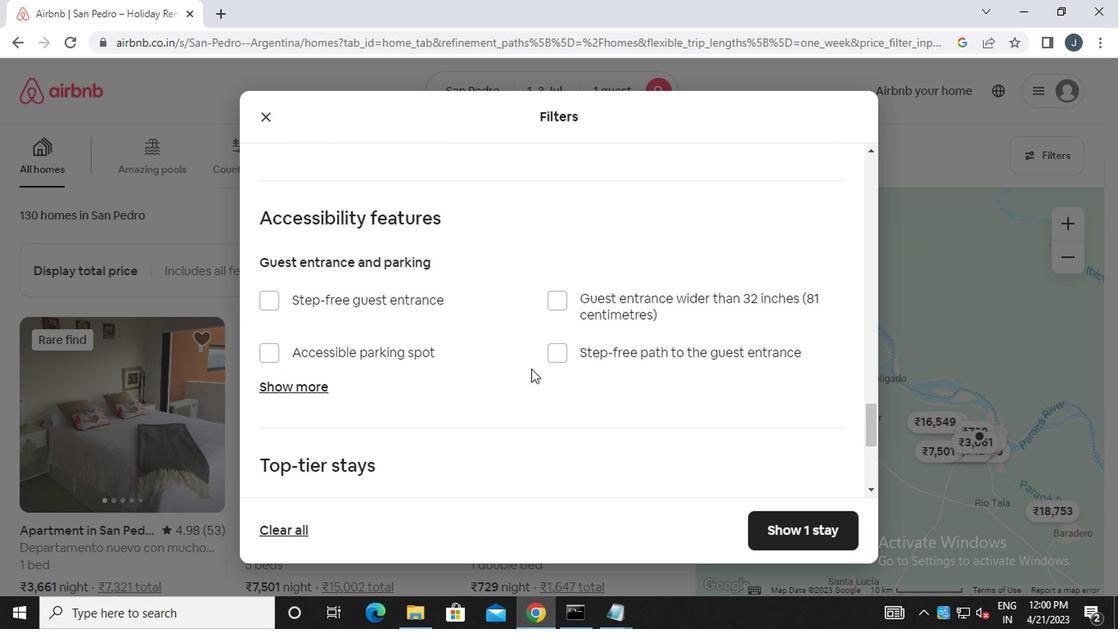 
Action: Mouse scrolled (527, 365) with delta (0, -1)
Screenshot: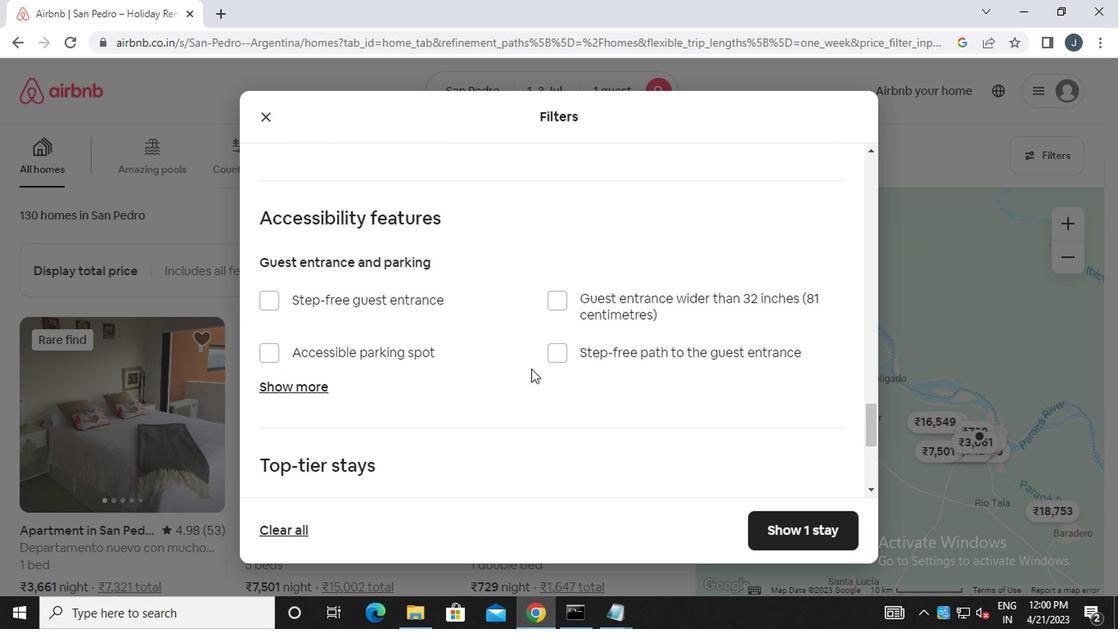 
Action: Mouse scrolled (527, 365) with delta (0, -1)
Screenshot: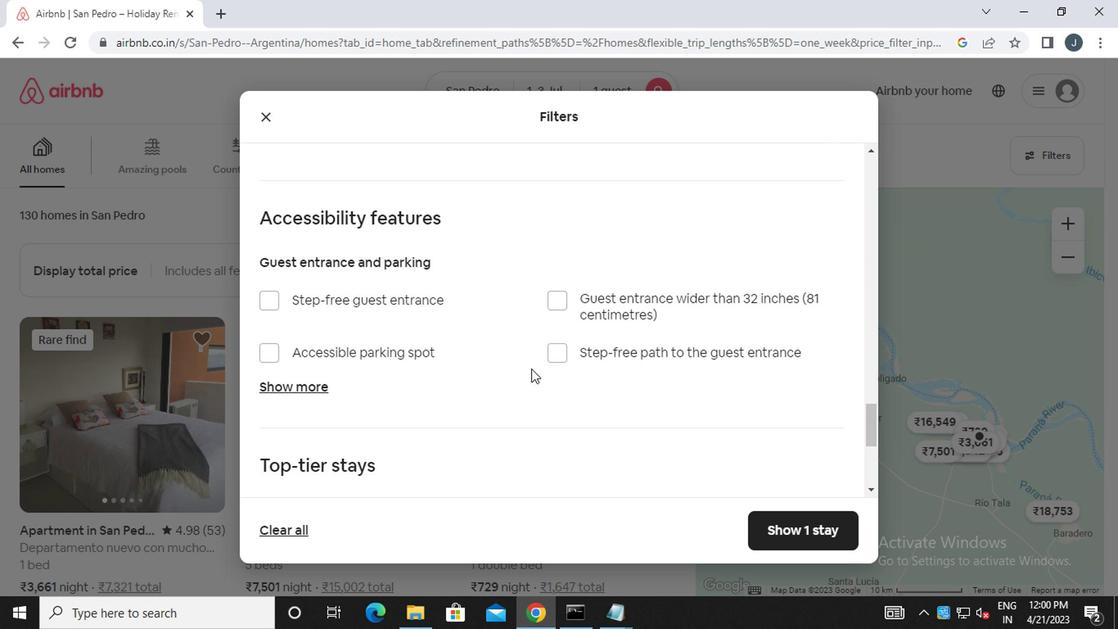 
Action: Mouse scrolled (527, 365) with delta (0, -1)
Screenshot: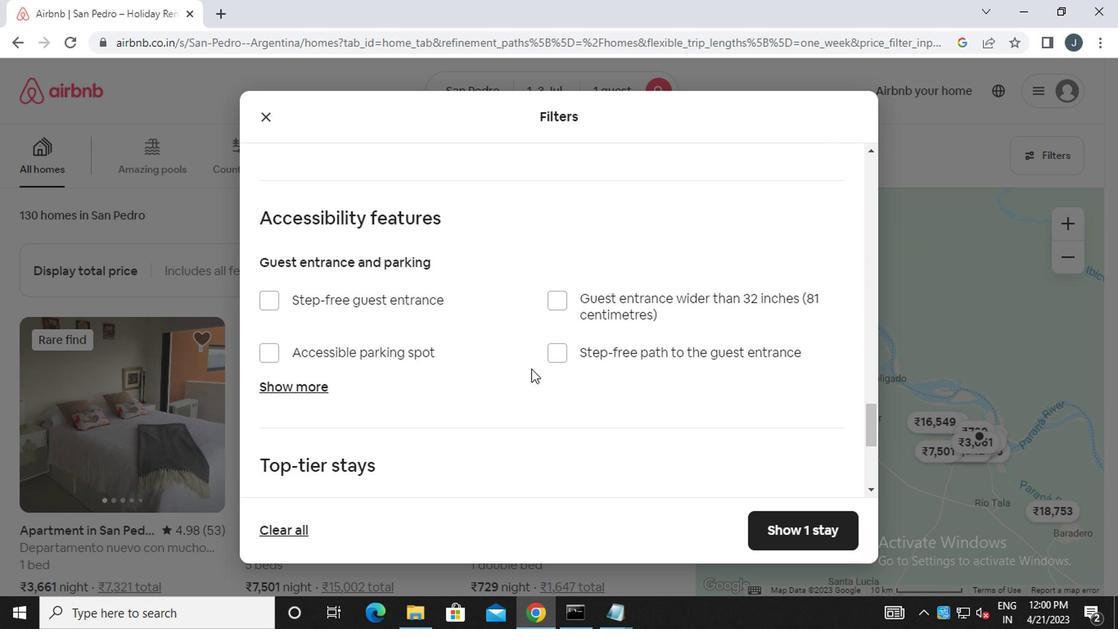 
Action: Mouse scrolled (527, 365) with delta (0, -1)
Screenshot: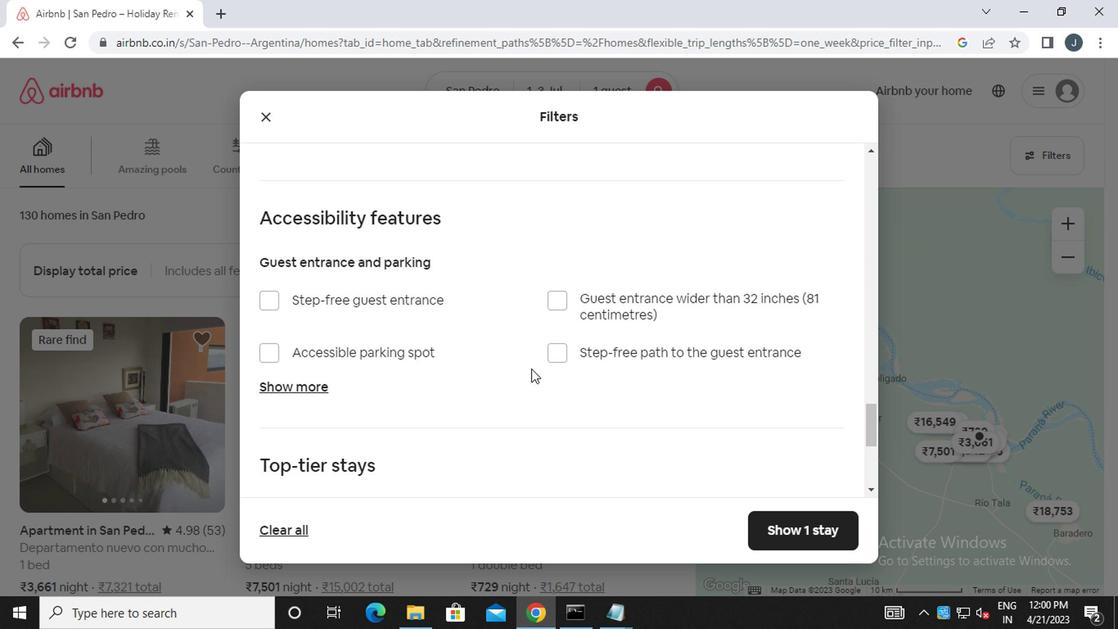 
Action: Mouse moved to (288, 380)
Screenshot: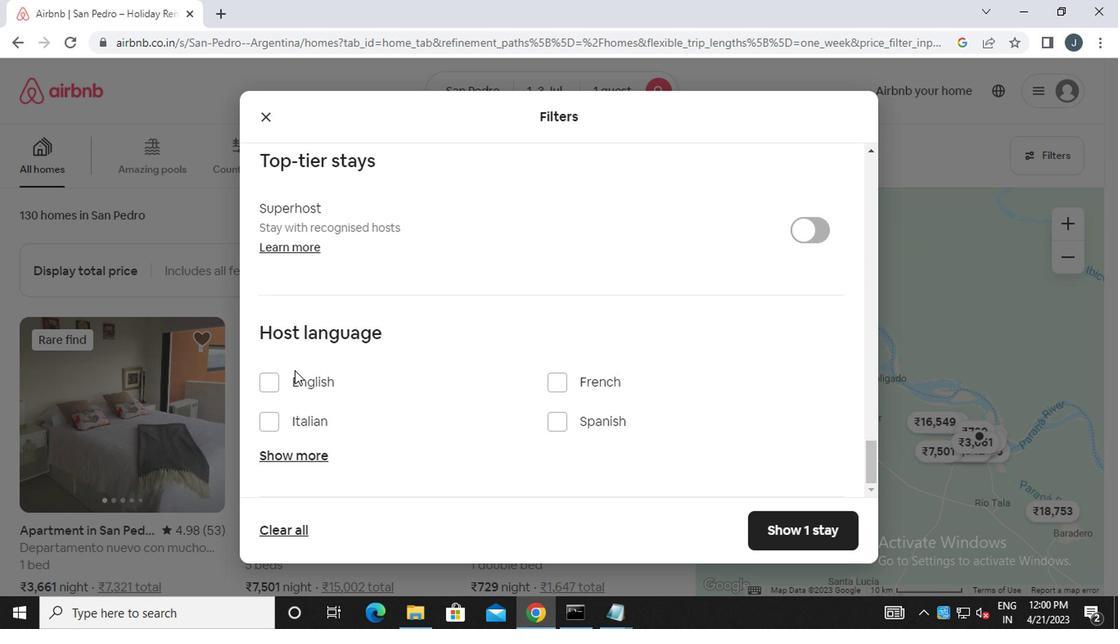 
Action: Mouse pressed left at (288, 380)
Screenshot: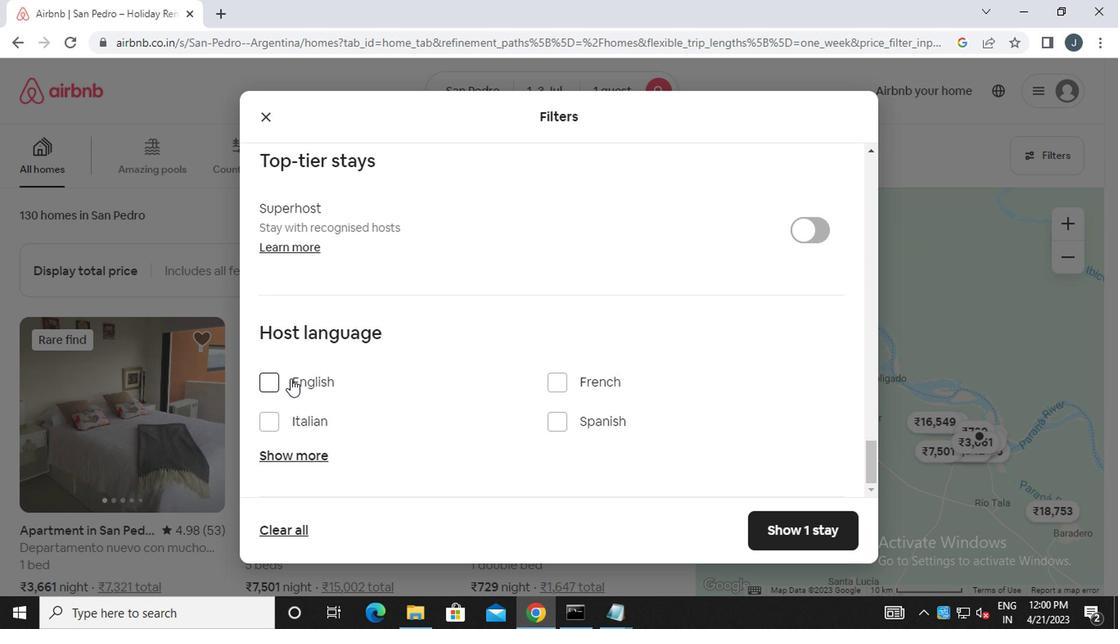 
Action: Mouse moved to (814, 529)
Screenshot: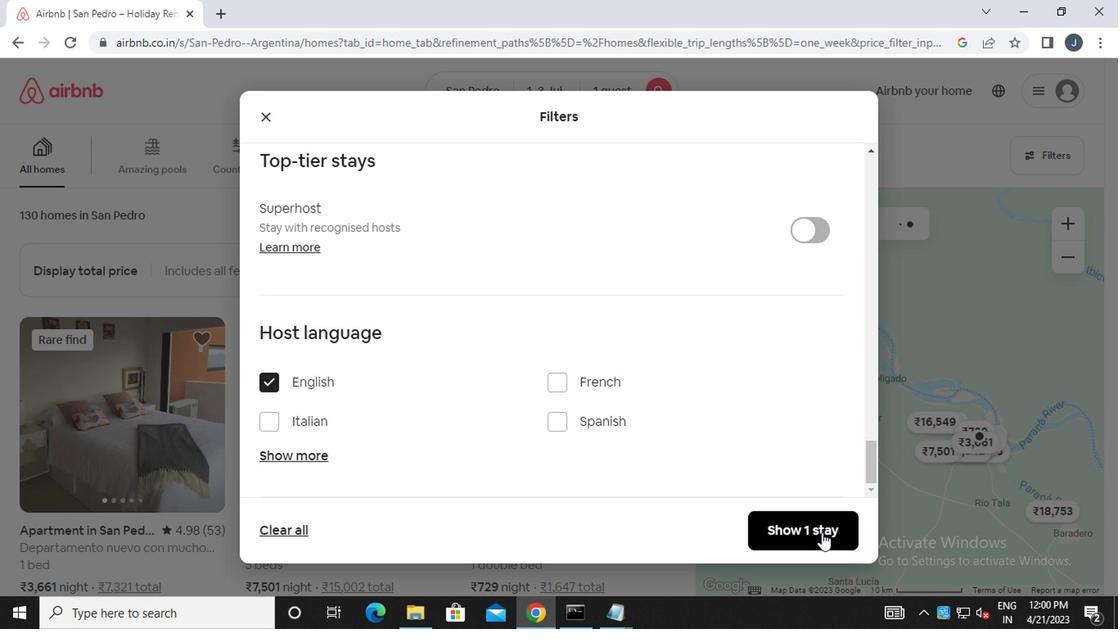 
Action: Mouse pressed left at (814, 529)
Screenshot: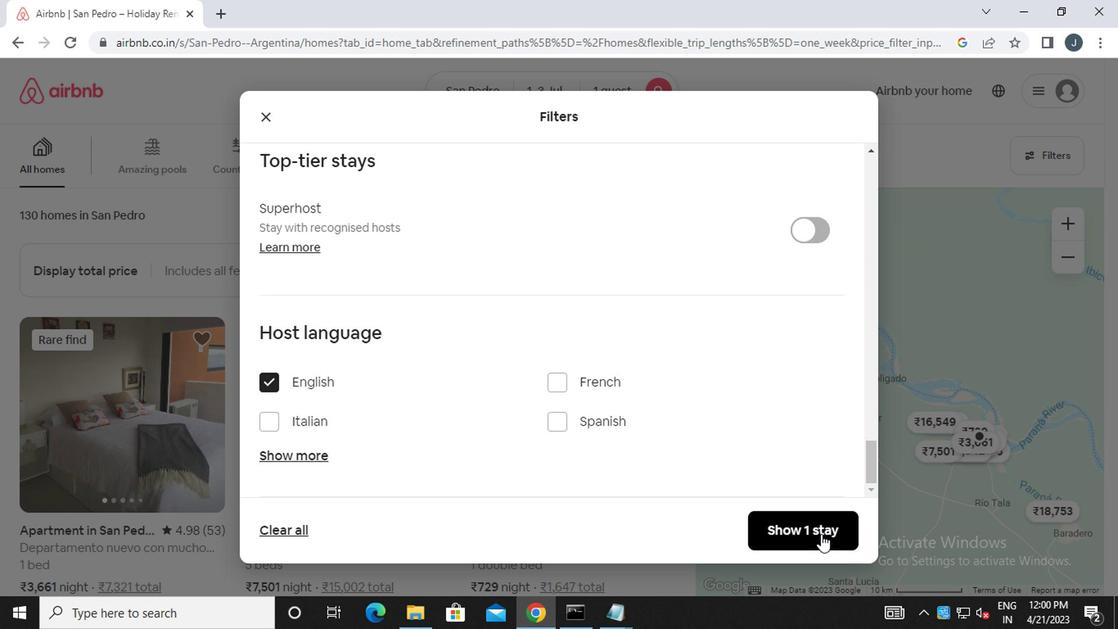 
Action: Mouse moved to (804, 524)
Screenshot: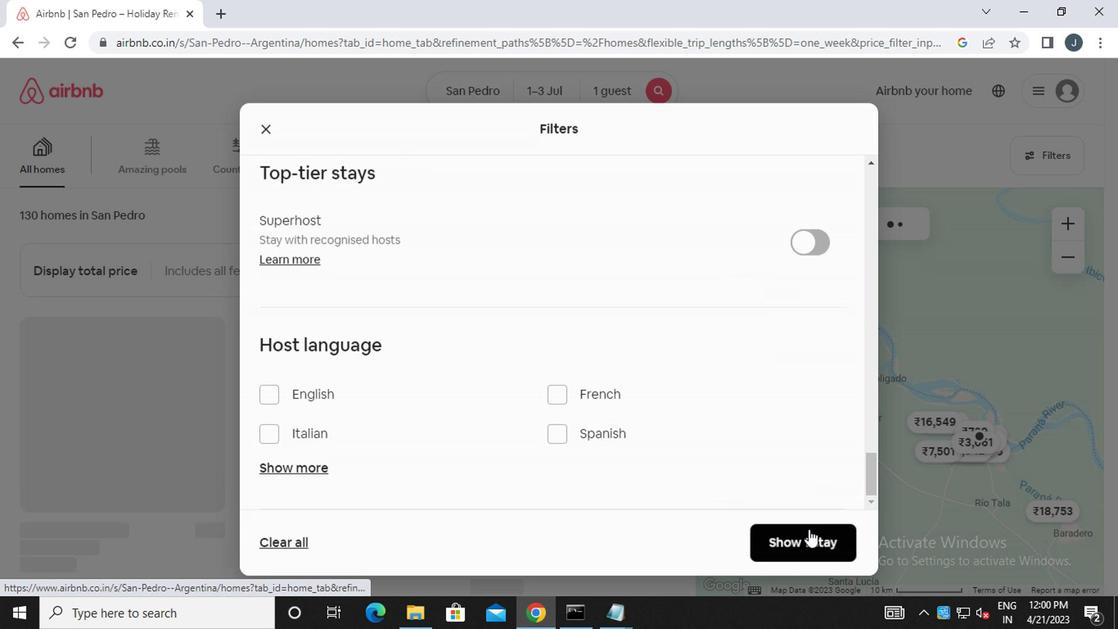 
